 Task: Reply to email with the signature Eduardo Lee with the subject Request for remote work from softage.1@softage.net with the message Please let me know if there are any changes to the project scope or requirements. Undo the message and rewrite the message as I appreciate your patience and understanding in this matter. Send the email
Action: Mouse moved to (422, 538)
Screenshot: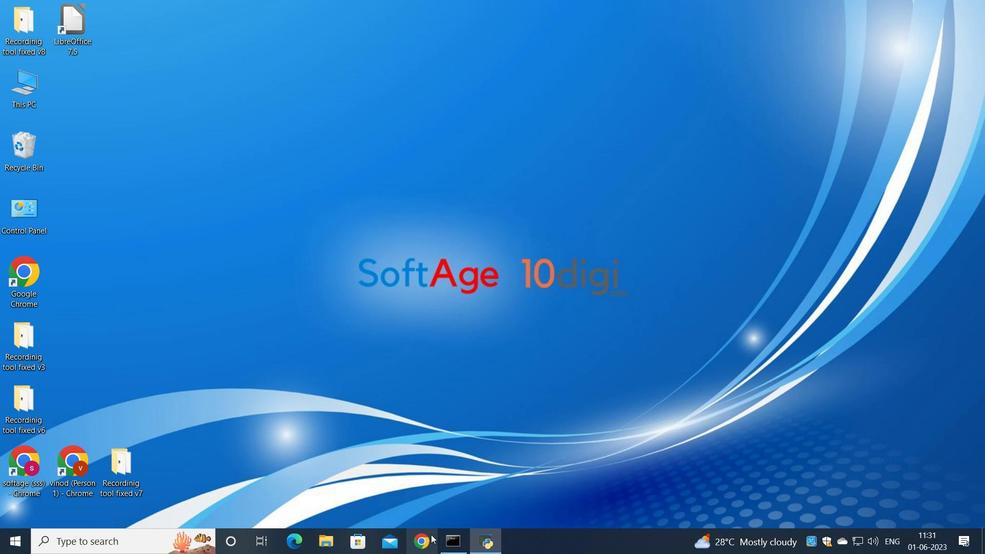 
Action: Mouse pressed left at (422, 538)
Screenshot: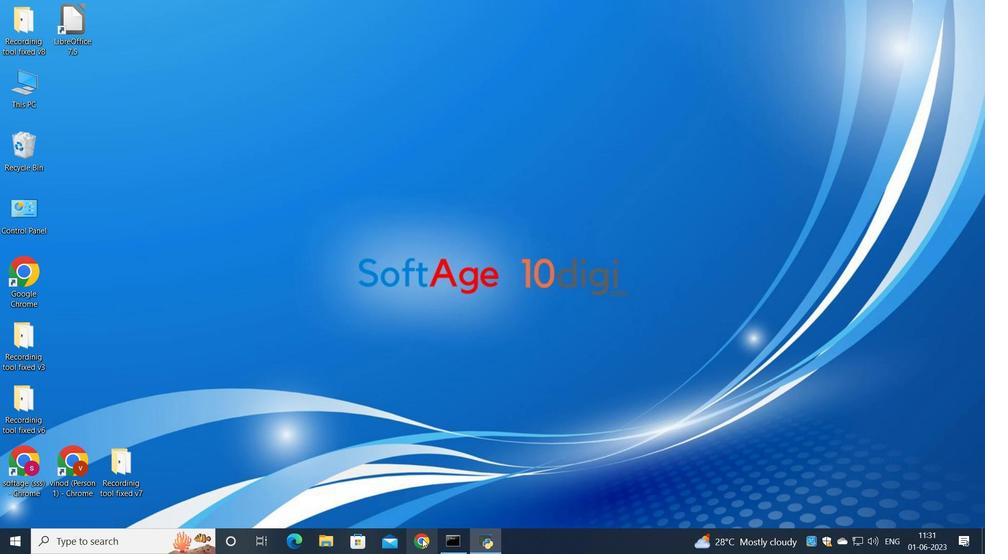 
Action: Mouse moved to (450, 351)
Screenshot: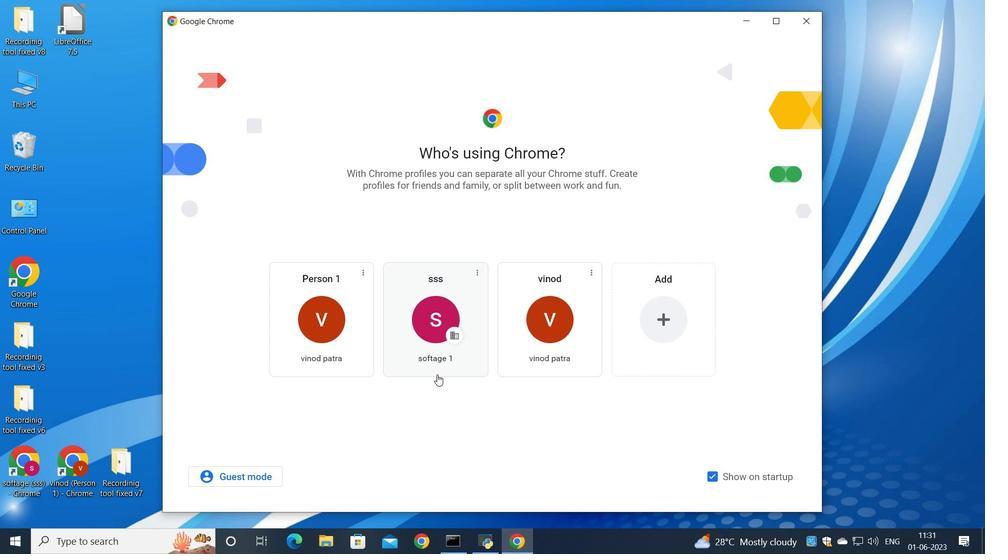 
Action: Mouse pressed left at (450, 351)
Screenshot: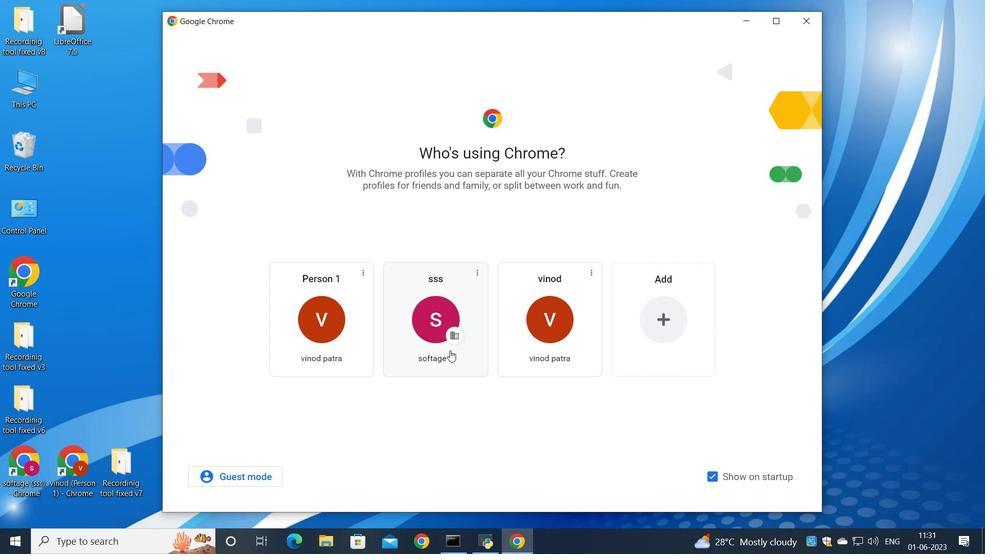
Action: Mouse moved to (865, 84)
Screenshot: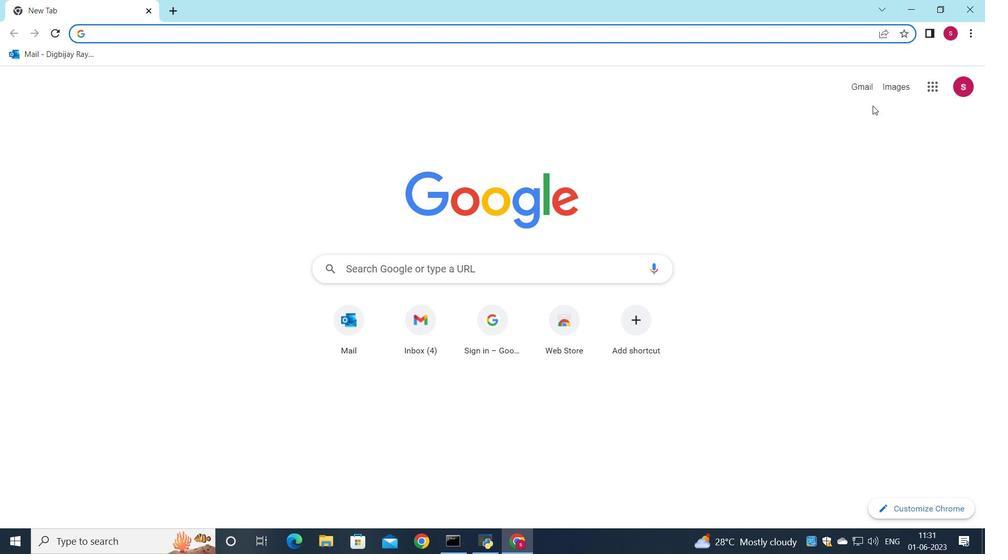 
Action: Mouse pressed left at (865, 84)
Screenshot: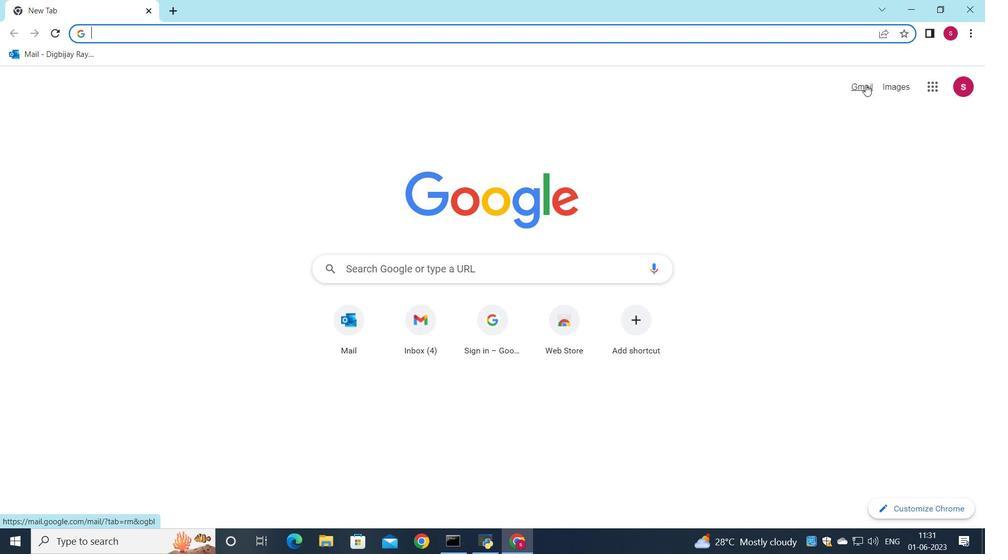 
Action: Mouse moved to (851, 90)
Screenshot: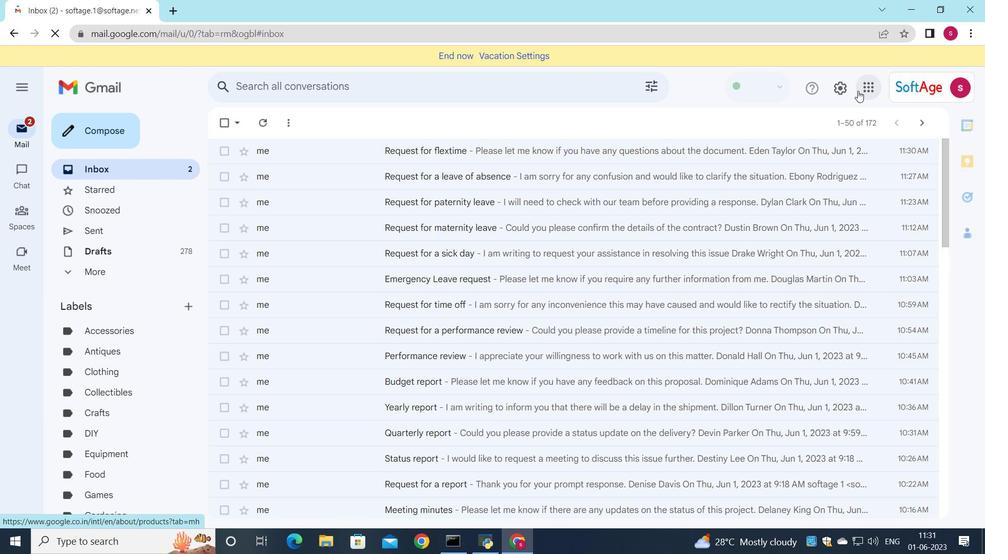 
Action: Mouse pressed left at (851, 90)
Screenshot: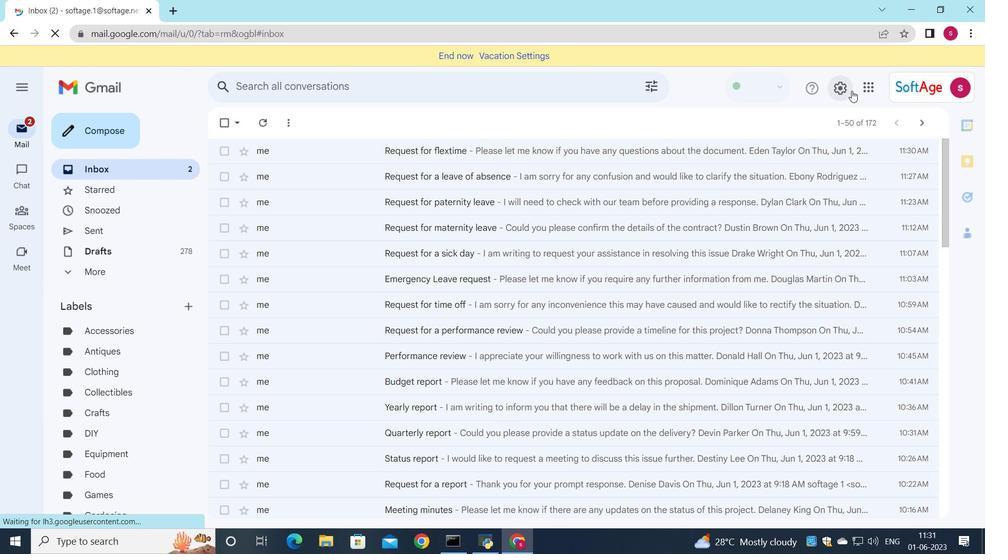 
Action: Mouse moved to (826, 149)
Screenshot: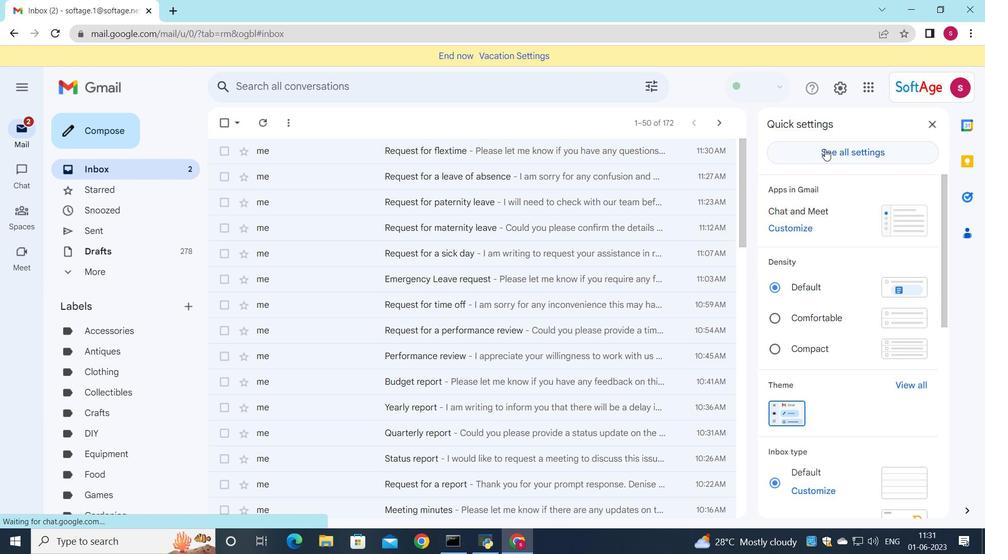 
Action: Mouse pressed left at (826, 149)
Screenshot: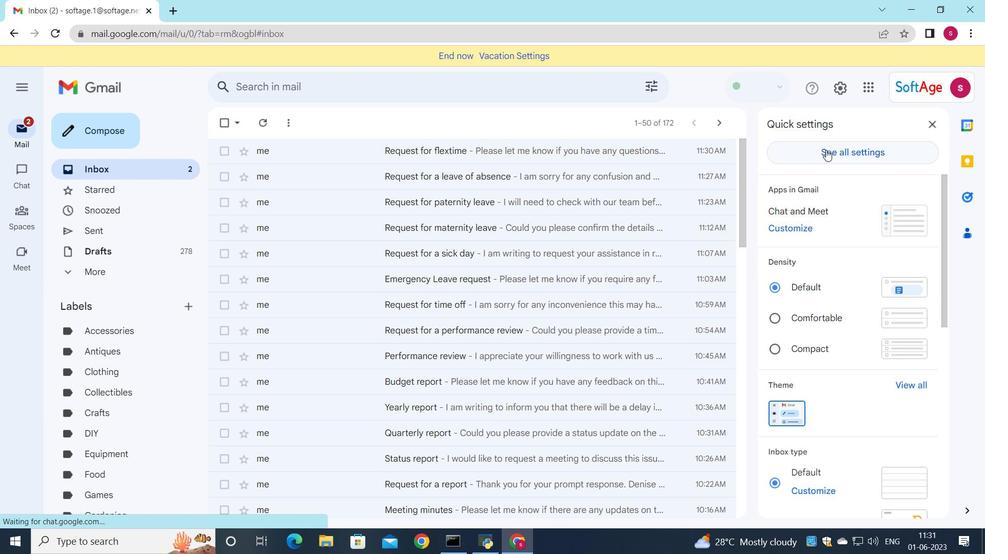 
Action: Mouse moved to (385, 79)
Screenshot: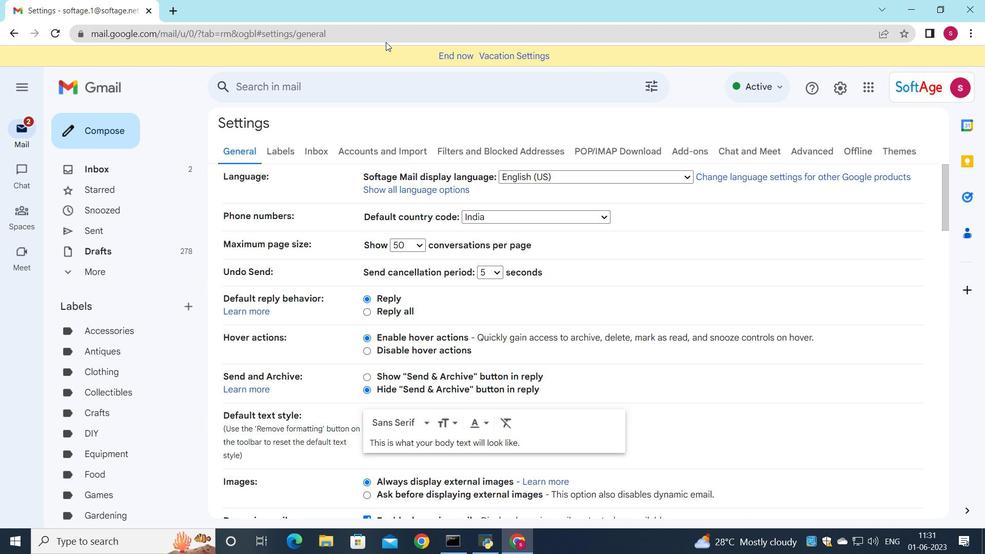 
Action: Mouse scrolled (385, 79) with delta (0, 0)
Screenshot: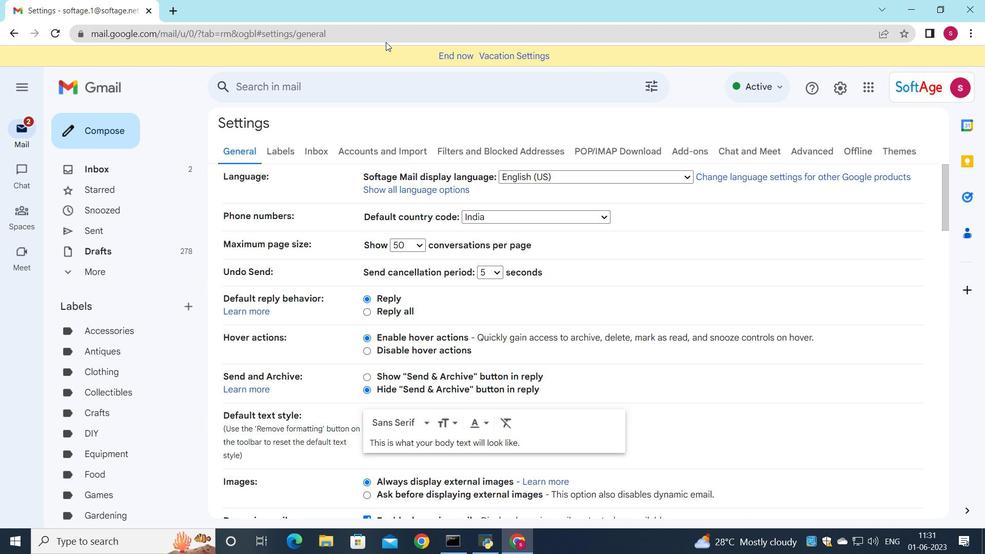 
Action: Mouse moved to (383, 108)
Screenshot: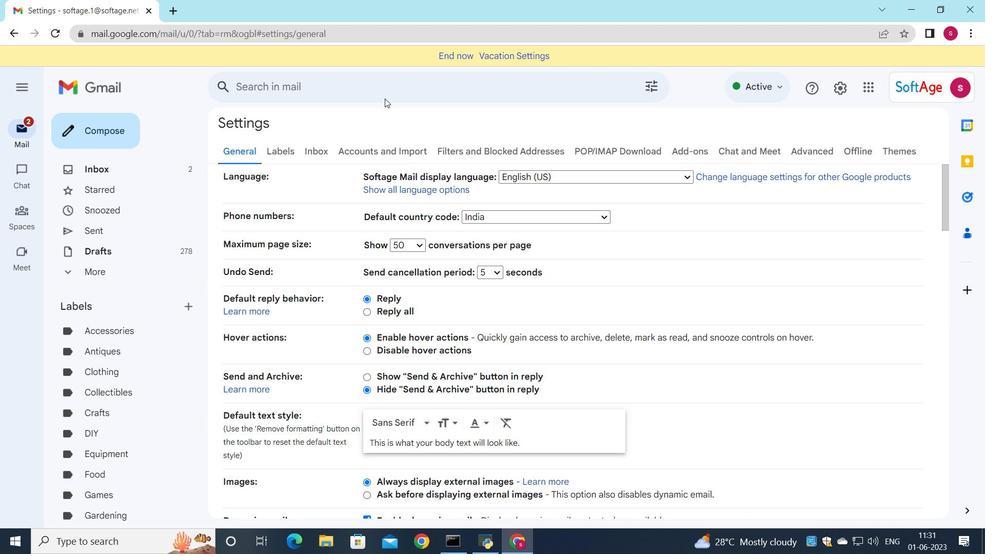 
Action: Mouse scrolled (383, 107) with delta (0, 0)
Screenshot: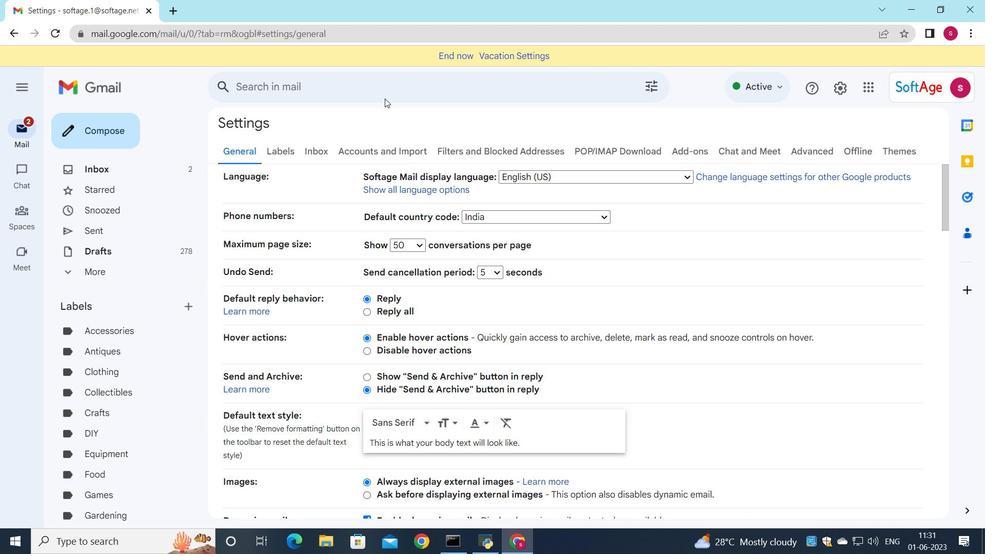 
Action: Mouse moved to (383, 110)
Screenshot: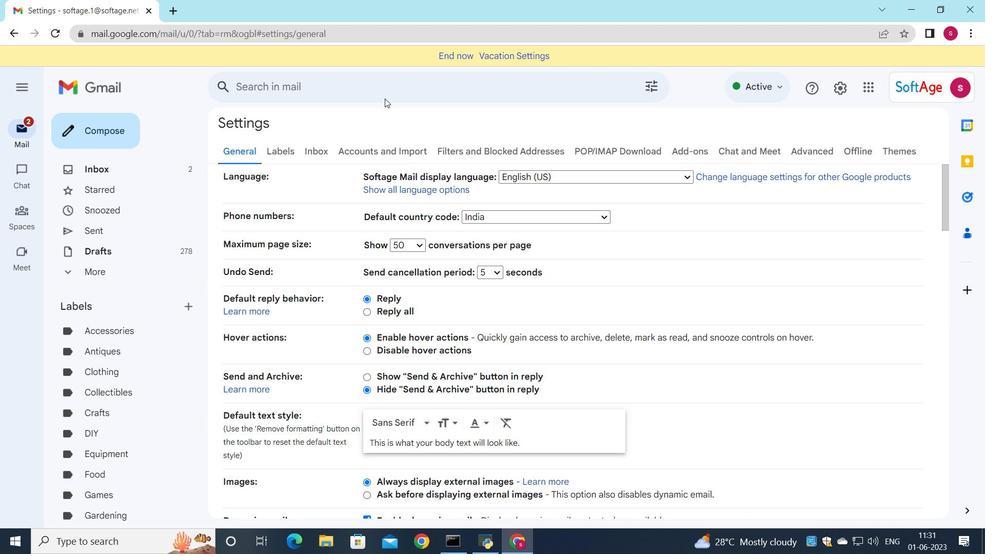 
Action: Mouse scrolled (383, 110) with delta (0, 0)
Screenshot: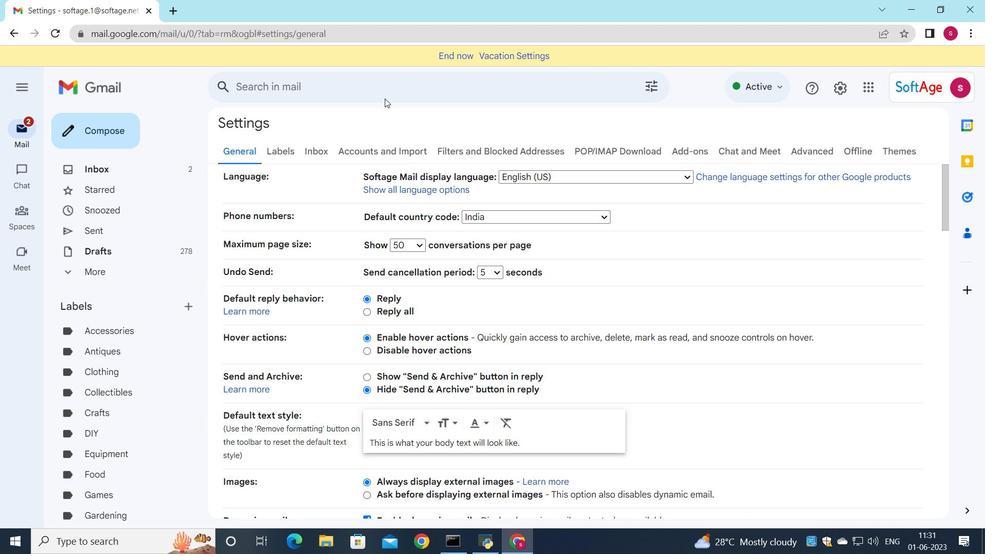 
Action: Mouse moved to (382, 113)
Screenshot: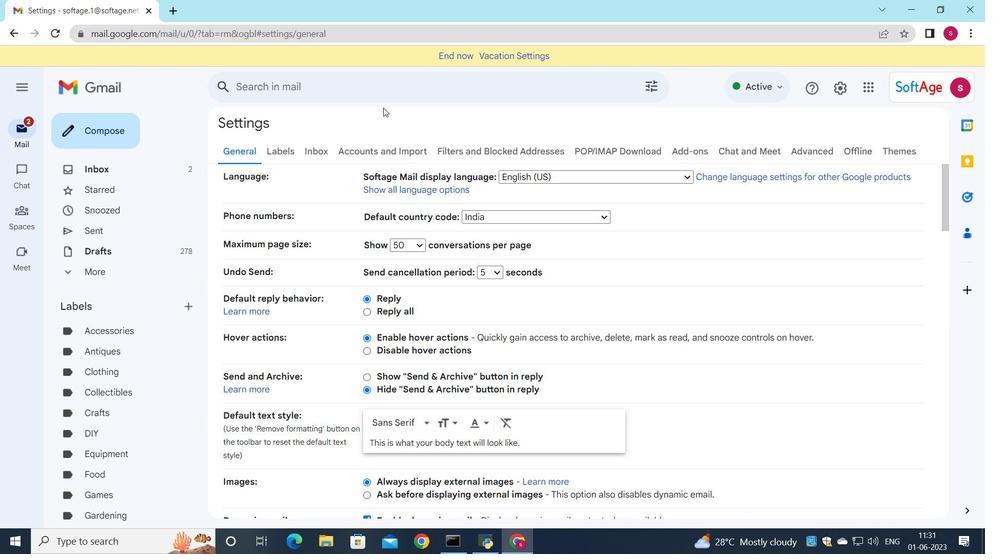 
Action: Mouse scrolled (382, 113) with delta (0, 0)
Screenshot: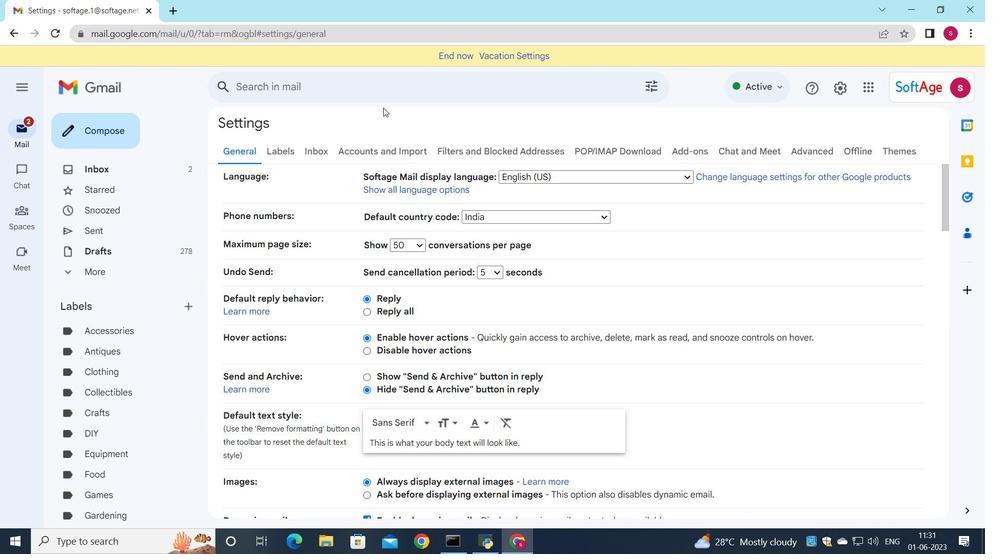 
Action: Mouse moved to (375, 283)
Screenshot: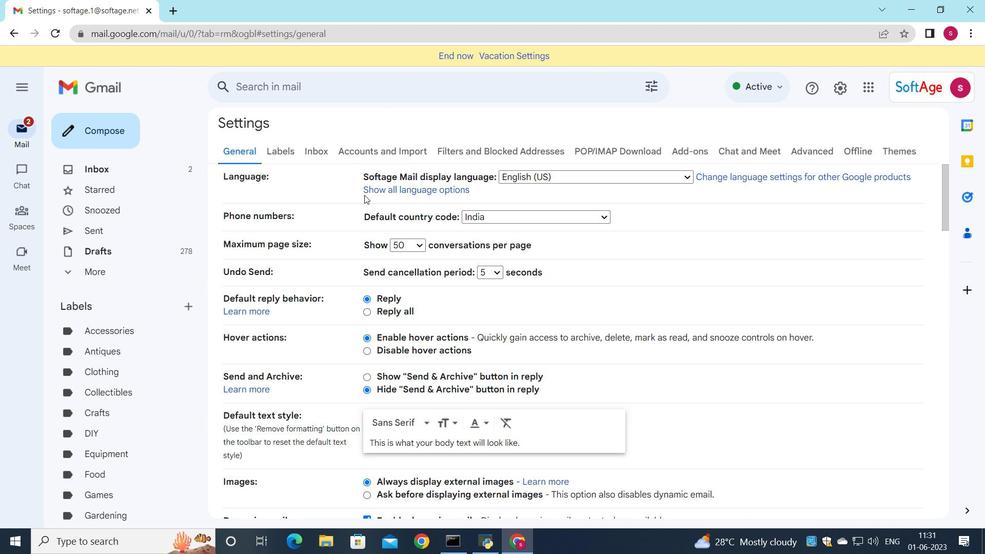 
Action: Mouse scrolled (375, 283) with delta (0, 0)
Screenshot: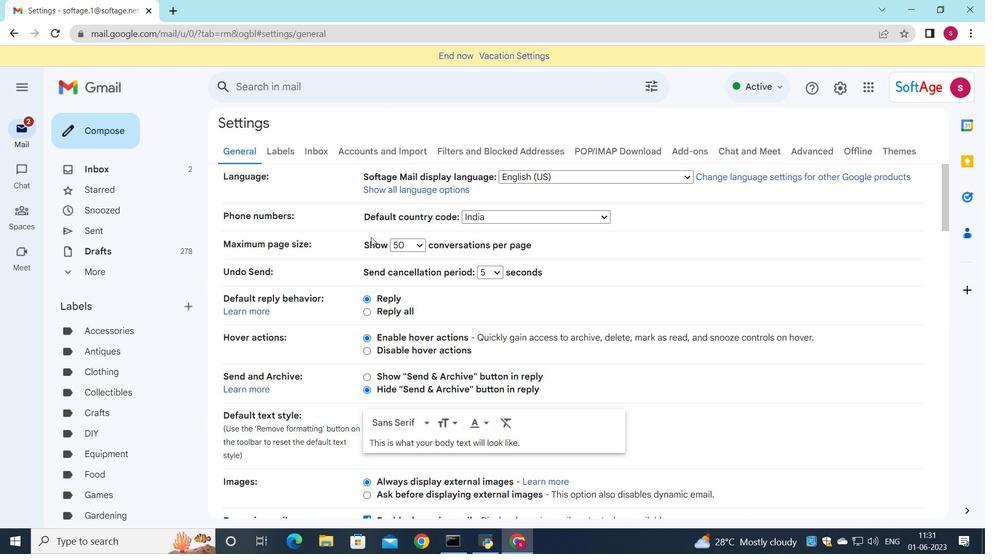 
Action: Mouse scrolled (375, 283) with delta (0, 0)
Screenshot: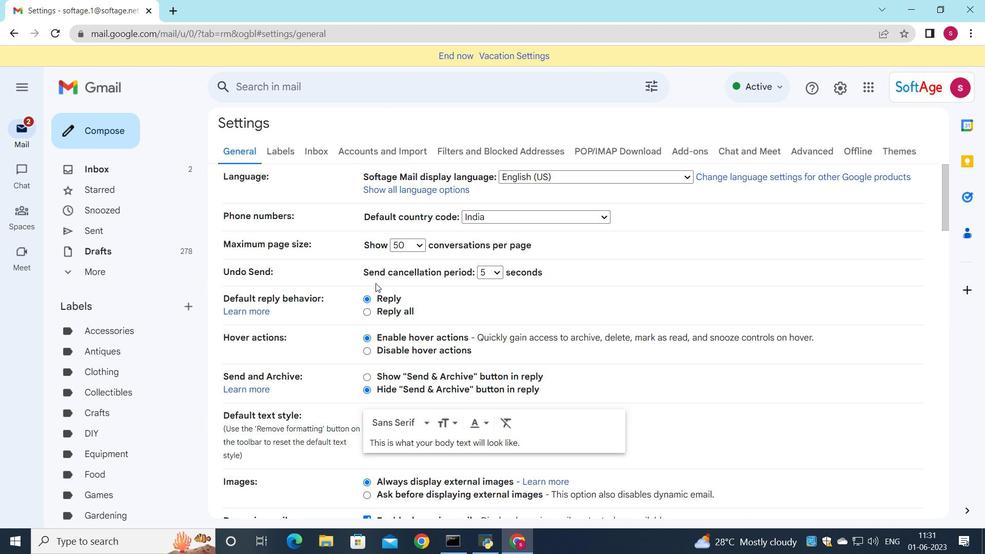 
Action: Mouse scrolled (375, 283) with delta (0, 0)
Screenshot: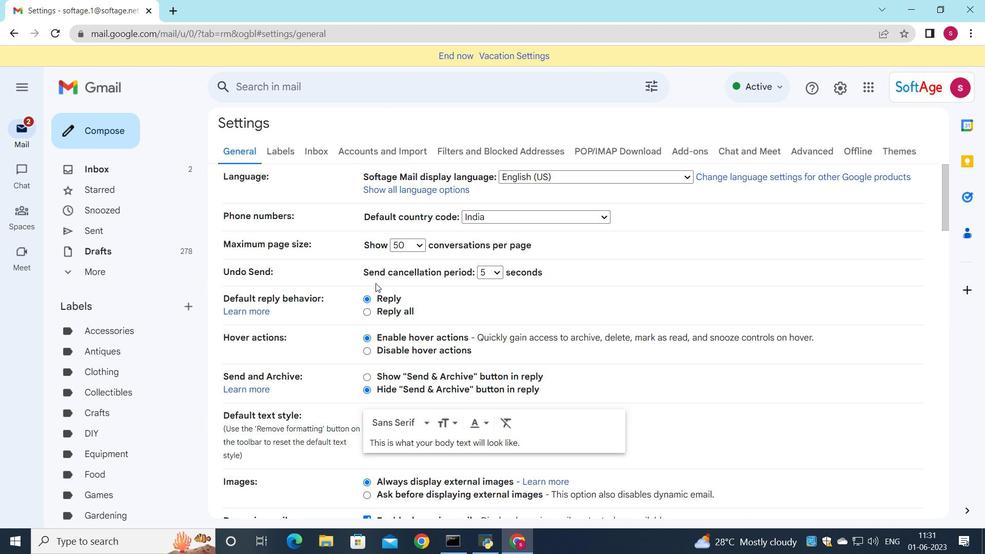 
Action: Mouse scrolled (375, 283) with delta (0, 0)
Screenshot: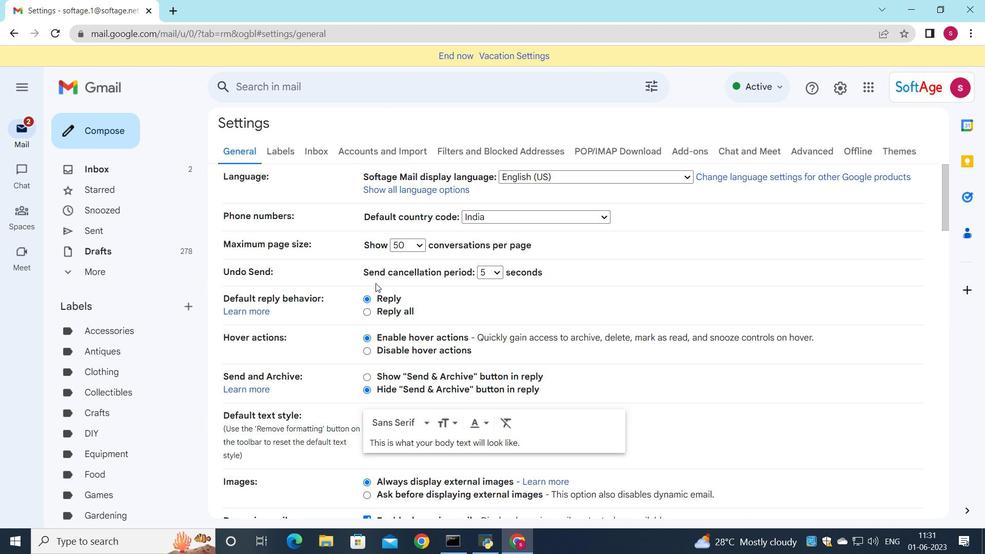 
Action: Mouse moved to (370, 280)
Screenshot: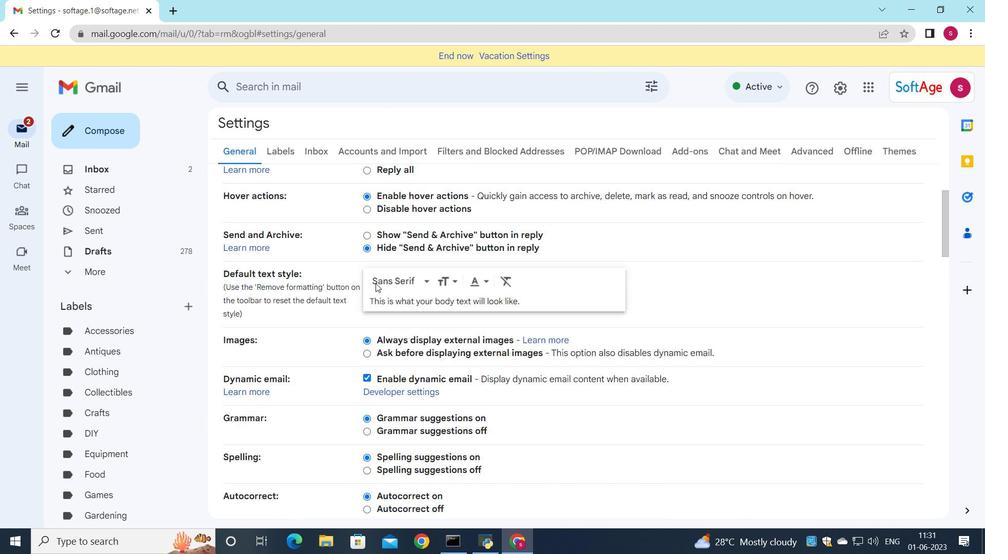 
Action: Mouse scrolled (370, 279) with delta (0, 0)
Screenshot: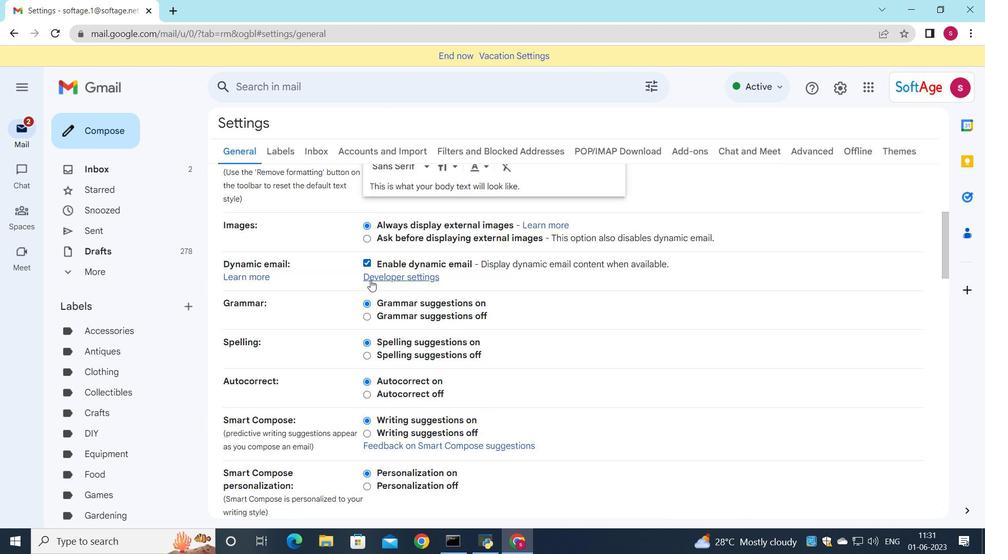 
Action: Mouse scrolled (370, 279) with delta (0, 0)
Screenshot: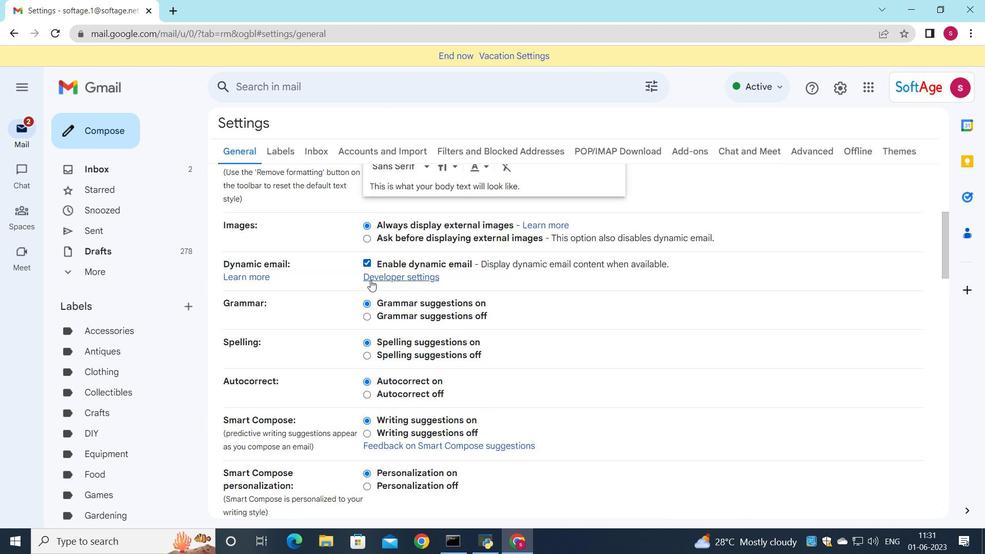 
Action: Mouse scrolled (370, 279) with delta (0, 0)
Screenshot: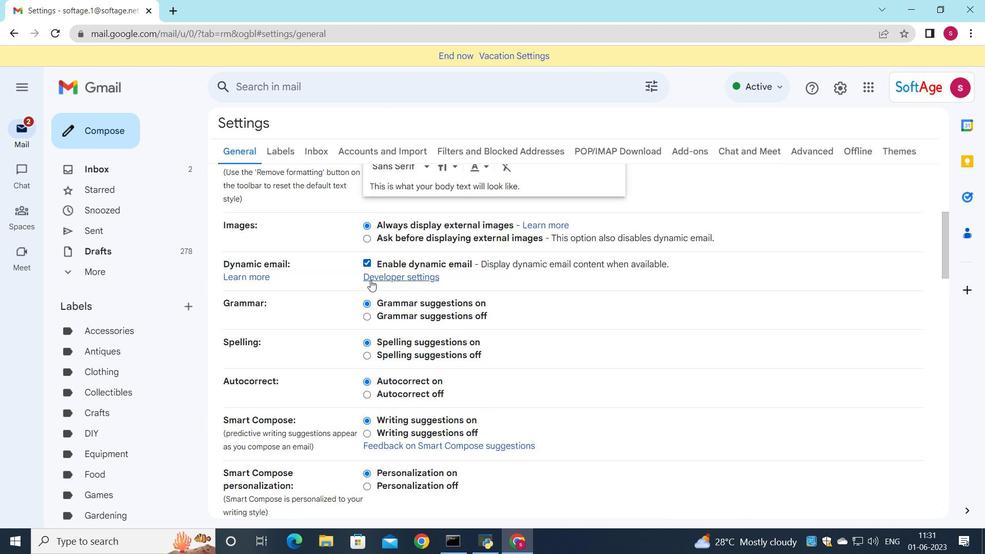 
Action: Mouse scrolled (370, 279) with delta (0, 0)
Screenshot: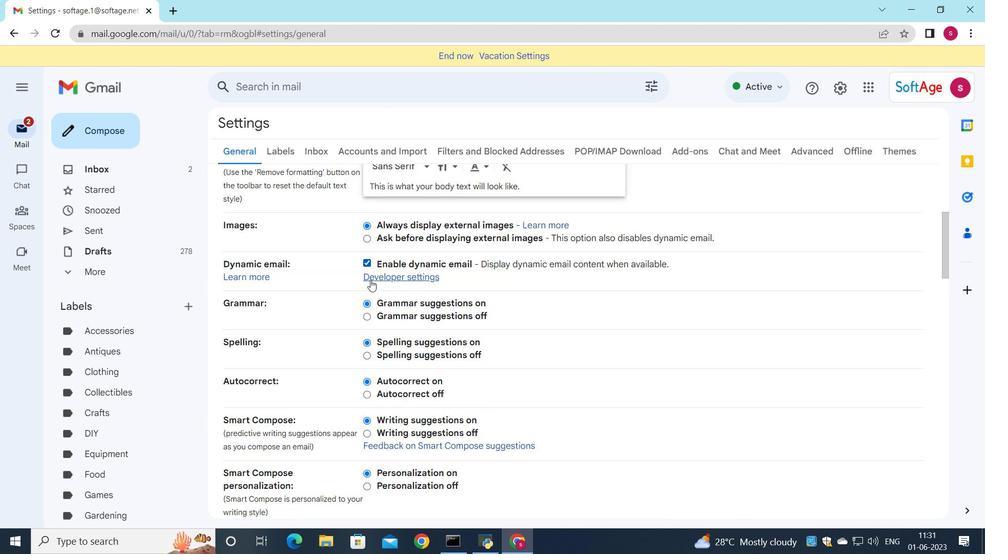 
Action: Mouse scrolled (370, 279) with delta (0, 0)
Screenshot: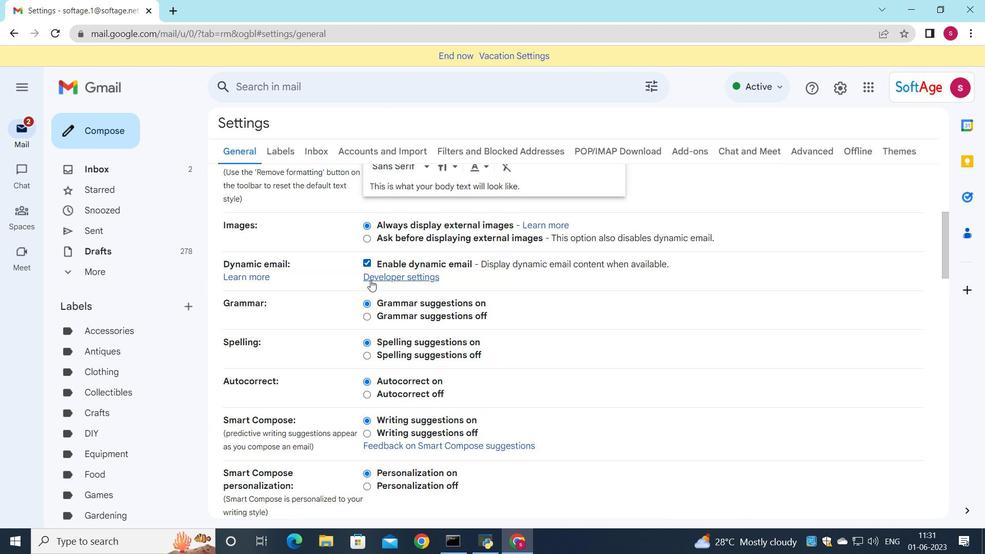 
Action: Mouse scrolled (370, 279) with delta (0, 0)
Screenshot: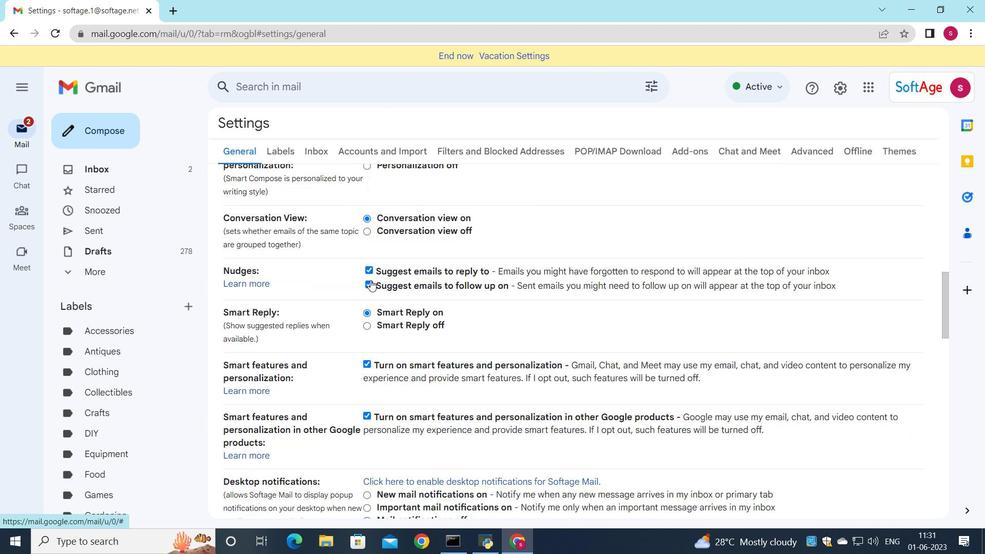 
Action: Mouse scrolled (370, 279) with delta (0, 0)
Screenshot: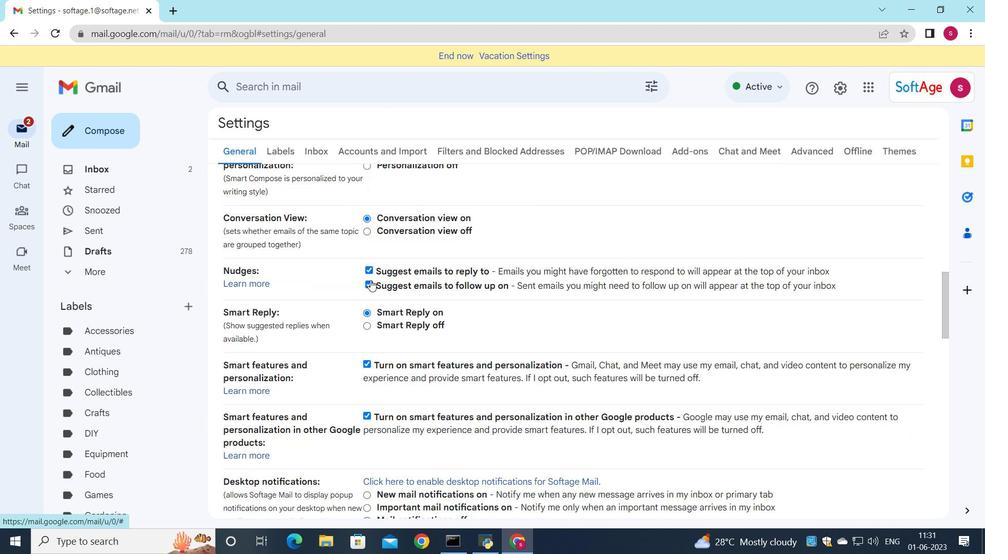 
Action: Mouse scrolled (370, 279) with delta (0, 0)
Screenshot: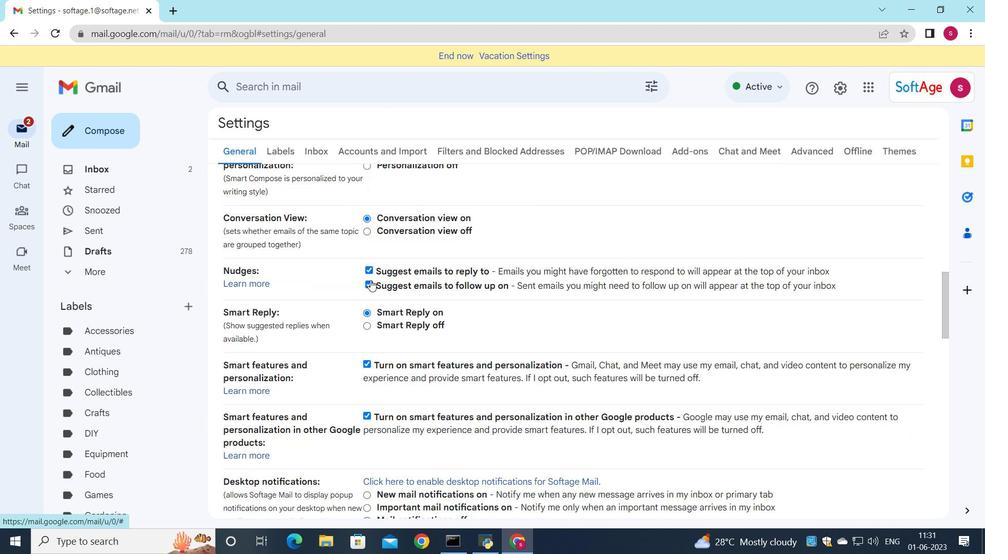 
Action: Mouse scrolled (370, 279) with delta (0, 0)
Screenshot: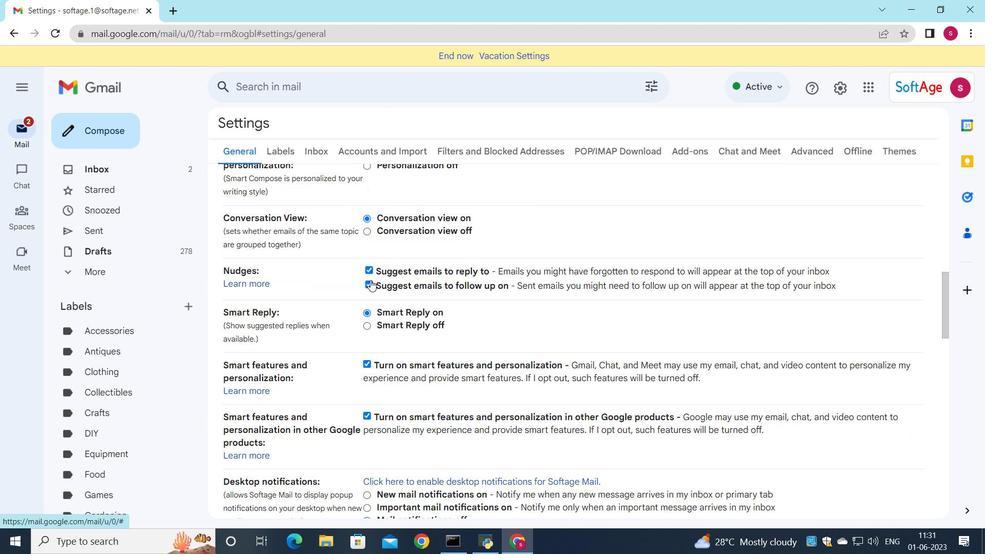 
Action: Mouse scrolled (370, 279) with delta (0, 0)
Screenshot: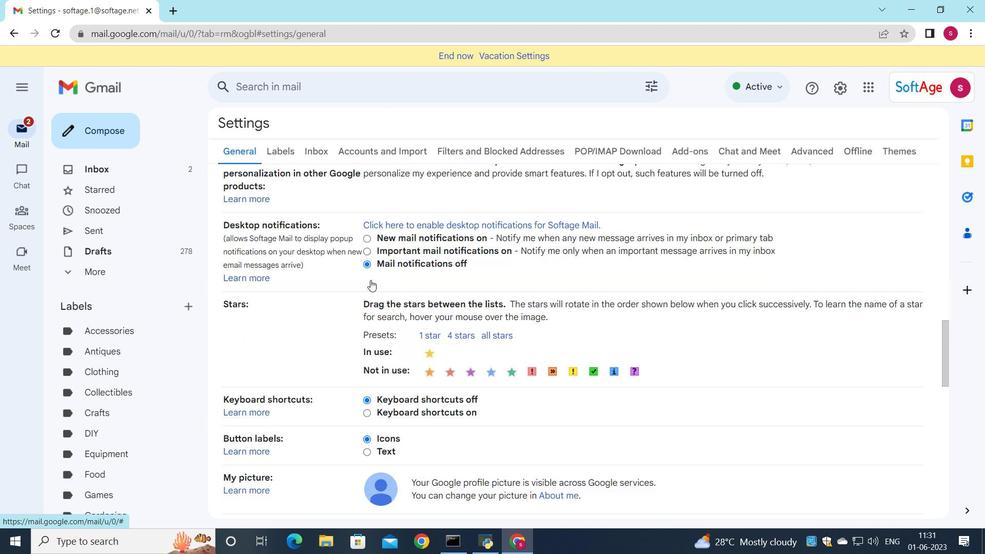 
Action: Mouse scrolled (370, 279) with delta (0, 0)
Screenshot: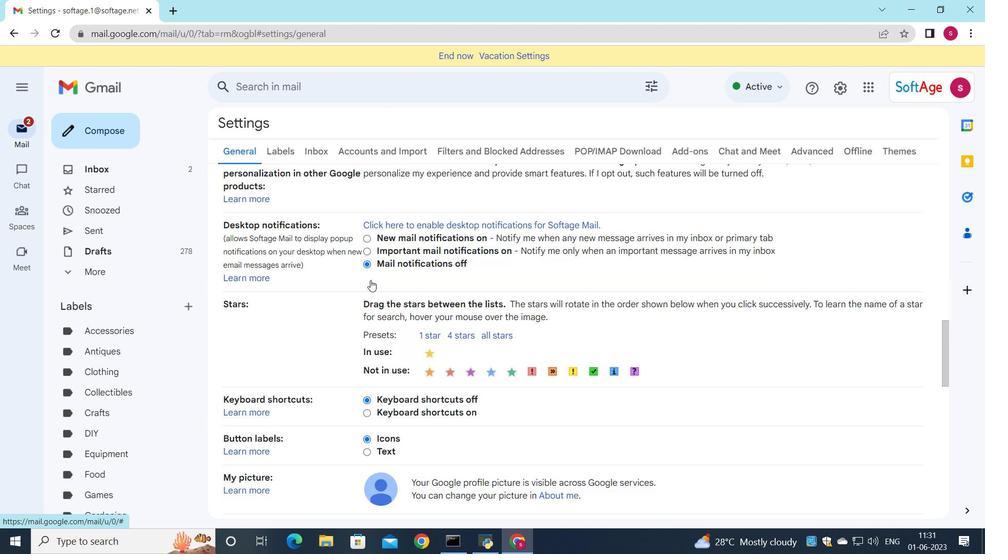 
Action: Mouse scrolled (370, 279) with delta (0, 0)
Screenshot: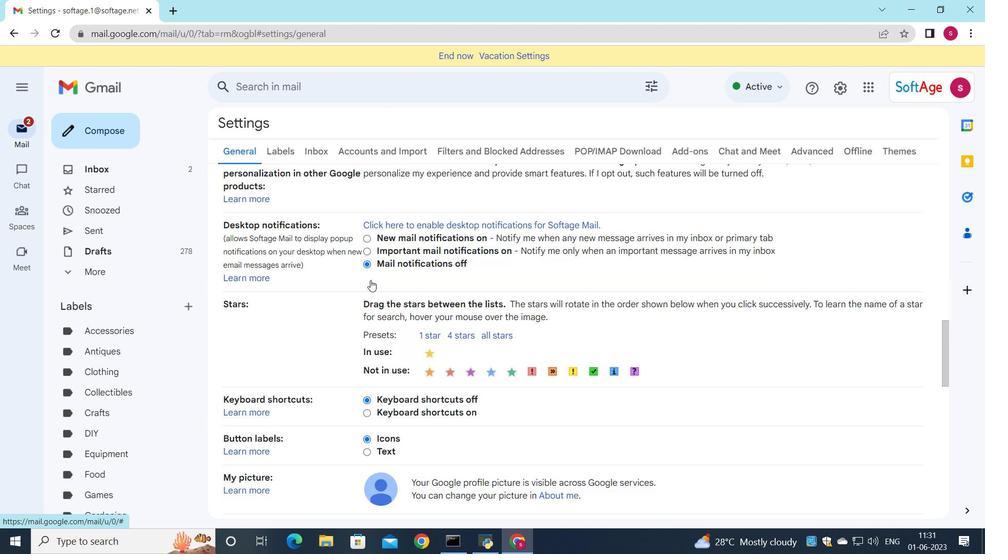 
Action: Mouse scrolled (370, 279) with delta (0, 0)
Screenshot: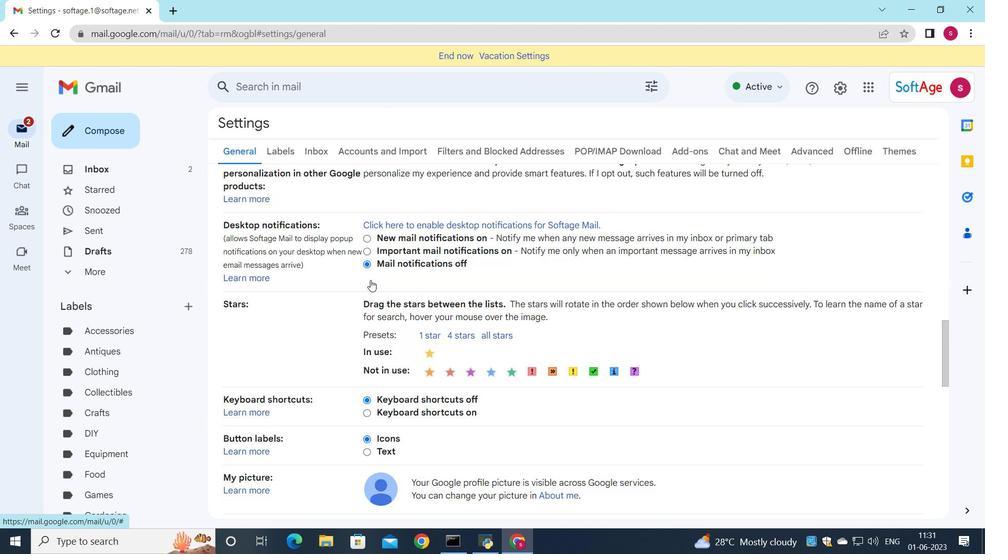
Action: Mouse scrolled (370, 279) with delta (0, 0)
Screenshot: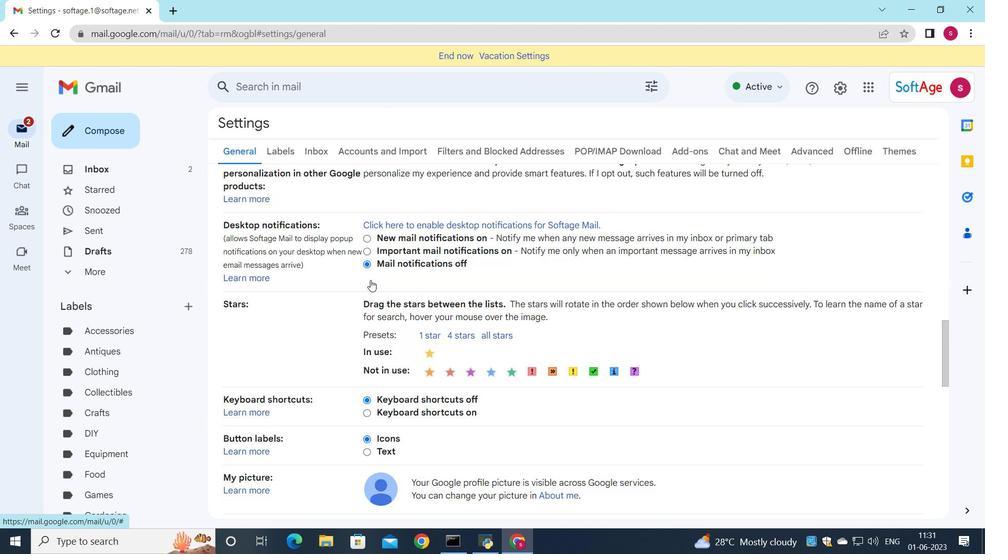 
Action: Mouse moved to (500, 250)
Screenshot: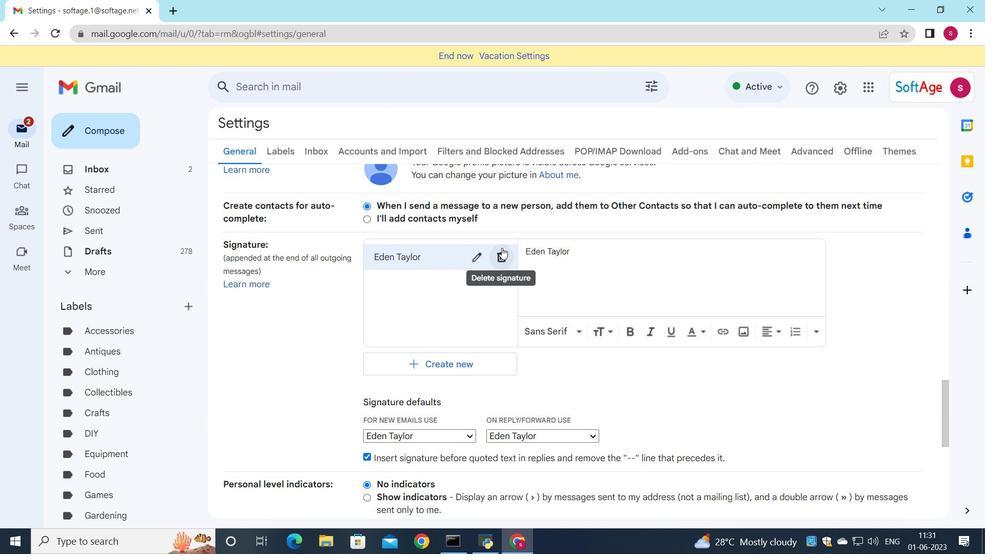 
Action: Mouse pressed left at (500, 250)
Screenshot: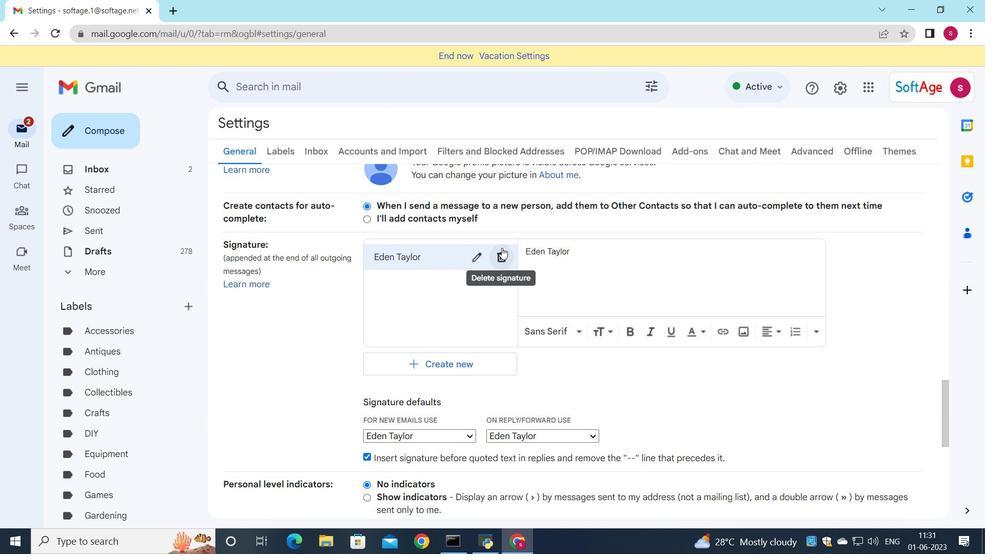 
Action: Mouse moved to (589, 304)
Screenshot: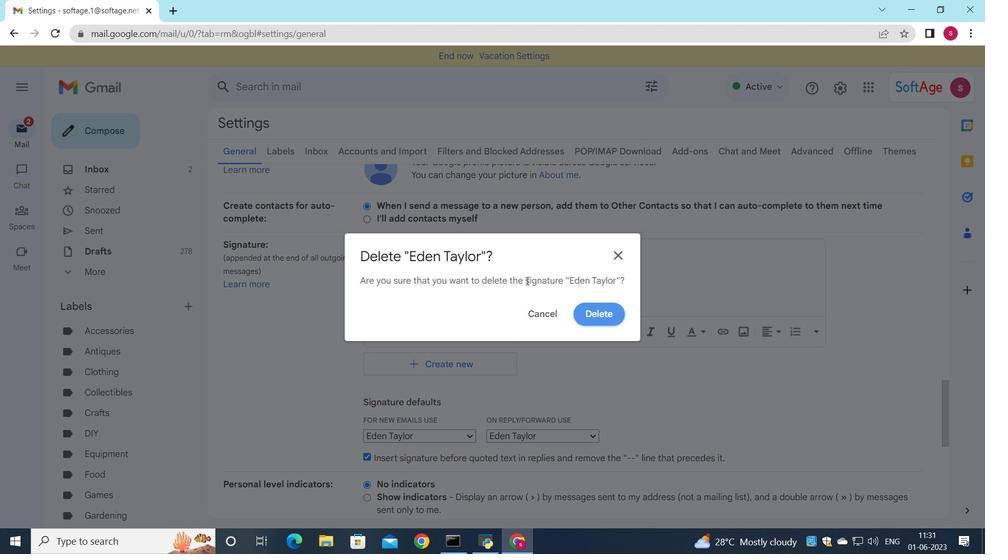 
Action: Mouse pressed left at (589, 304)
Screenshot: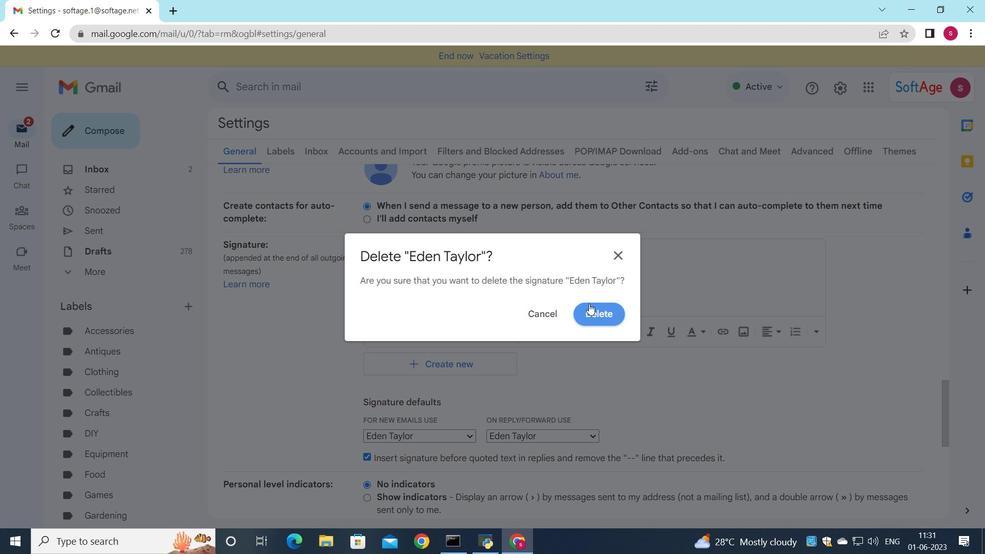 
Action: Mouse moved to (419, 263)
Screenshot: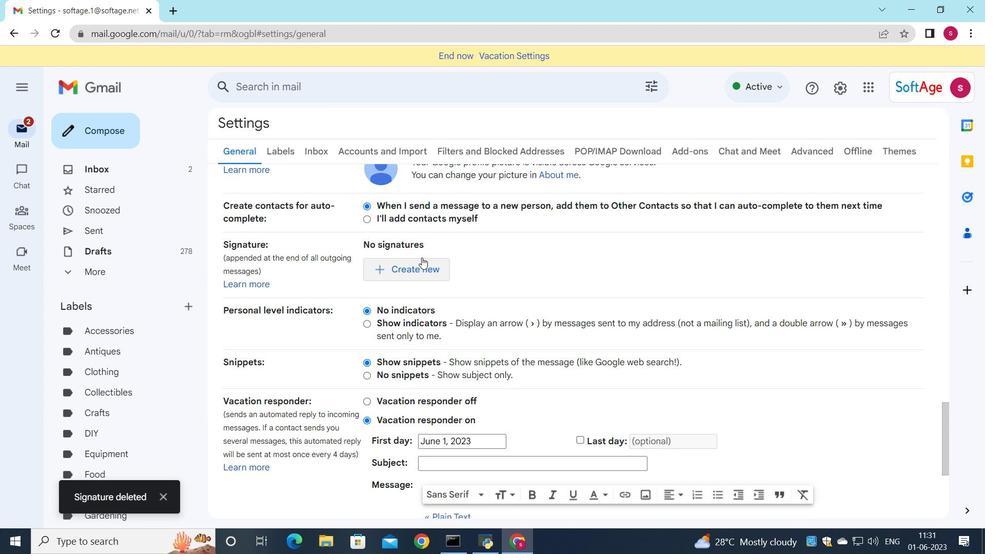 
Action: Mouse pressed left at (419, 263)
Screenshot: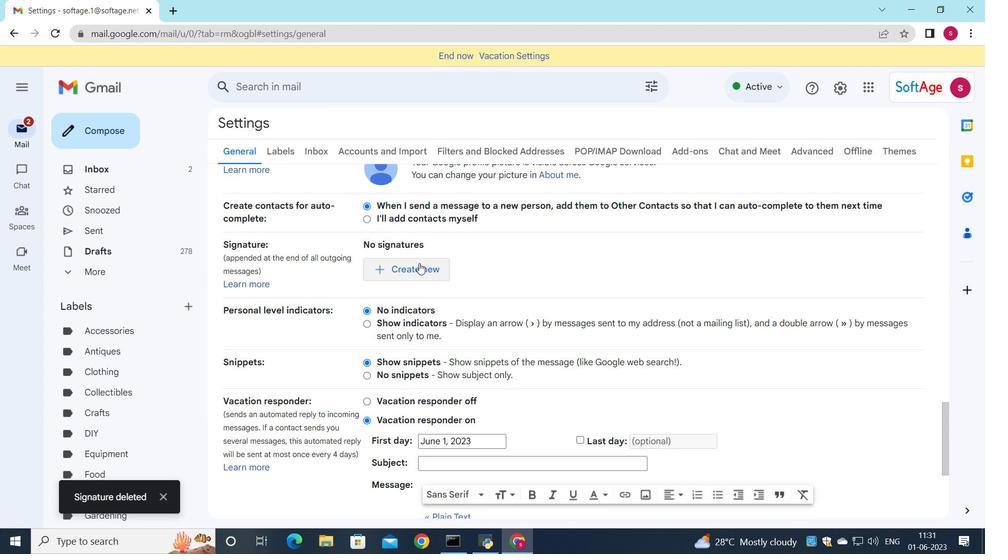 
Action: Mouse moved to (727, 310)
Screenshot: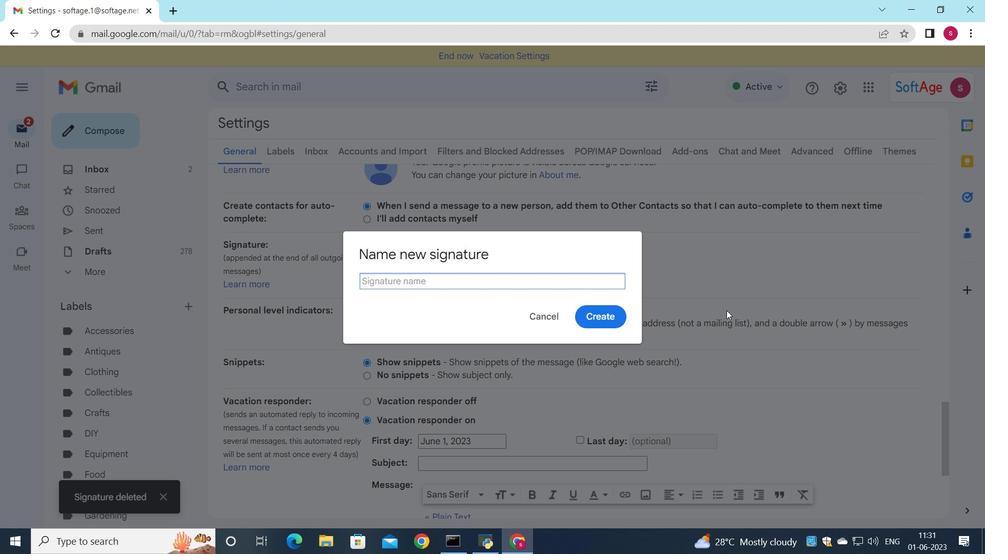 
Action: Key pressed <Key.shift>Eduardo<Key.space><Key.shift>Lee
Screenshot: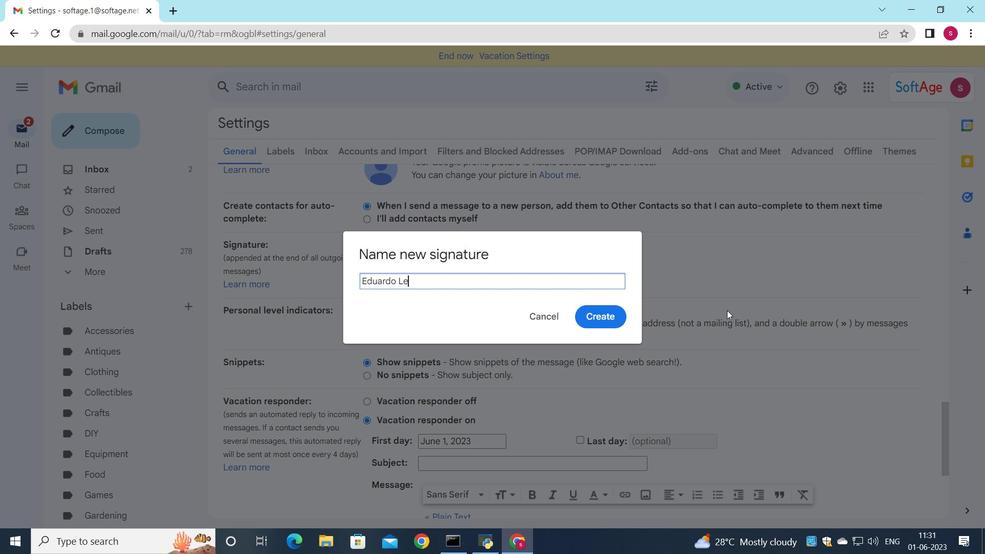 
Action: Mouse moved to (617, 322)
Screenshot: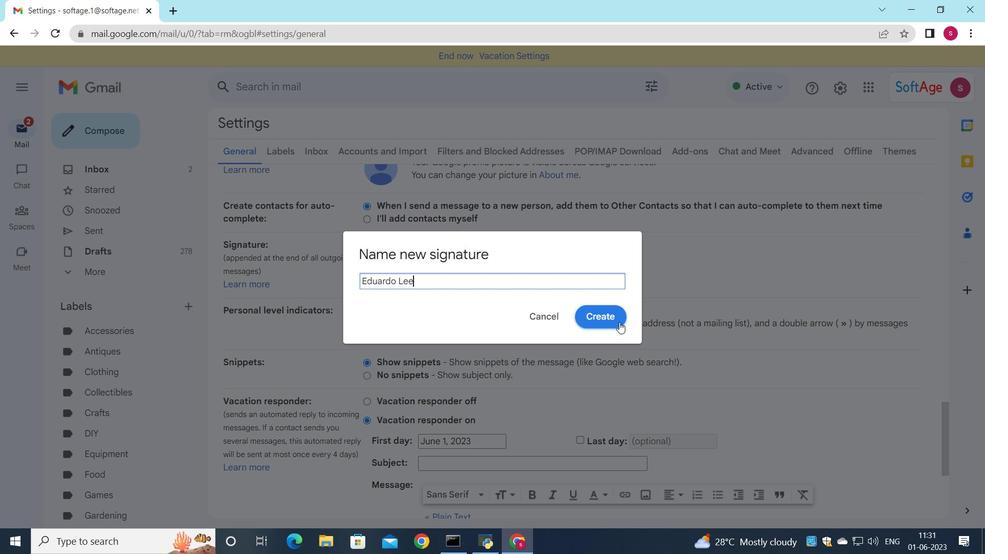 
Action: Mouse pressed left at (617, 322)
Screenshot: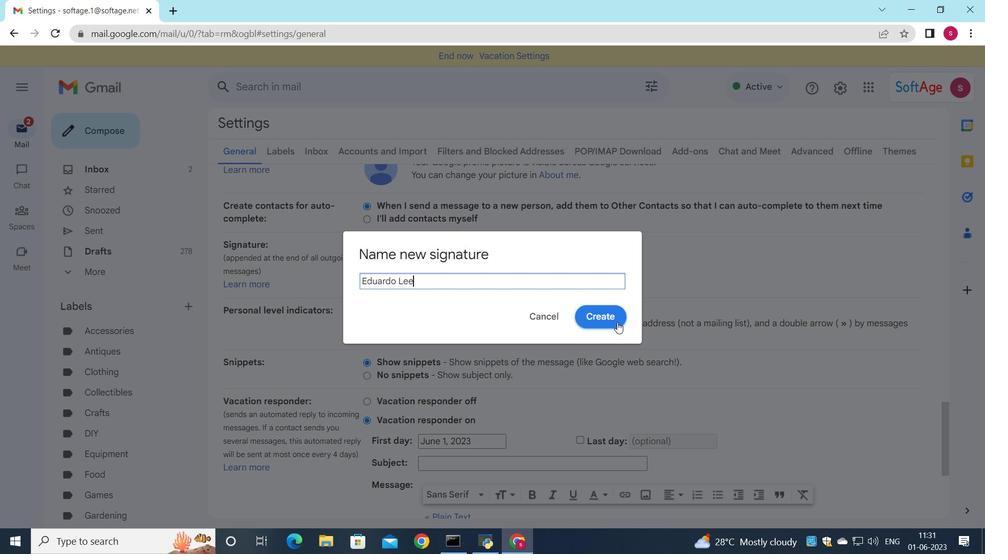 
Action: Mouse moved to (578, 289)
Screenshot: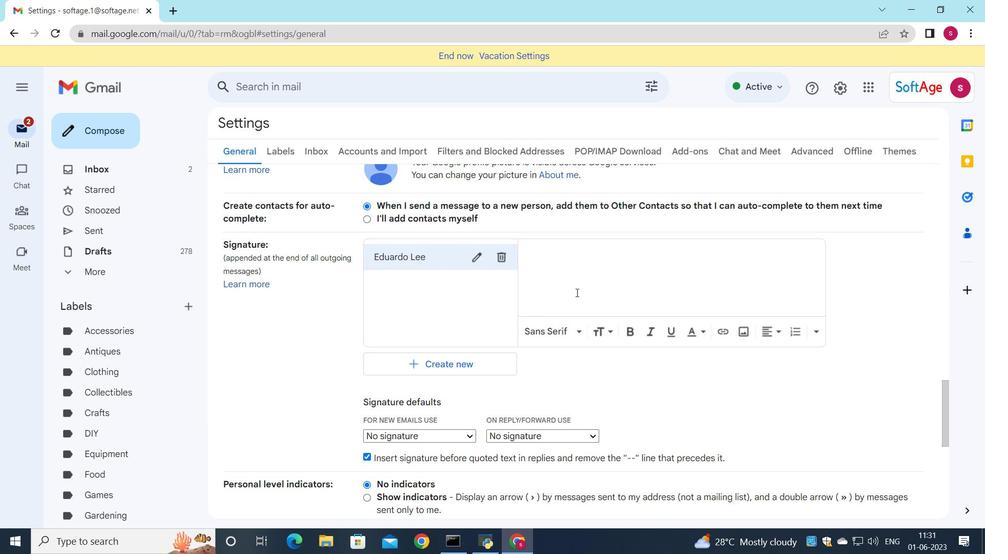 
Action: Mouse pressed left at (578, 289)
Screenshot: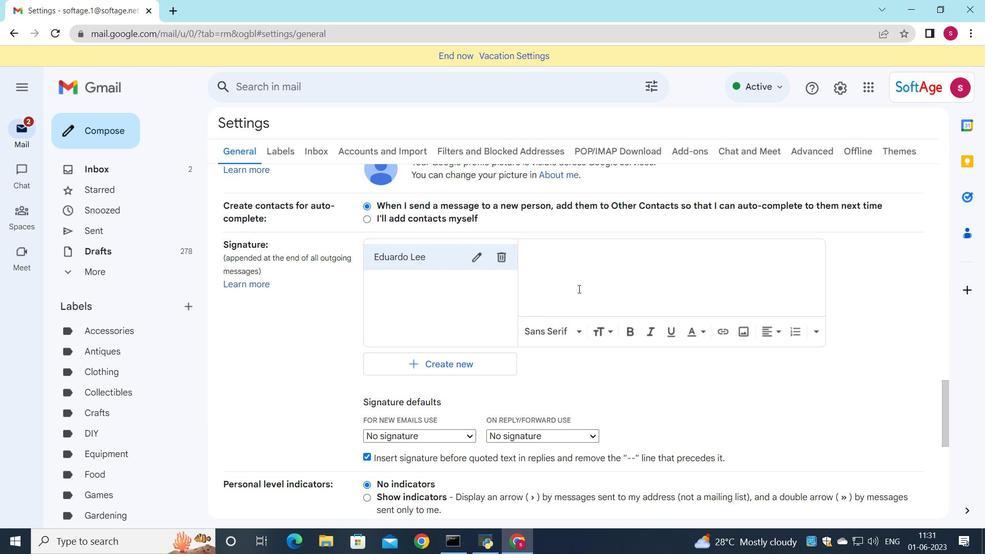 
Action: Mouse moved to (578, 289)
Screenshot: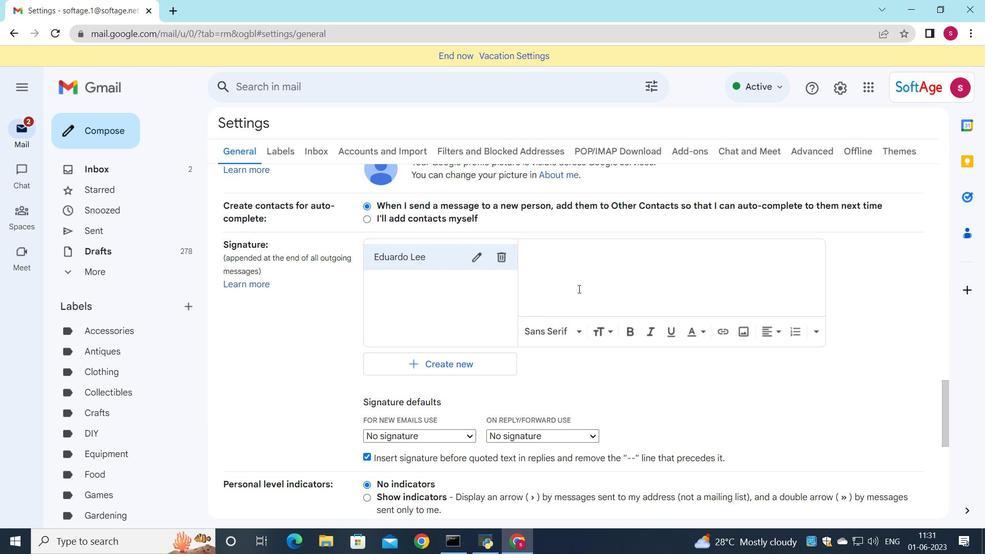 
Action: Key pressed <Key.shift>Eduardo<Key.space><Key.shift><Key.shift><Key.shift><Key.shift><Key.shift><Key.shift><Key.shift><Key.shift><Key.shift><Key.shift><Key.shift><Key.shift><Key.shift><Key.shift><Key.shift><Key.shift><Key.shift><Key.shift><Key.shift><Key.shift><Key.shift><Key.shift><Key.shift><Key.shift><Key.shift><Key.shift><Key.shift><Key.shift><Key.shift><Key.shift>Lee
Screenshot: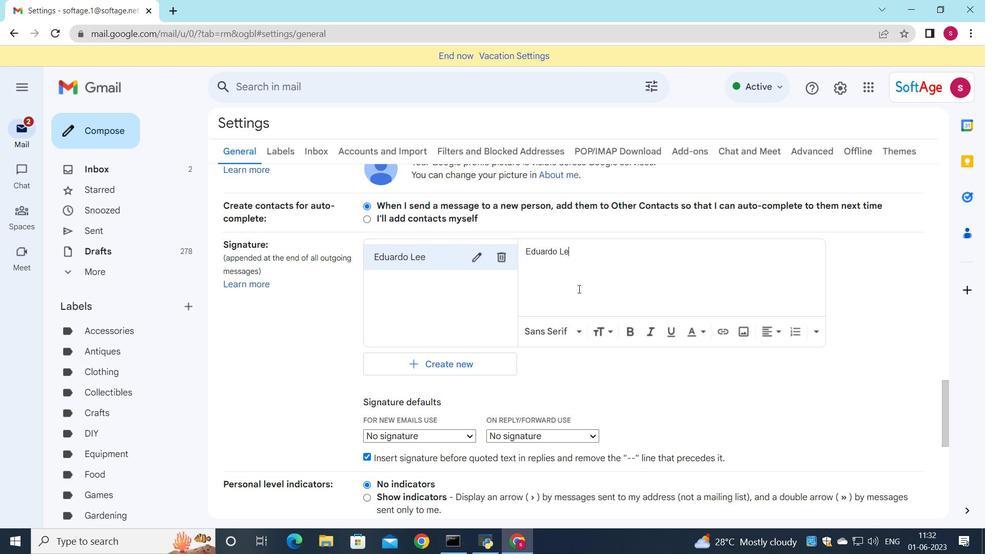 
Action: Mouse moved to (605, 246)
Screenshot: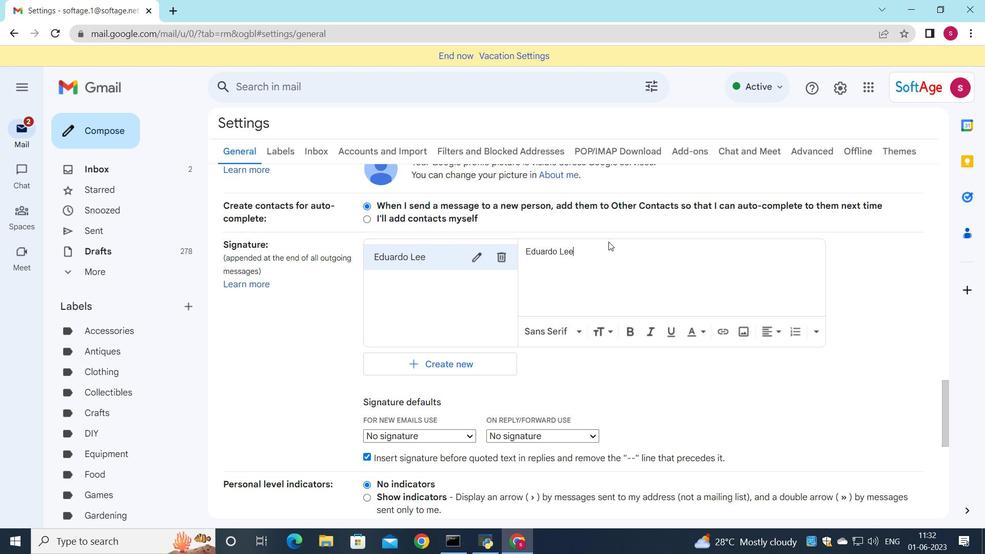 
Action: Mouse scrolled (605, 246) with delta (0, 0)
Screenshot: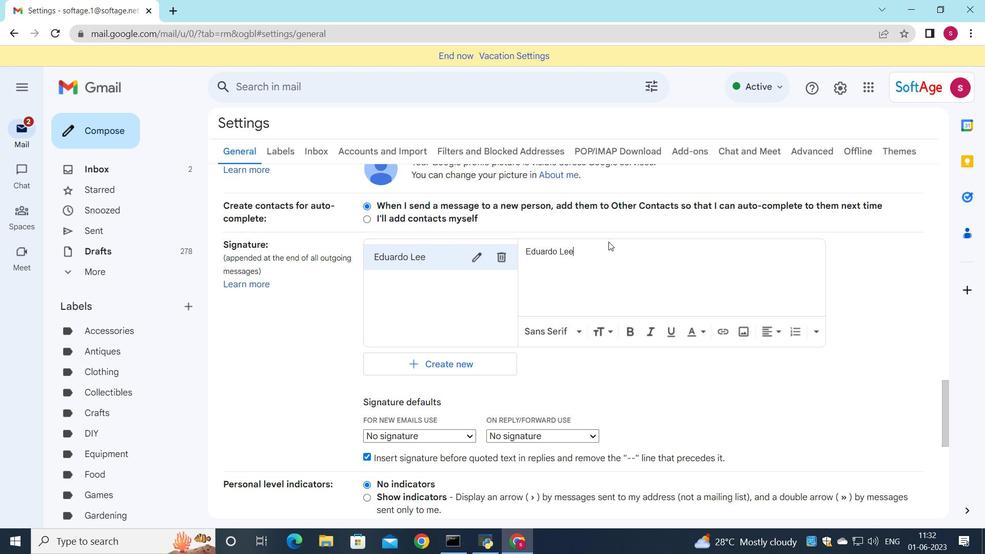 
Action: Mouse moved to (593, 257)
Screenshot: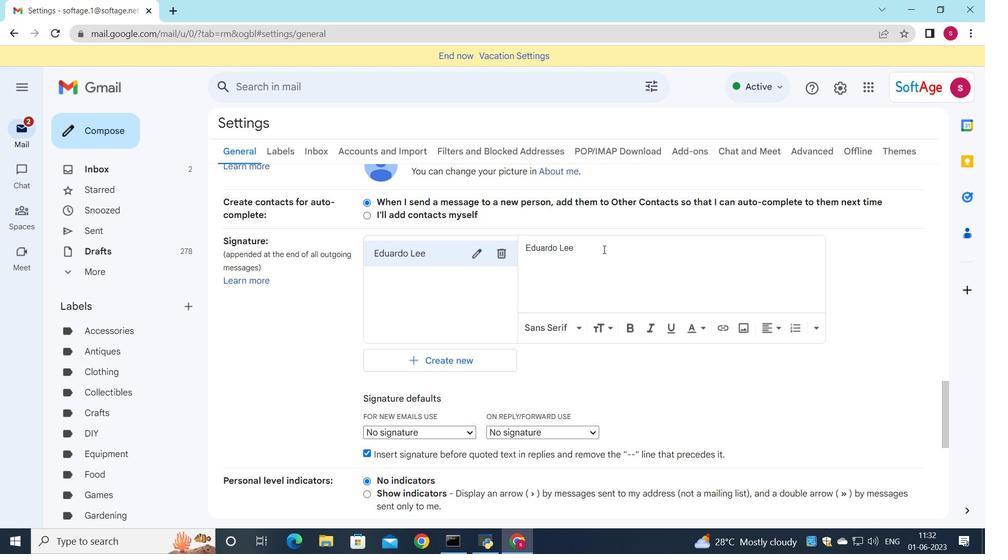 
Action: Mouse scrolled (596, 254) with delta (0, 0)
Screenshot: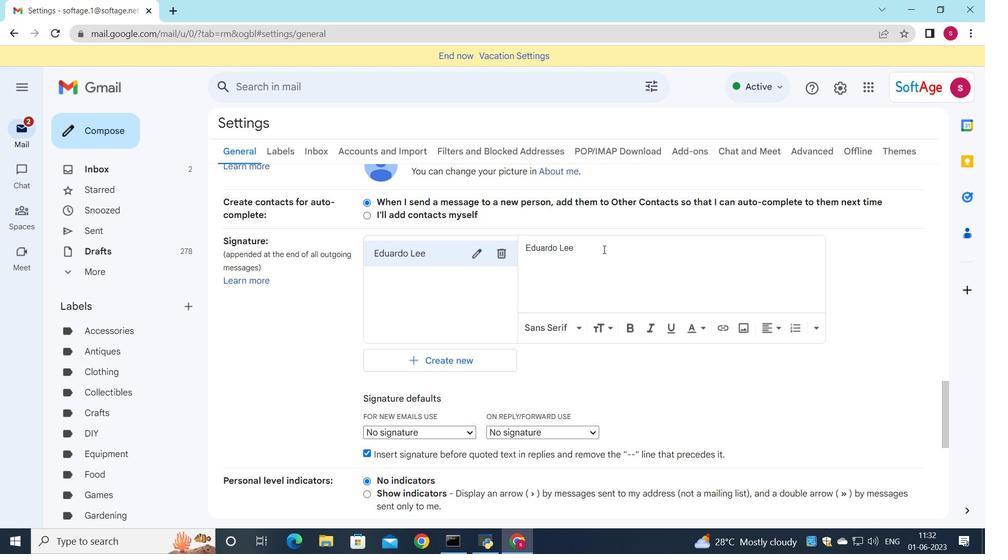 
Action: Mouse moved to (585, 263)
Screenshot: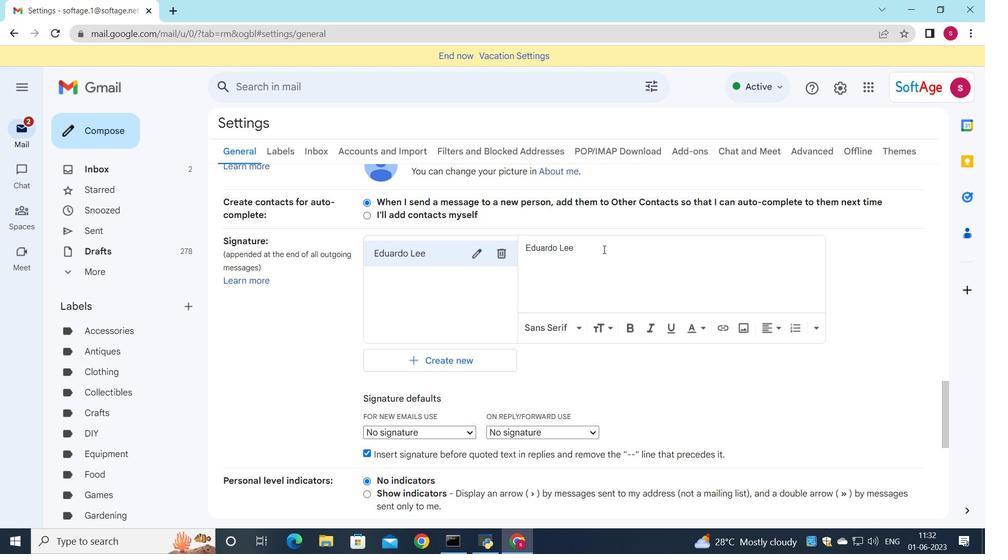 
Action: Mouse scrolled (592, 258) with delta (0, 0)
Screenshot: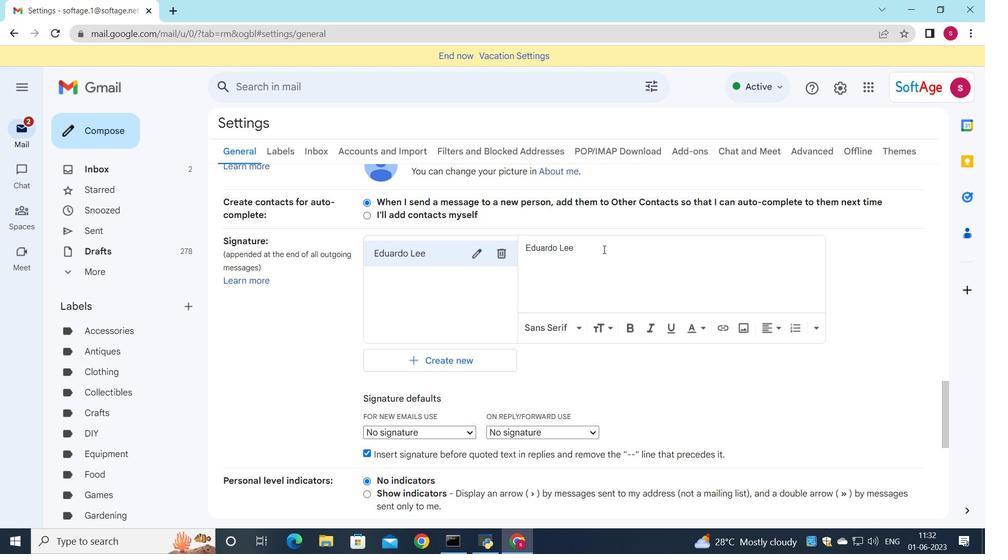 
Action: Mouse moved to (448, 242)
Screenshot: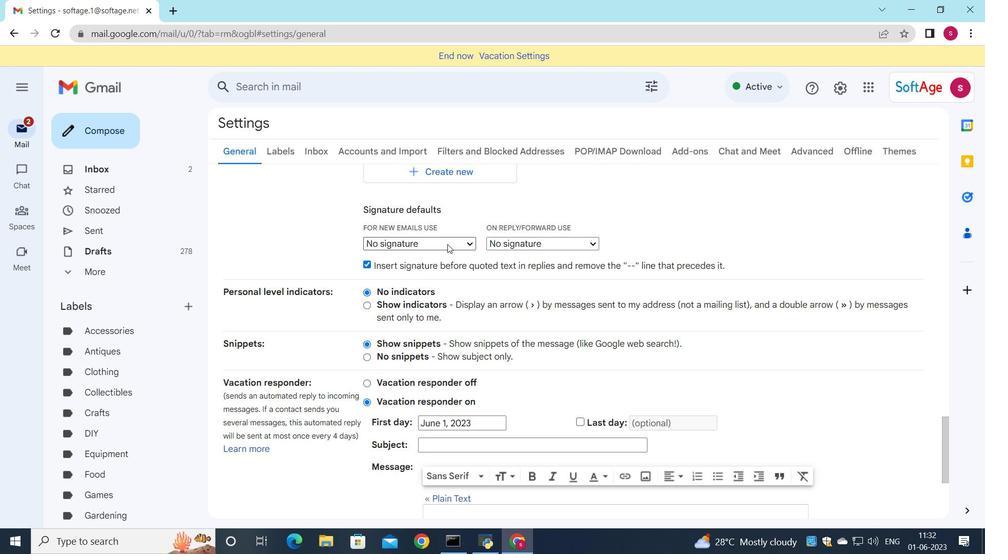 
Action: Mouse pressed left at (448, 242)
Screenshot: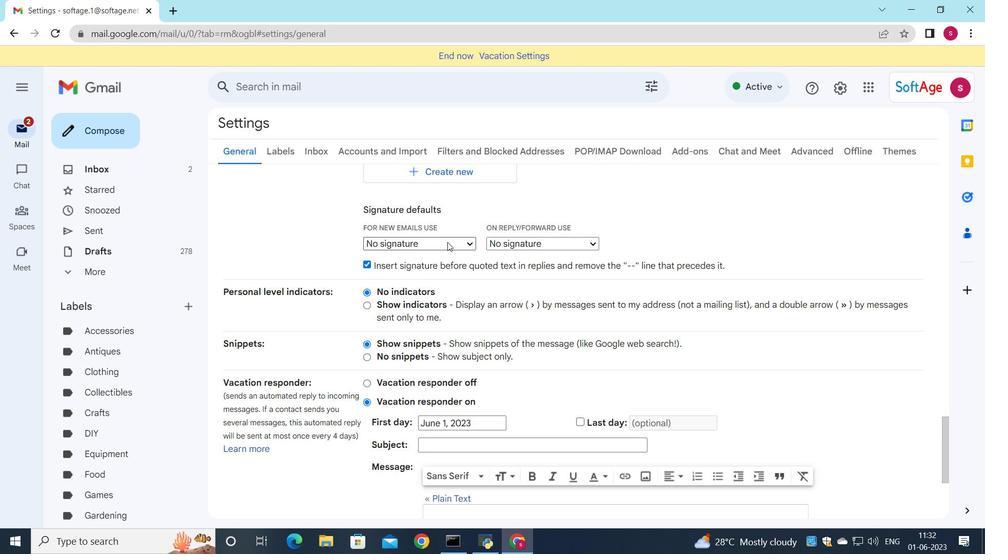 
Action: Mouse moved to (446, 264)
Screenshot: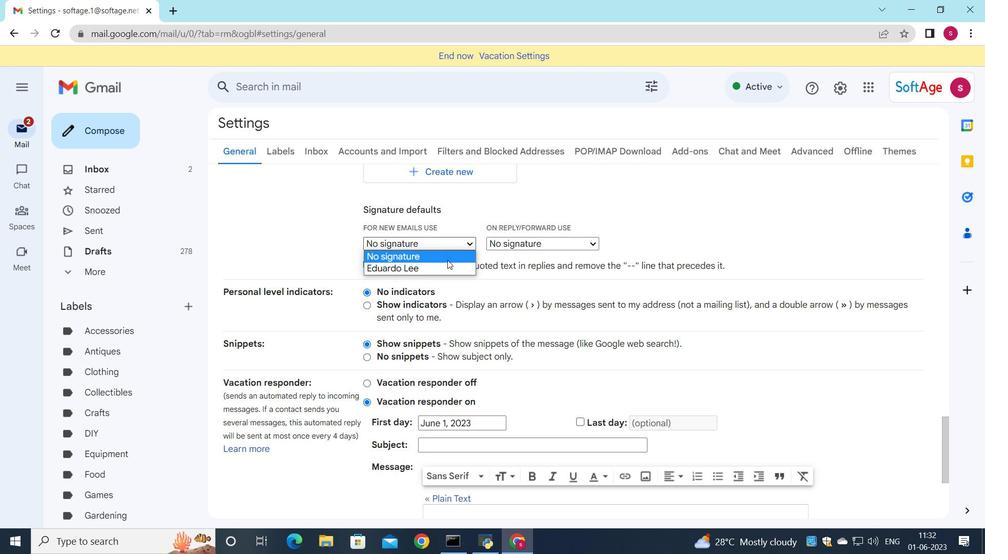 
Action: Mouse pressed left at (446, 264)
Screenshot: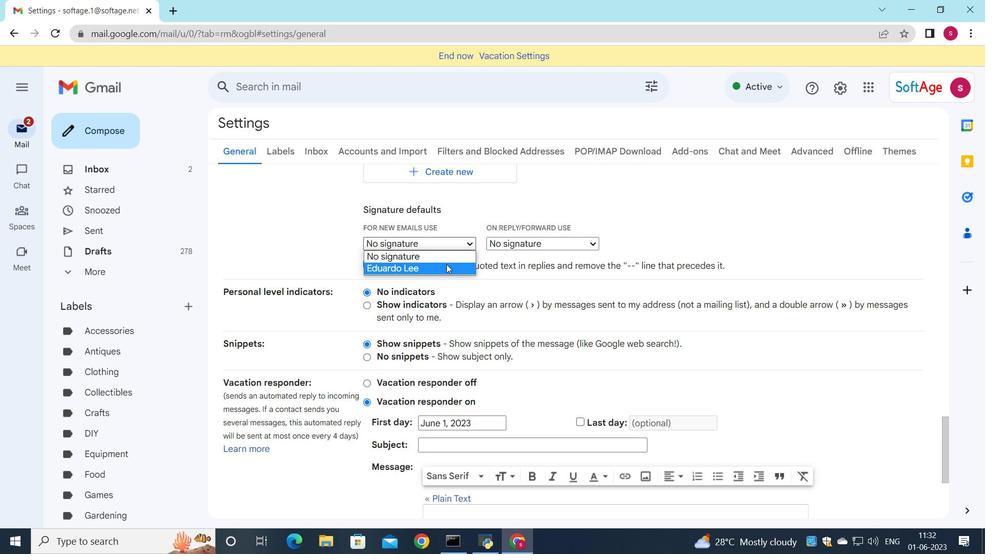 
Action: Mouse moved to (524, 248)
Screenshot: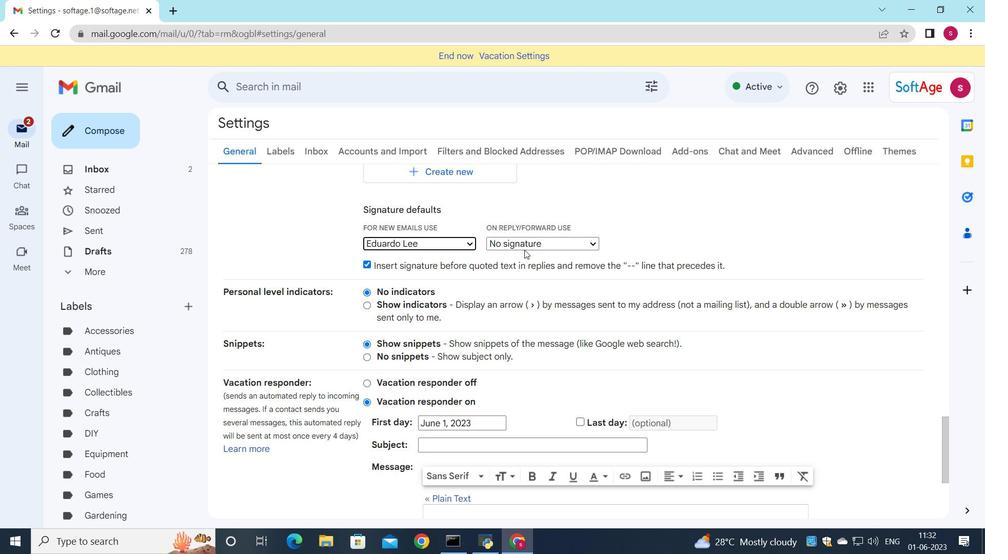 
Action: Mouse pressed left at (524, 248)
Screenshot: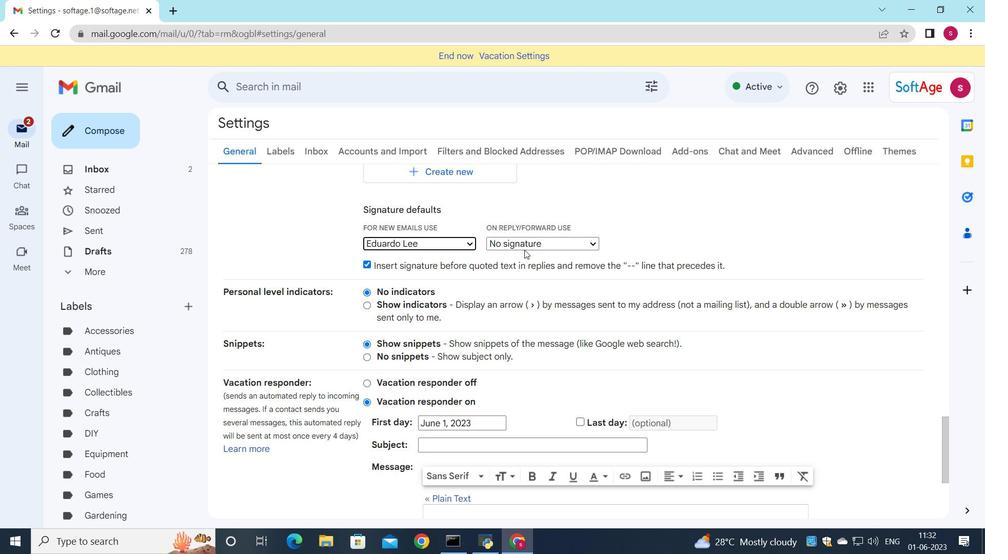 
Action: Mouse moved to (518, 269)
Screenshot: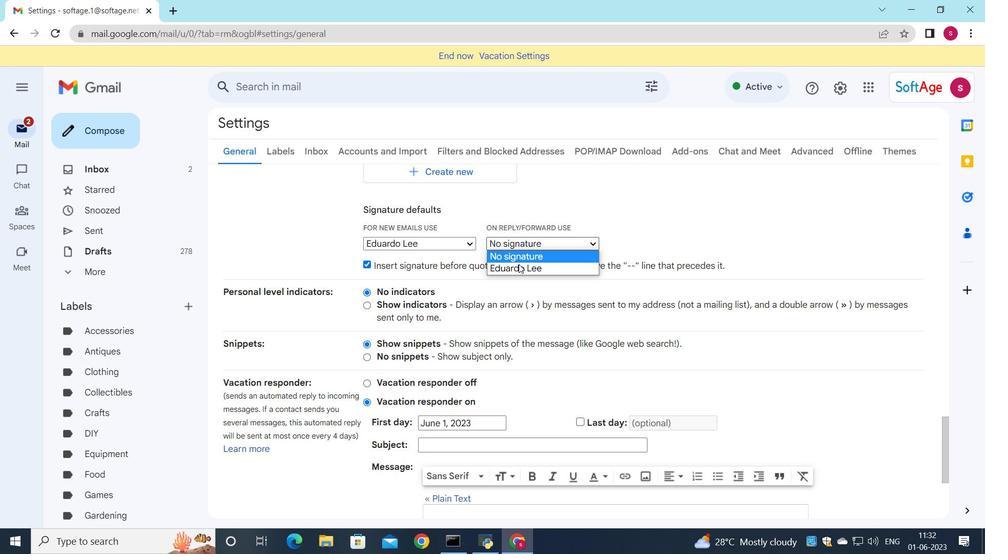 
Action: Mouse pressed left at (518, 269)
Screenshot: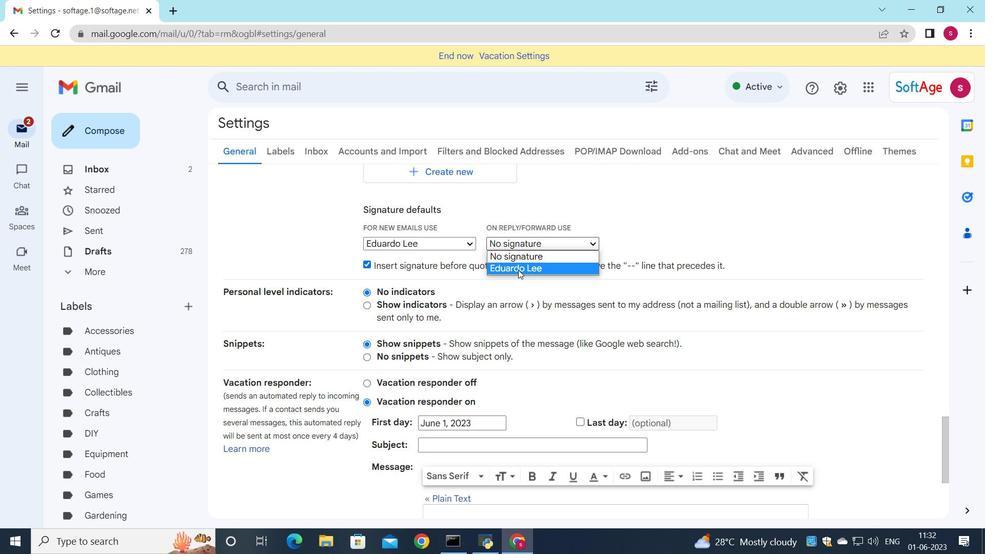 
Action: Mouse scrolled (518, 269) with delta (0, 0)
Screenshot: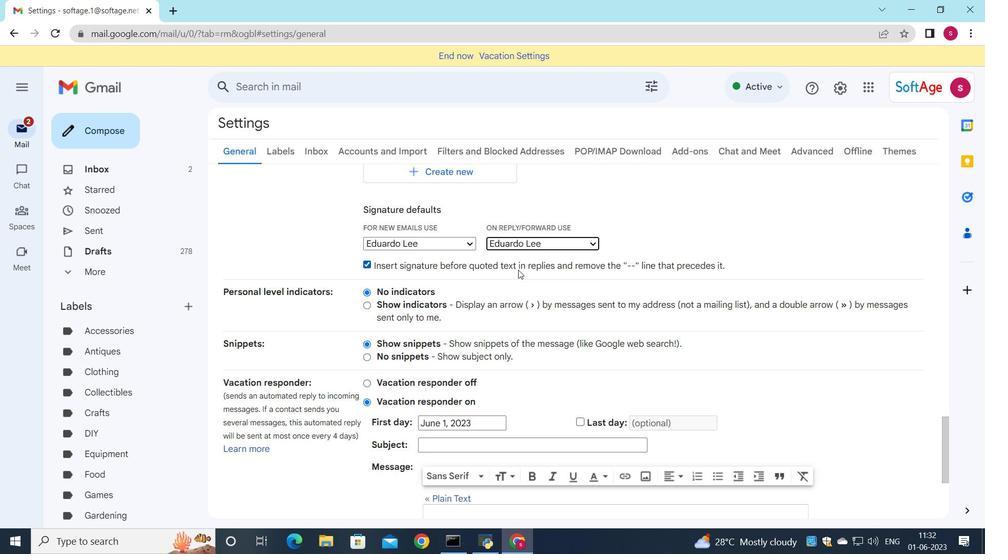 
Action: Mouse scrolled (518, 269) with delta (0, 0)
Screenshot: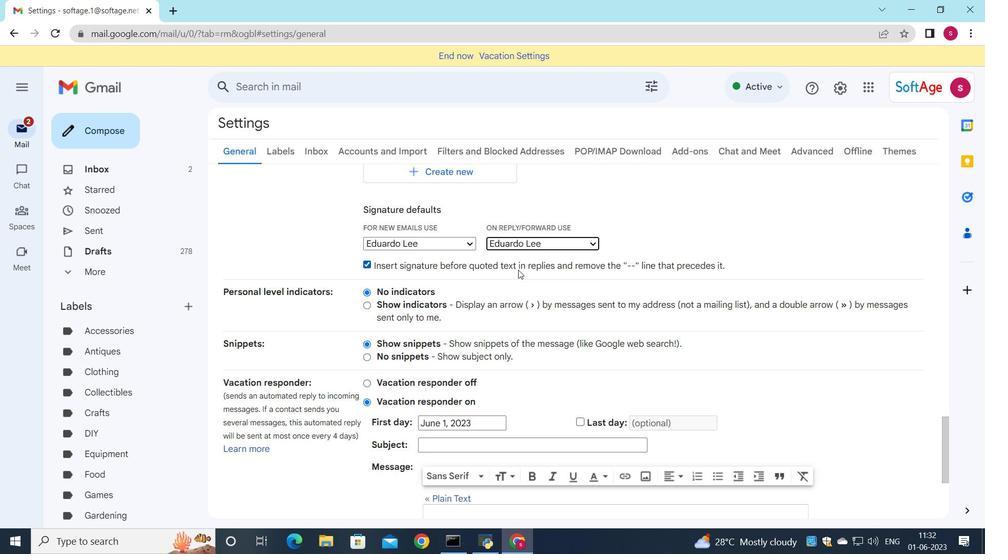 
Action: Mouse scrolled (518, 269) with delta (0, 0)
Screenshot: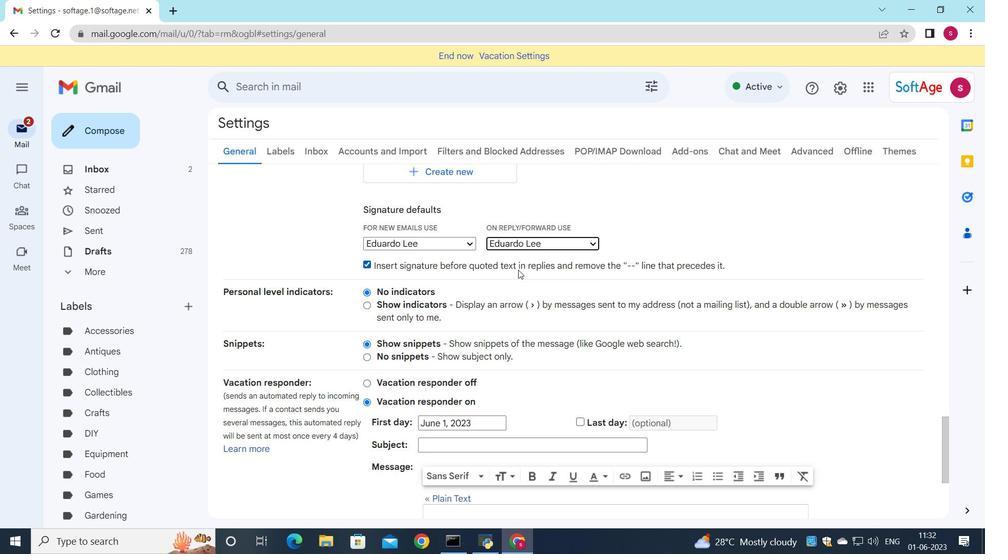 
Action: Mouse scrolled (518, 269) with delta (0, 0)
Screenshot: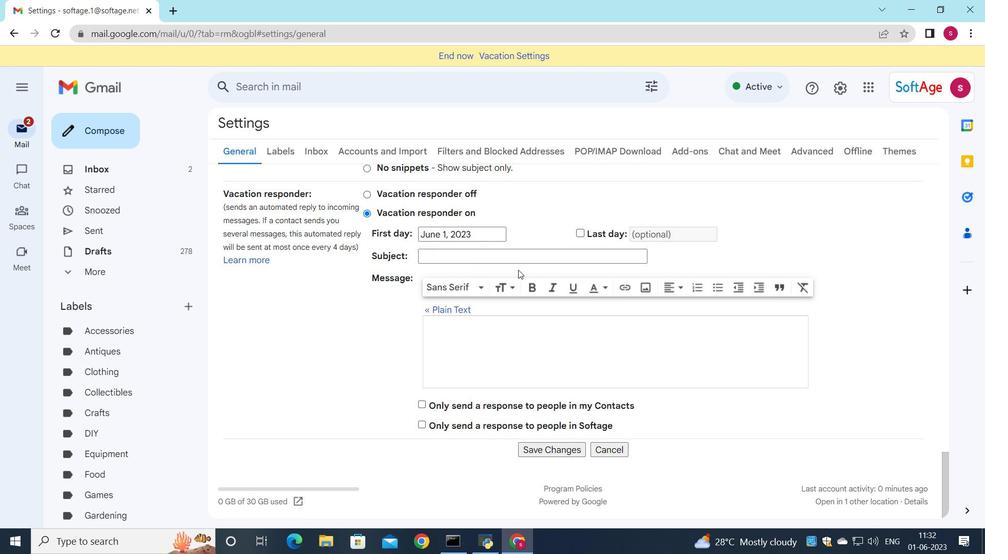 
Action: Mouse scrolled (518, 269) with delta (0, 0)
Screenshot: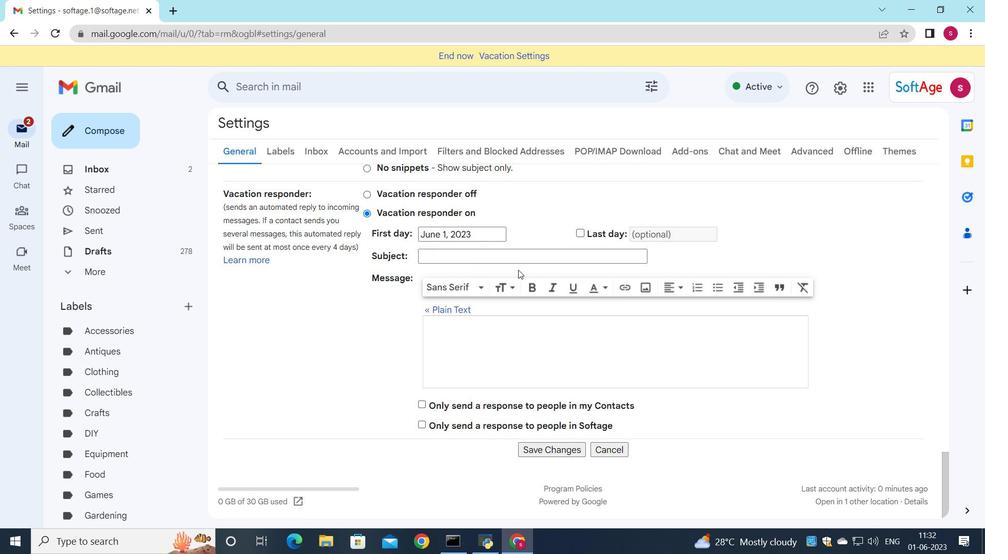 
Action: Mouse scrolled (518, 269) with delta (0, 0)
Screenshot: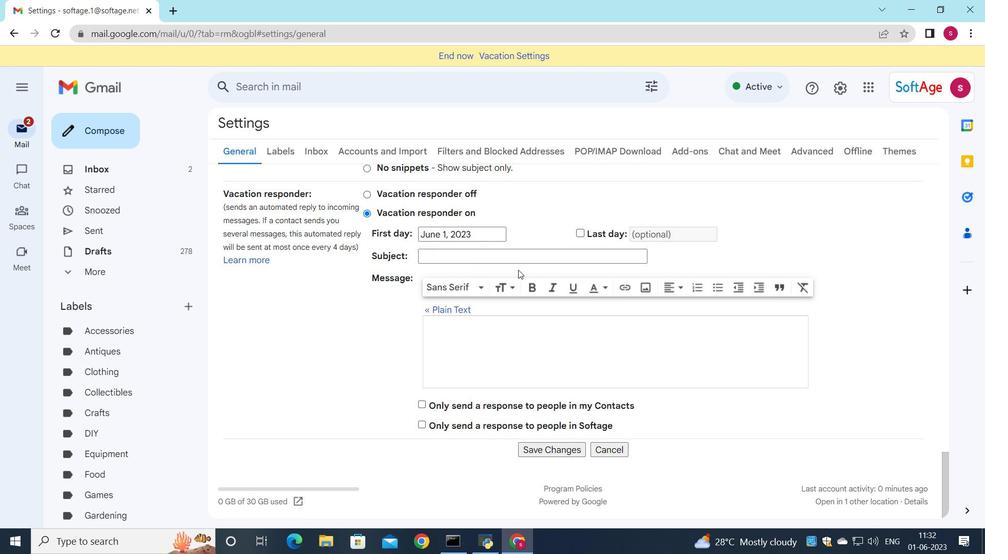 
Action: Mouse scrolled (518, 269) with delta (0, 0)
Screenshot: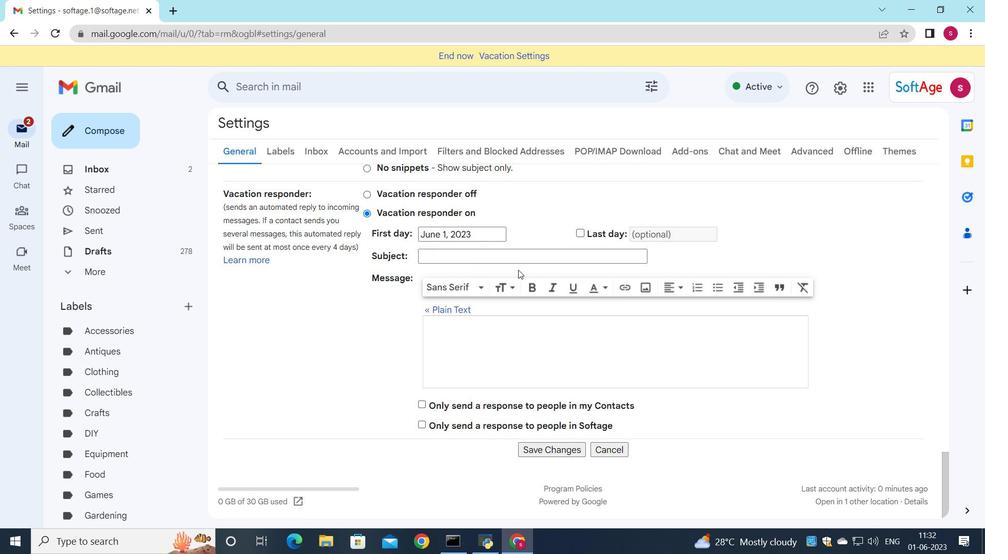
Action: Mouse scrolled (518, 269) with delta (0, 0)
Screenshot: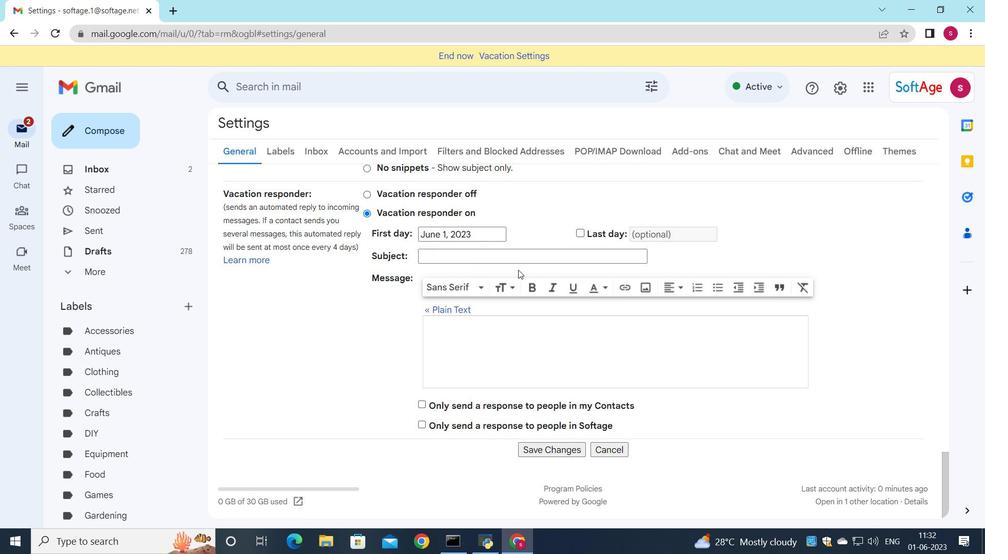 
Action: Mouse moved to (539, 440)
Screenshot: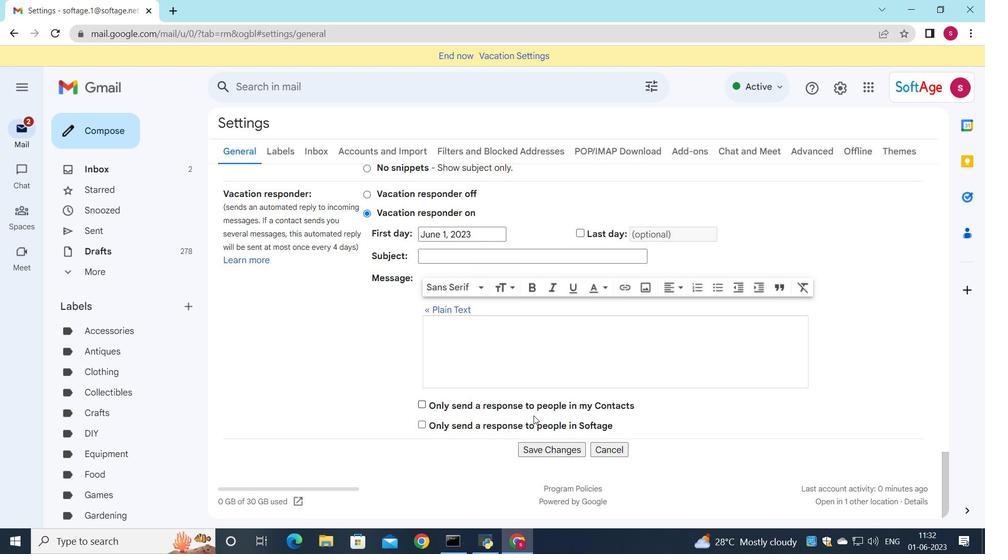 
Action: Mouse pressed left at (539, 440)
Screenshot: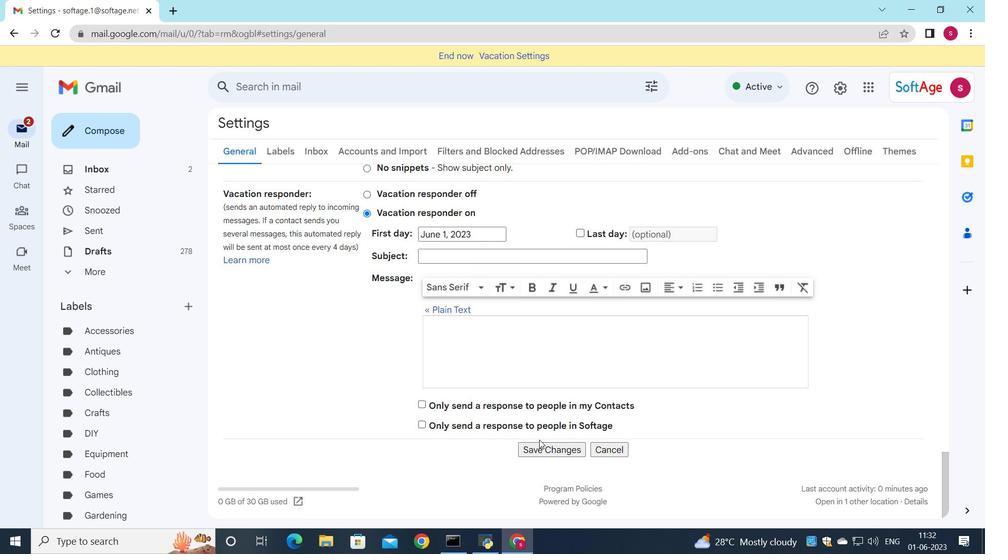 
Action: Mouse moved to (538, 444)
Screenshot: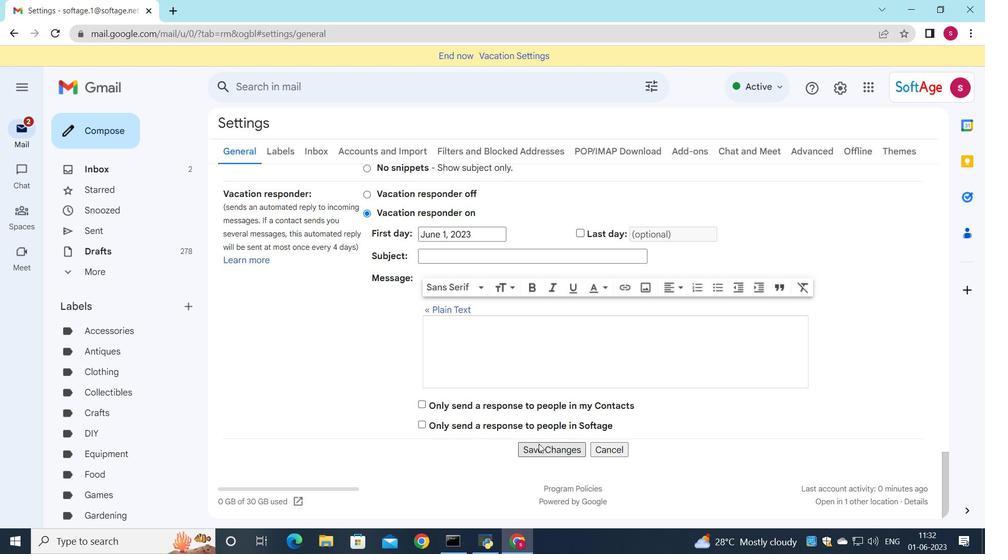 
Action: Mouse pressed left at (538, 444)
Screenshot: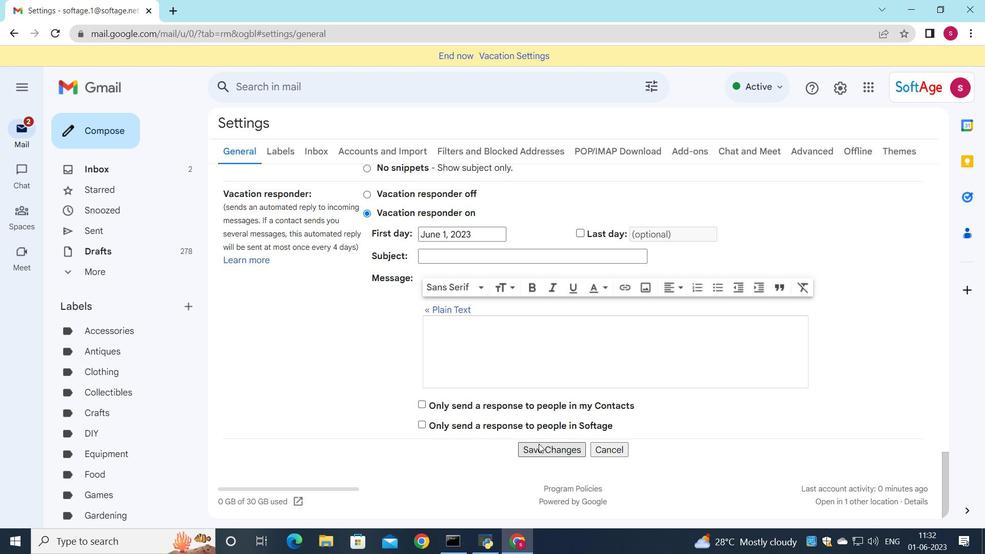 
Action: Mouse moved to (418, 296)
Screenshot: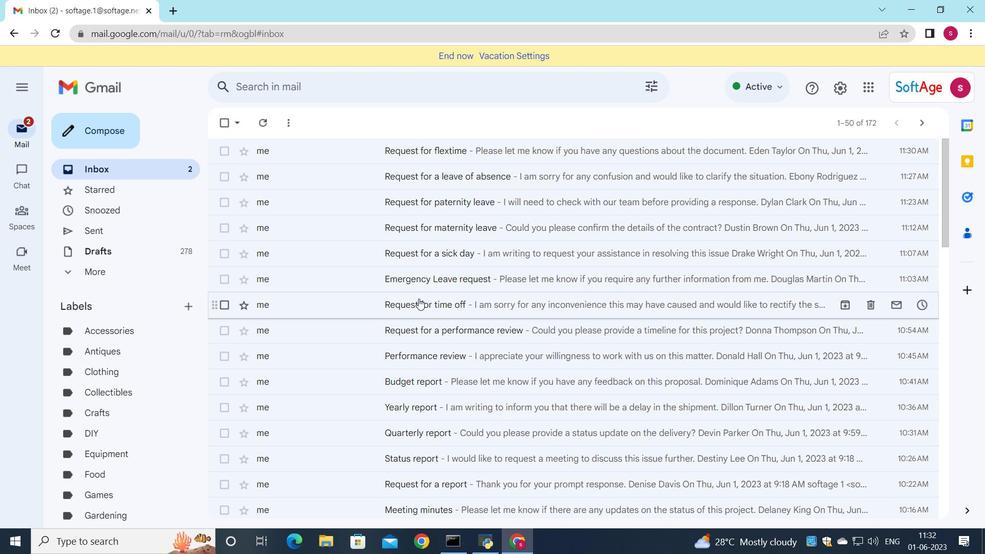 
Action: Mouse pressed left at (418, 296)
Screenshot: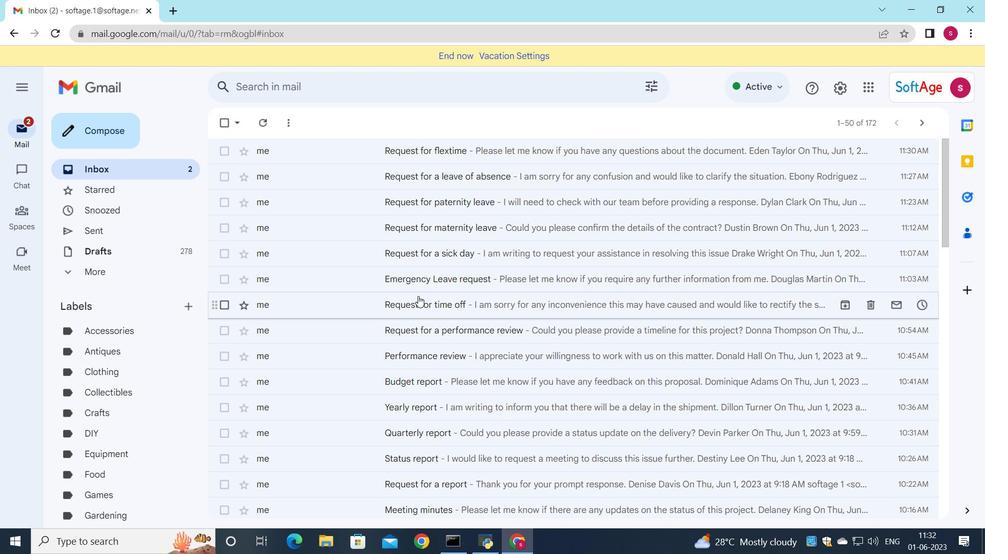 
Action: Mouse moved to (279, 466)
Screenshot: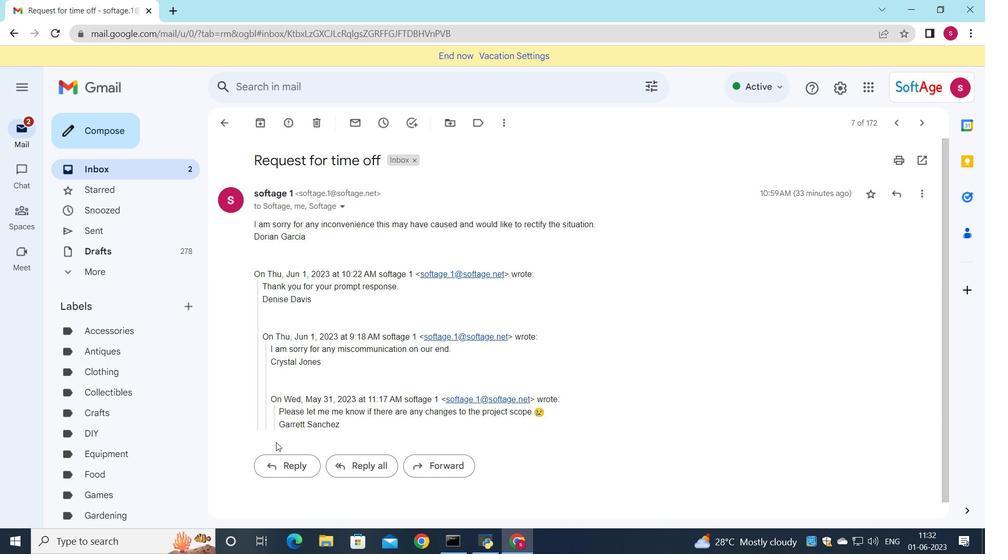 
Action: Mouse pressed left at (279, 466)
Screenshot: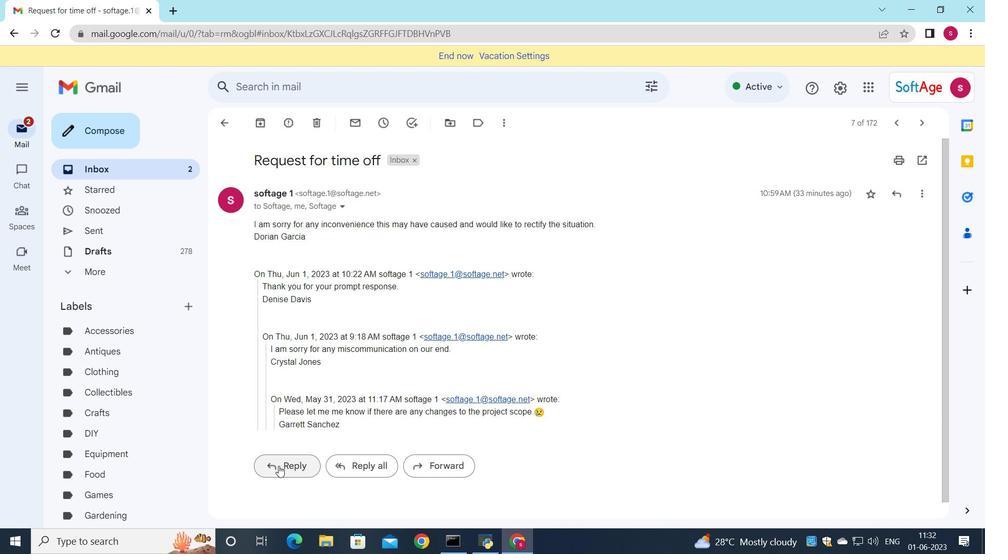 
Action: Mouse moved to (277, 350)
Screenshot: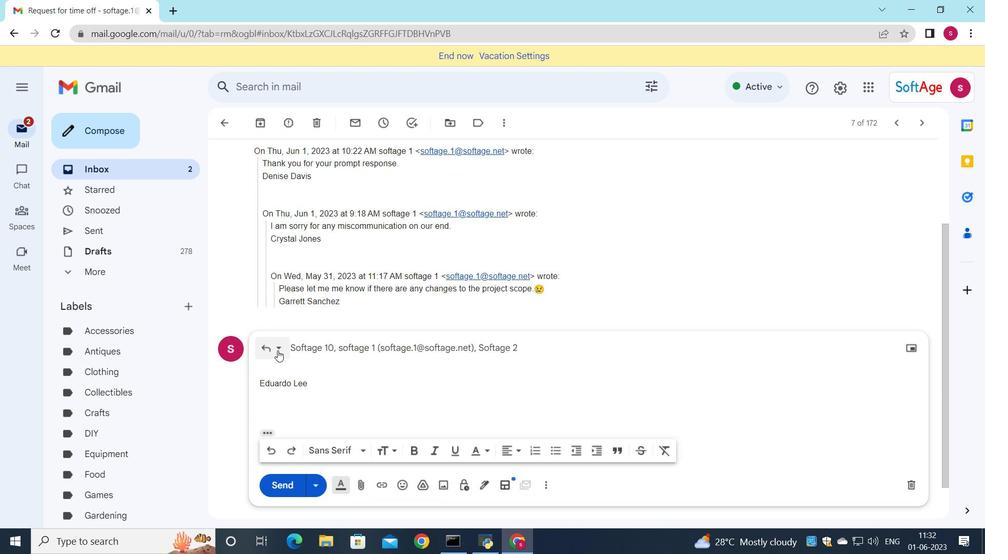
Action: Mouse pressed left at (277, 350)
Screenshot: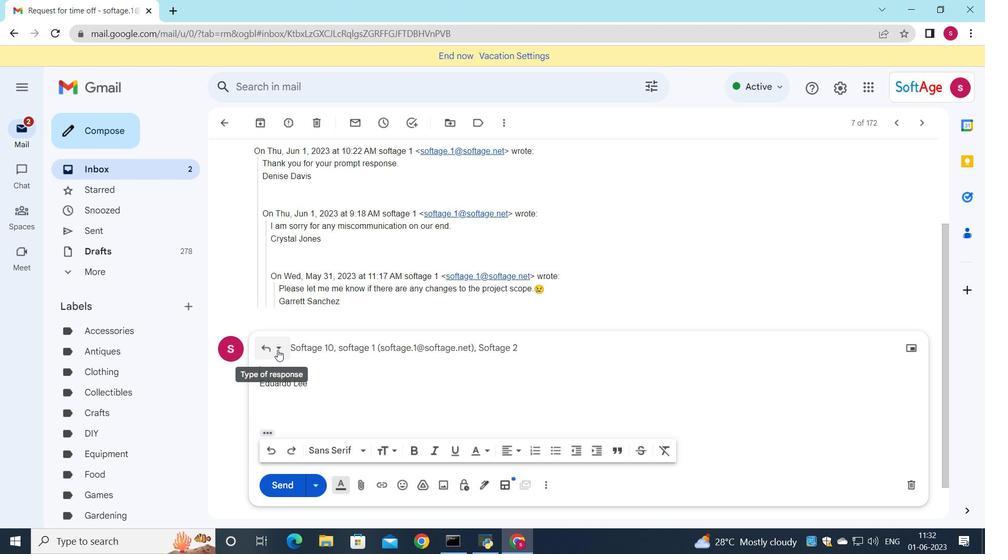 
Action: Mouse moved to (299, 435)
Screenshot: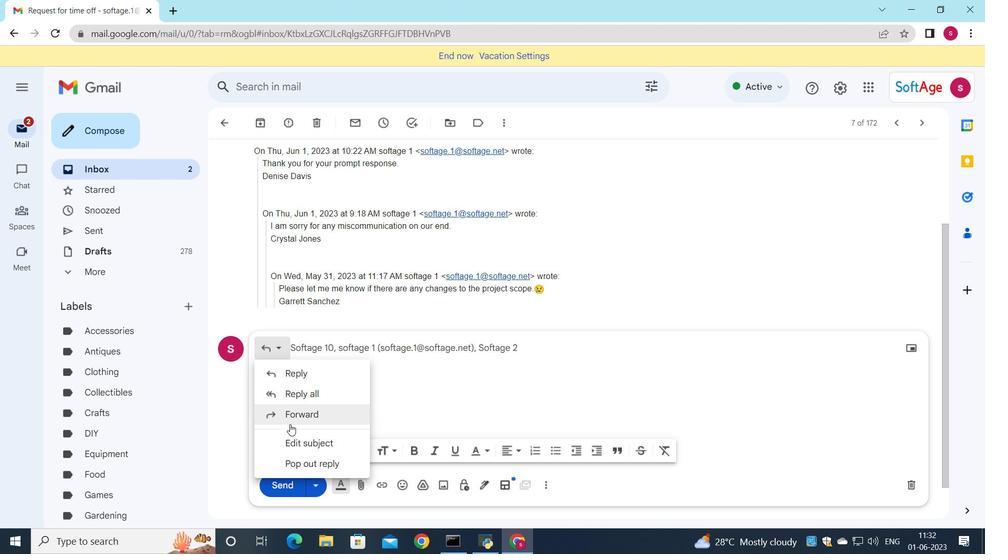 
Action: Mouse pressed left at (299, 435)
Screenshot: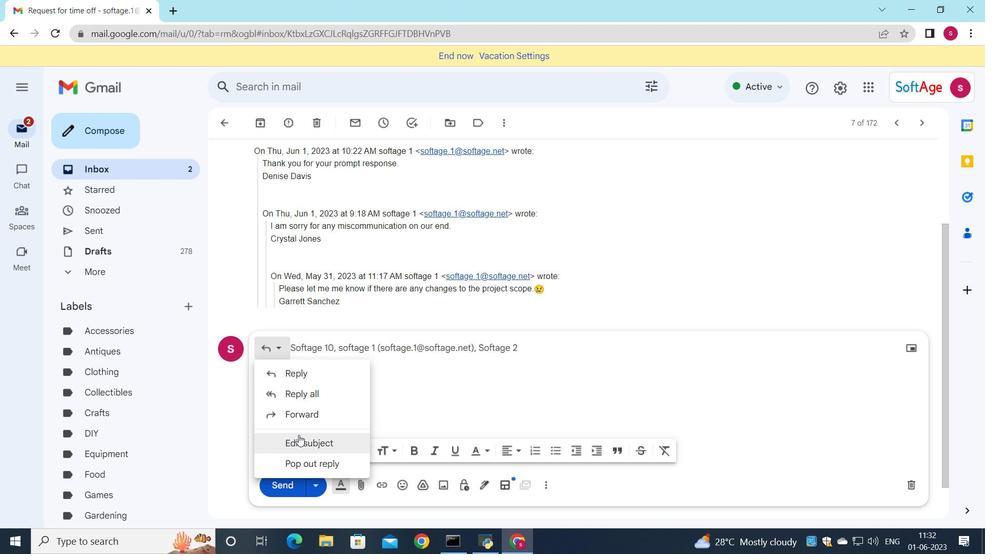 
Action: Mouse moved to (717, 304)
Screenshot: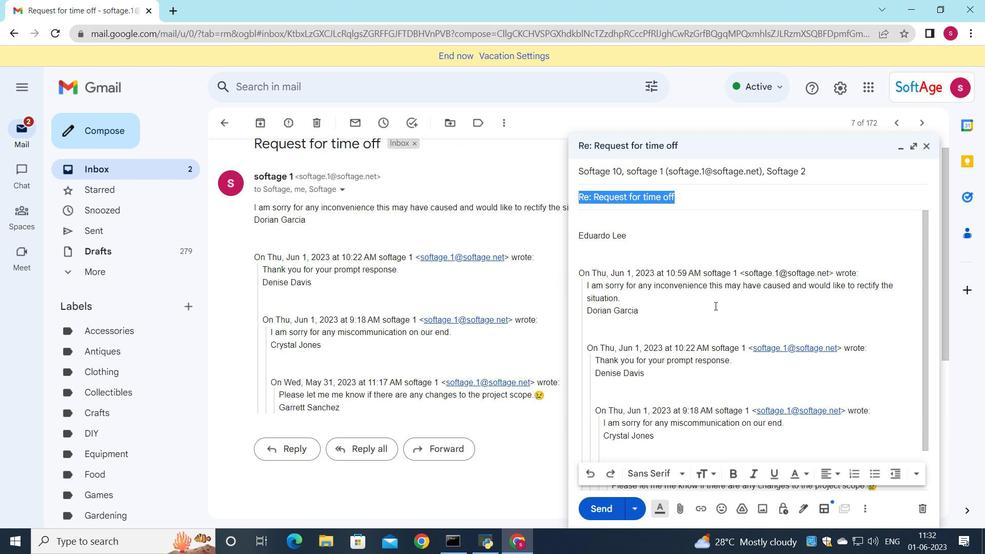 
Action: Key pressed <Key.shift>Request<Key.space>for<Key.space>remote<Key.space>work
Screenshot: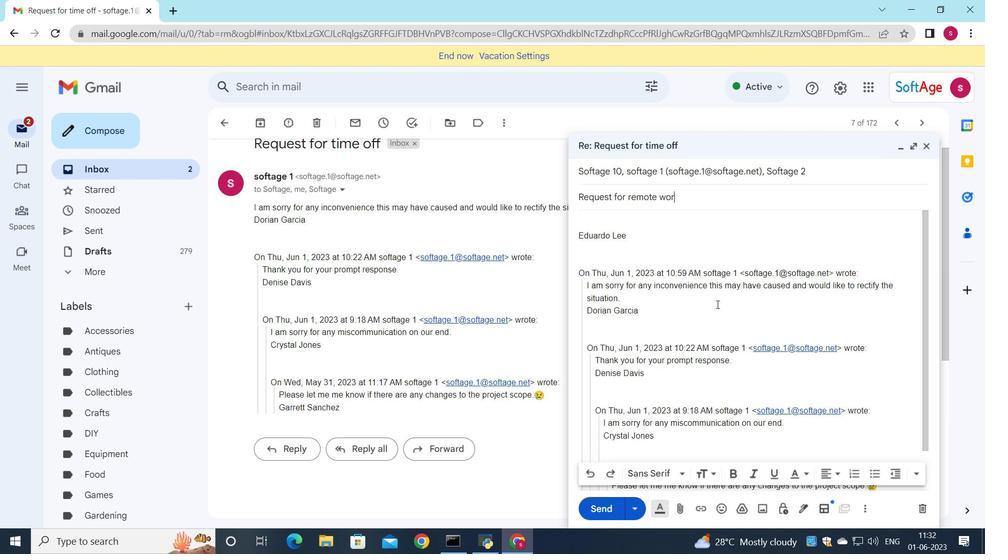 
Action: Mouse moved to (598, 219)
Screenshot: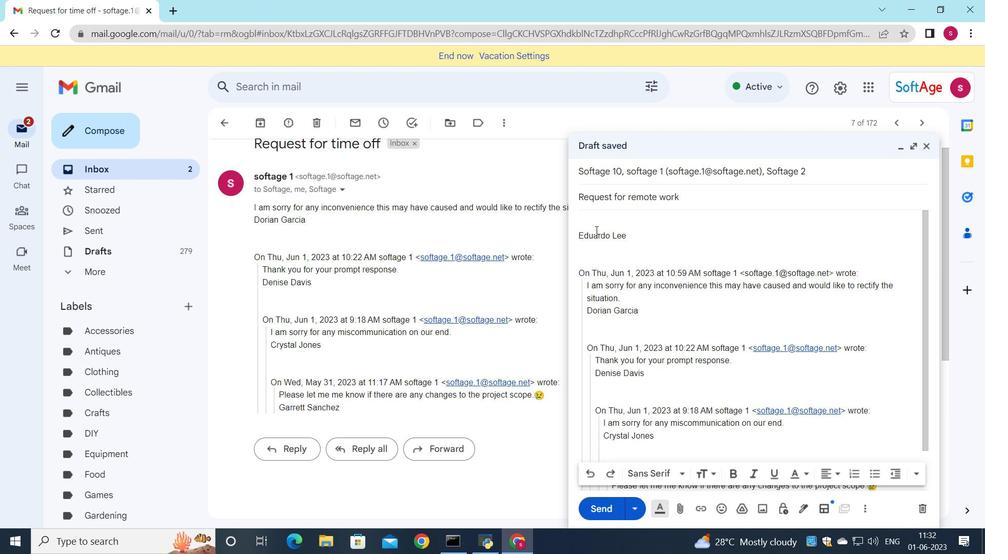 
Action: Mouse pressed left at (598, 219)
Screenshot: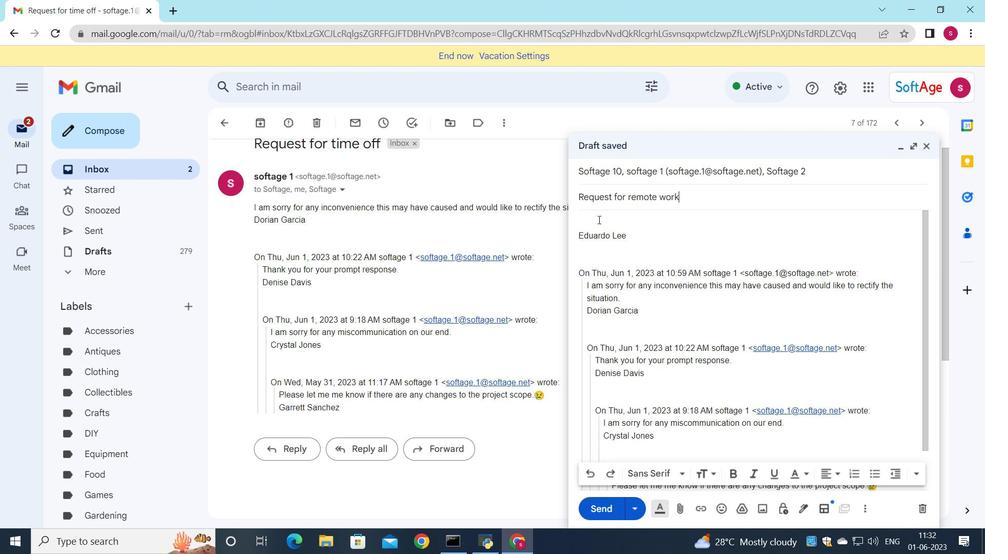 
Action: Key pressed <Key.shift>please<Key.space>let<Key.space>me<Key.space>know<Key.space>if<Key.space>there<Key.space>are<Key.space>any<Key.space>cg<Key.backspace>hanges<Key.space>to<Key.space>the<Key.space>project<Key.space>scope<Key.space>of<Key.space>requirements
Screenshot: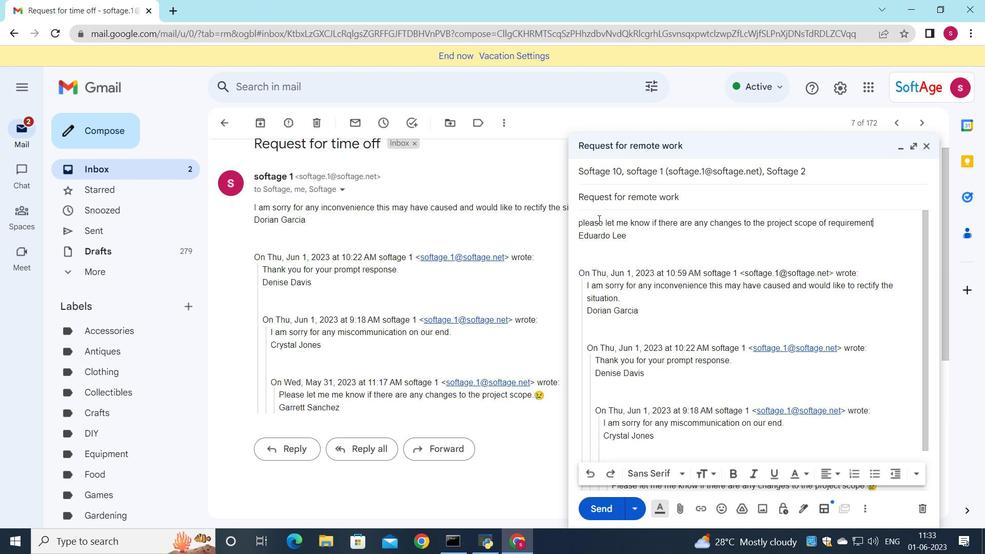 
Action: Mouse moved to (878, 265)
Screenshot: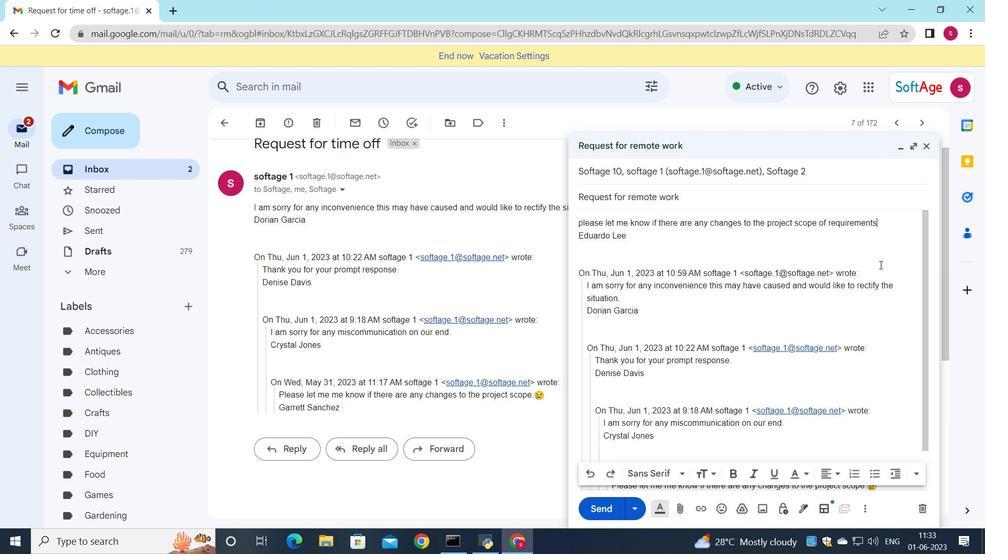 
Action: Key pressed .
Screenshot: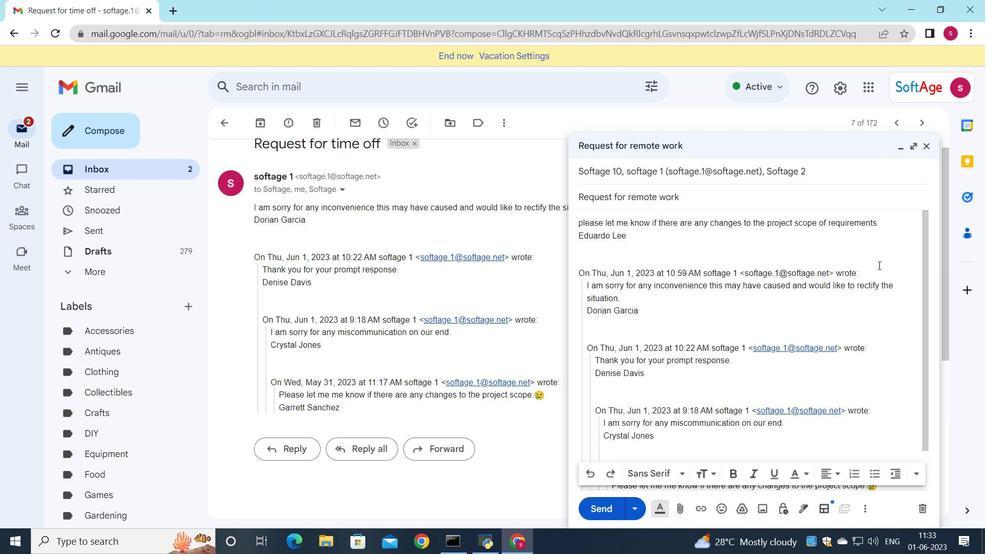 
Action: Mouse moved to (587, 467)
Screenshot: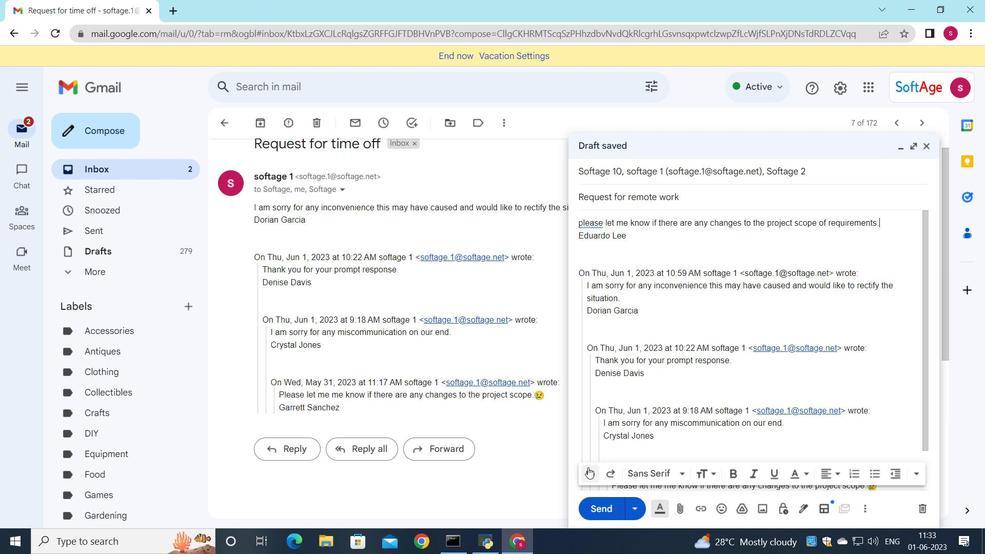 
Action: Mouse pressed left at (587, 467)
Screenshot: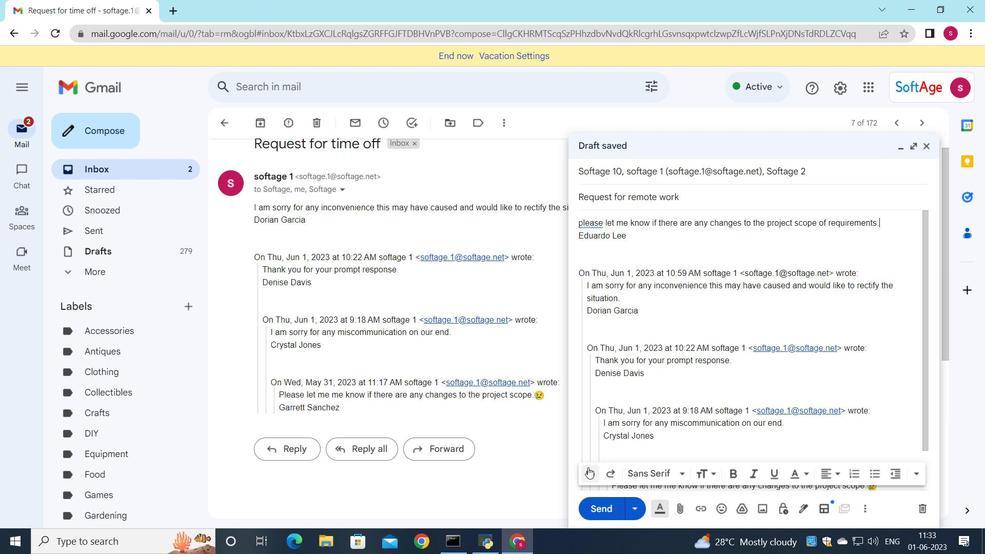 
Action: Mouse moved to (587, 467)
Screenshot: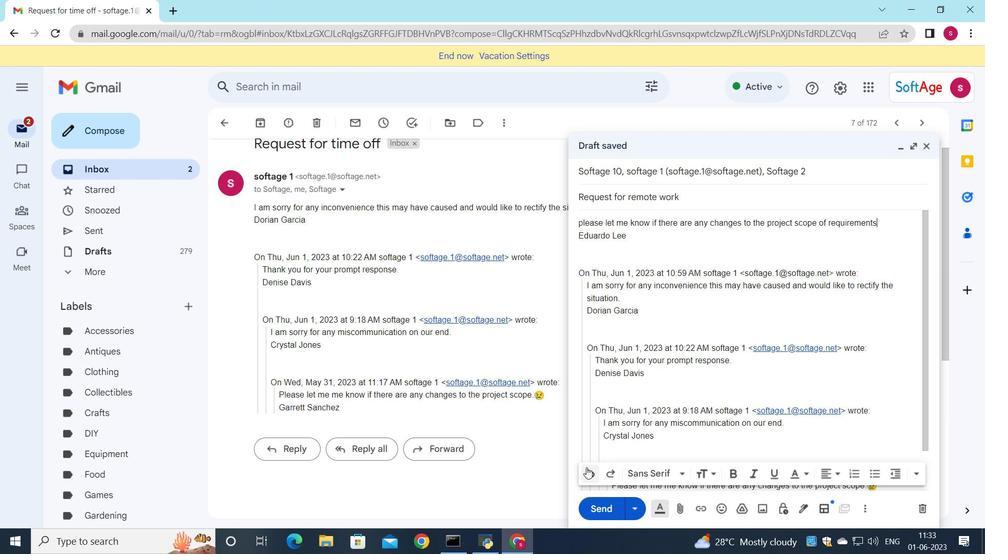 
Action: Mouse pressed left at (587, 467)
Screenshot: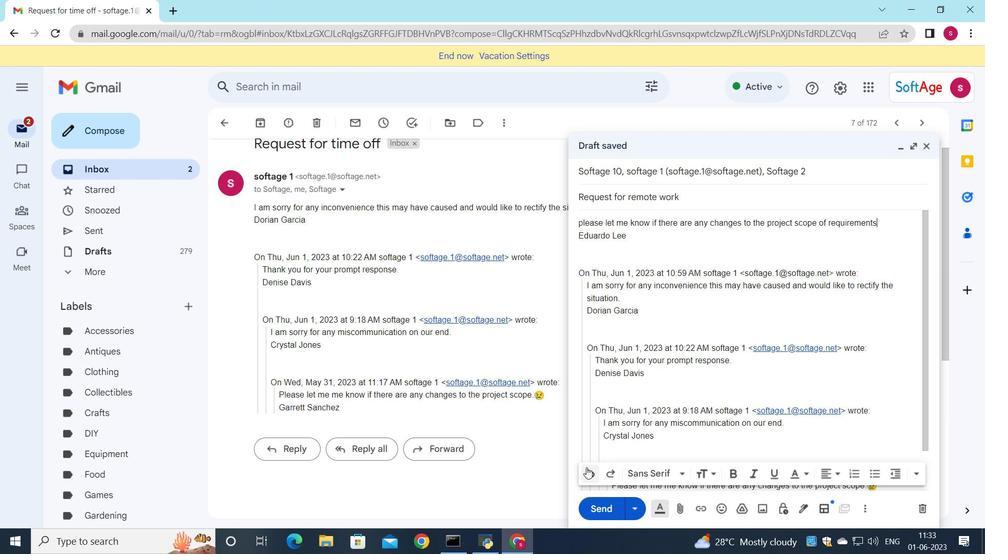 
Action: Mouse pressed left at (587, 467)
Screenshot: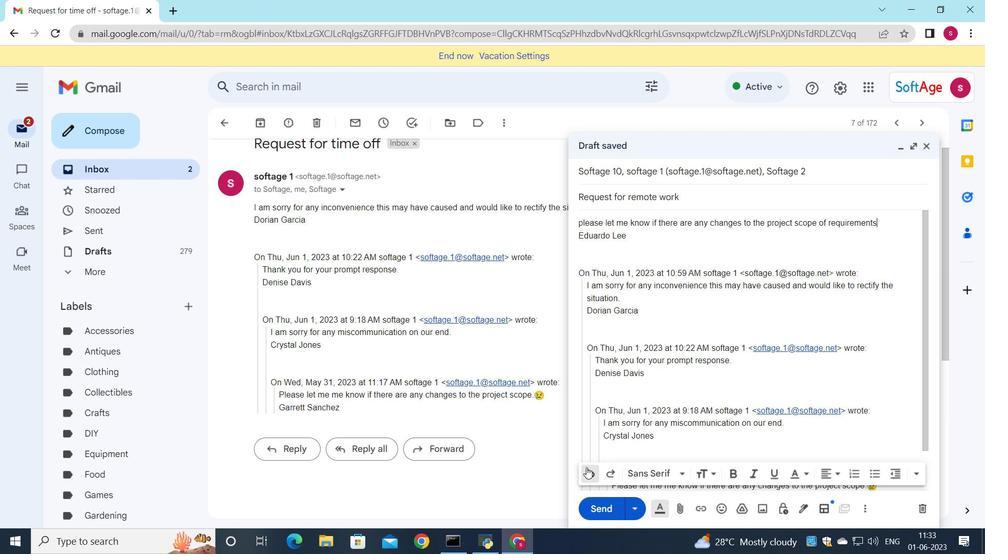 
Action: Mouse pressed left at (587, 467)
Screenshot: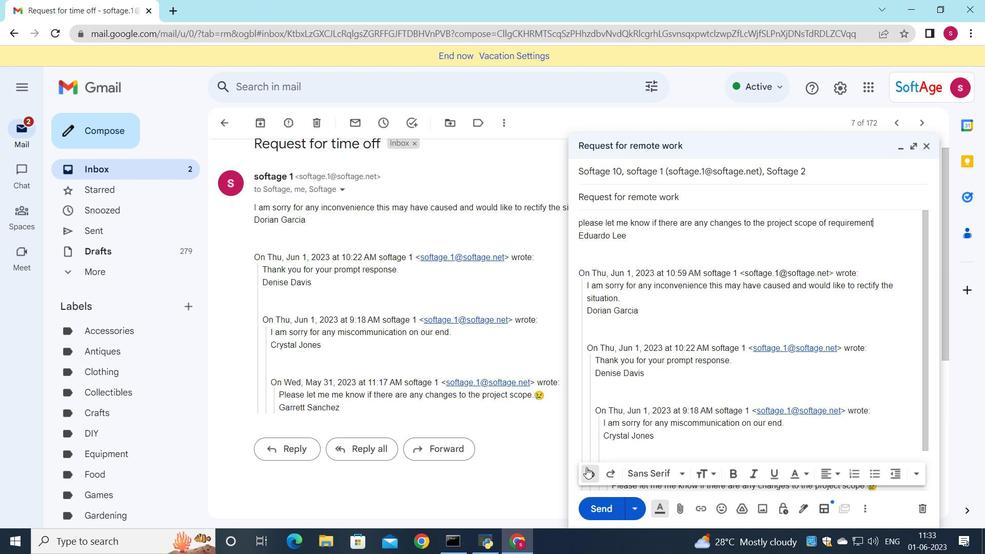 
Action: Mouse pressed left at (587, 467)
Screenshot: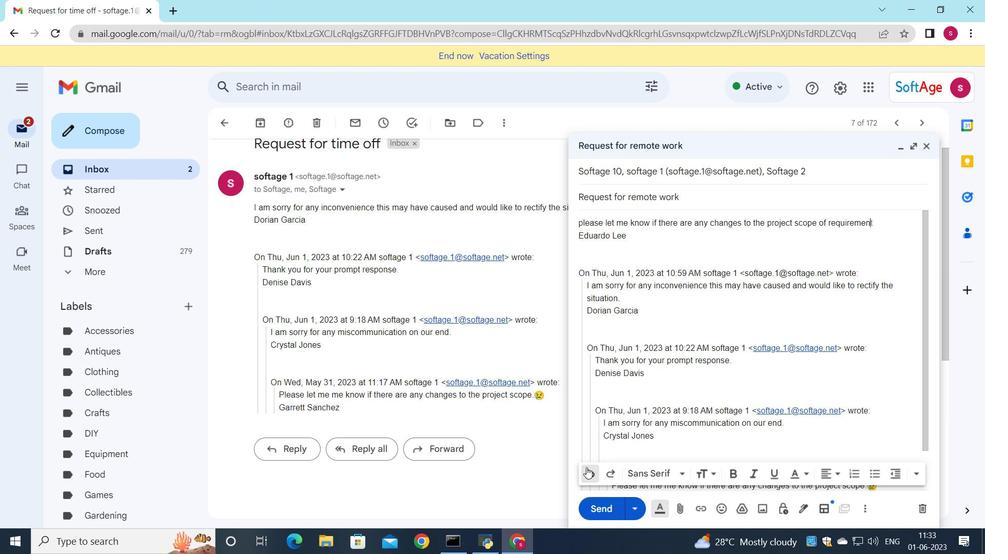 
Action: Mouse pressed left at (587, 467)
Screenshot: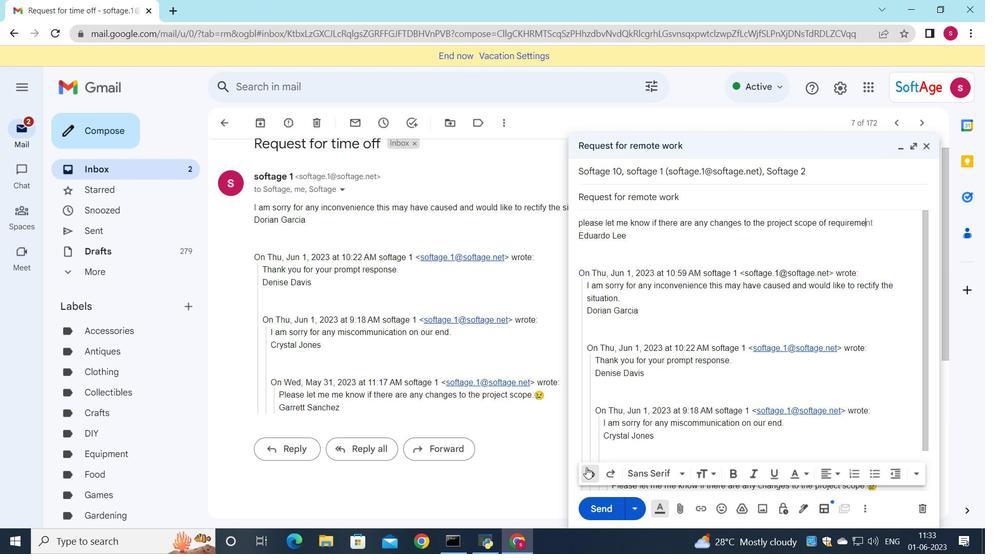 
Action: Mouse pressed left at (587, 467)
Screenshot: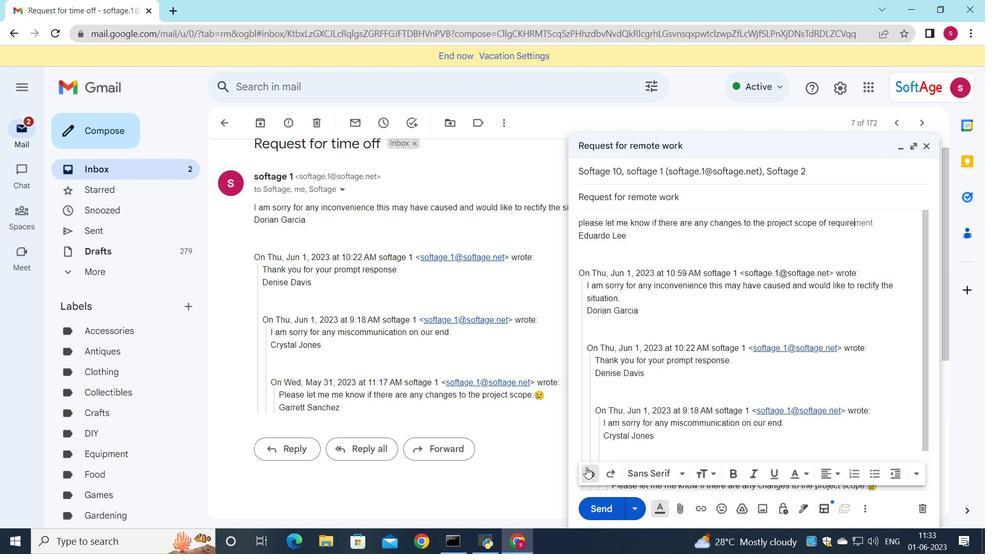 
Action: Mouse pressed left at (587, 467)
Screenshot: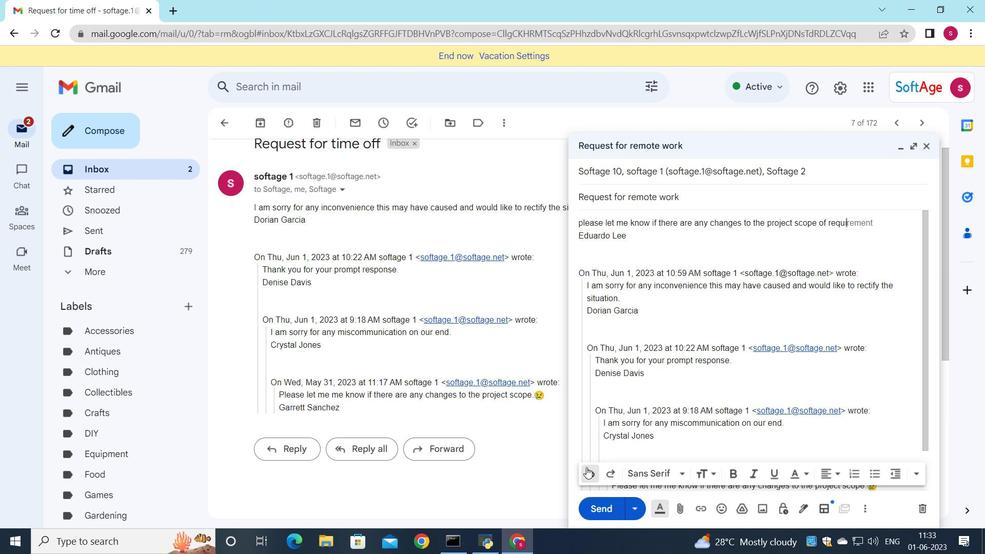 
Action: Mouse pressed left at (587, 467)
Screenshot: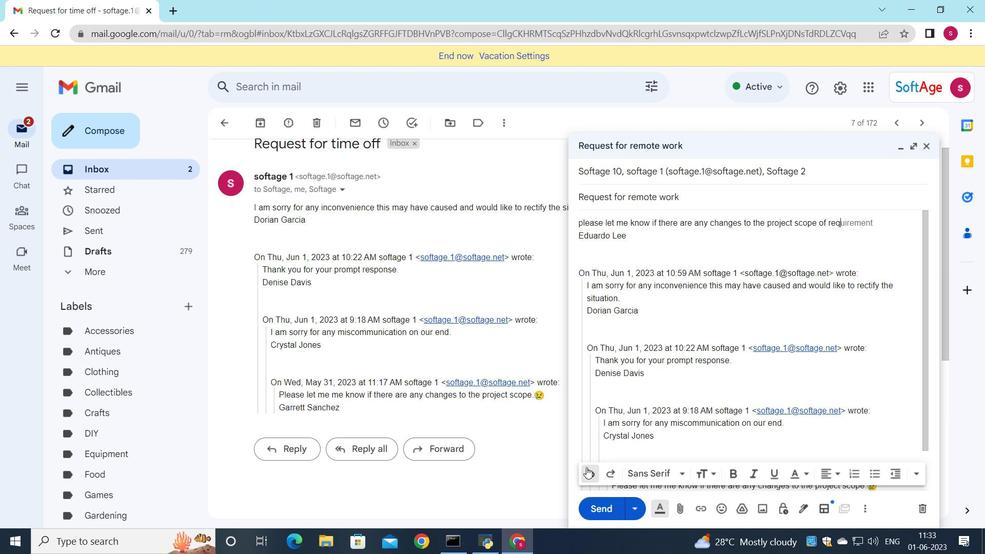 
Action: Mouse pressed left at (587, 467)
Screenshot: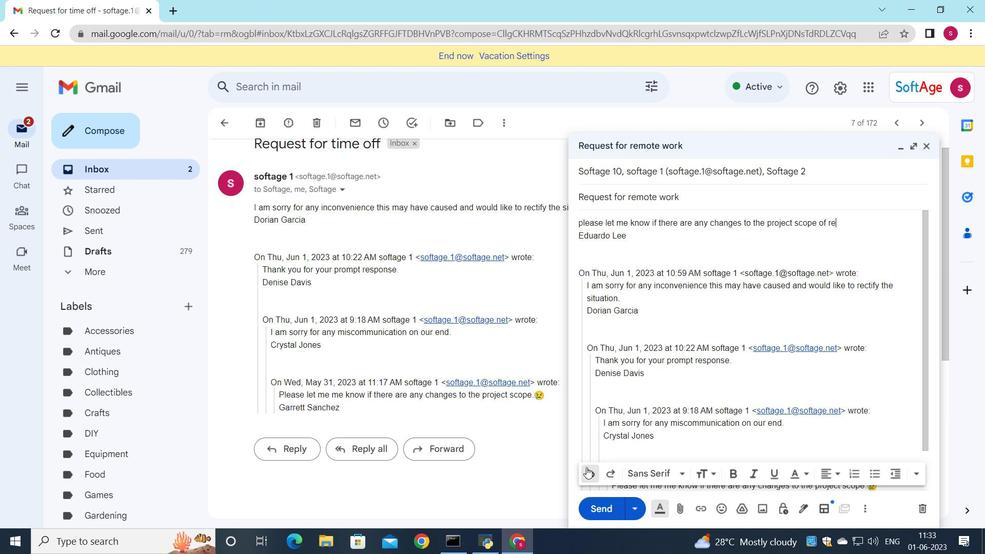 
Action: Mouse pressed left at (587, 467)
Screenshot: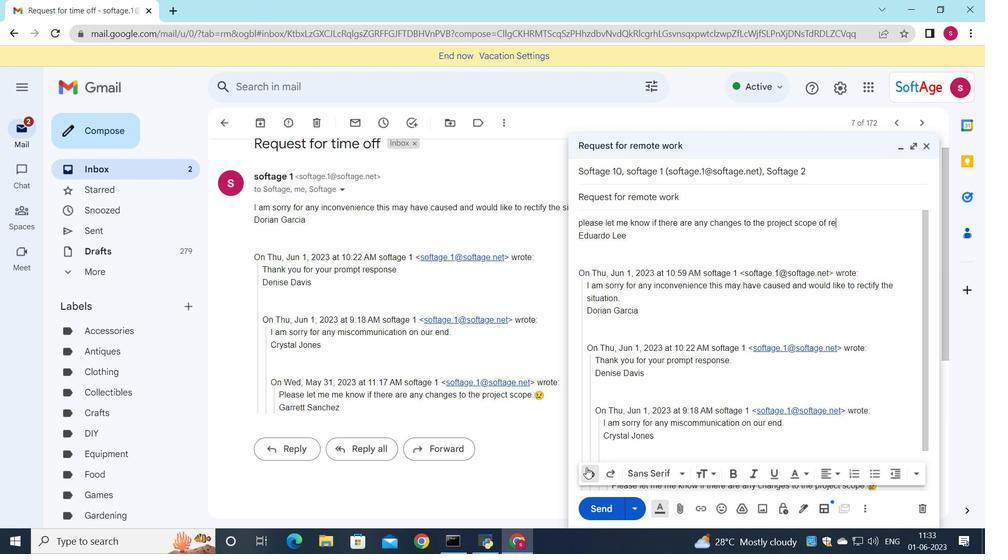 
Action: Mouse pressed left at (587, 467)
Screenshot: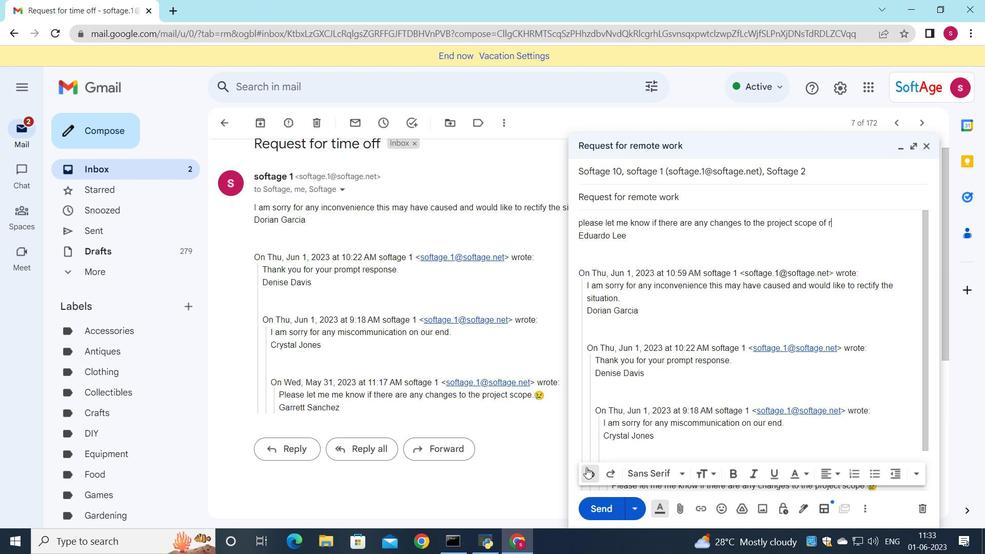 
Action: Mouse pressed left at (587, 467)
Screenshot: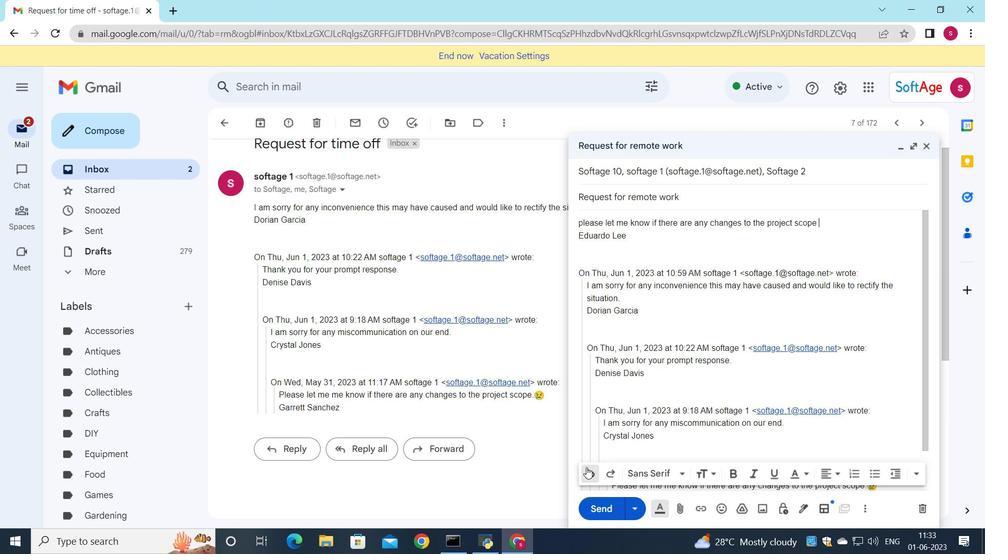 
Action: Mouse pressed left at (587, 467)
Screenshot: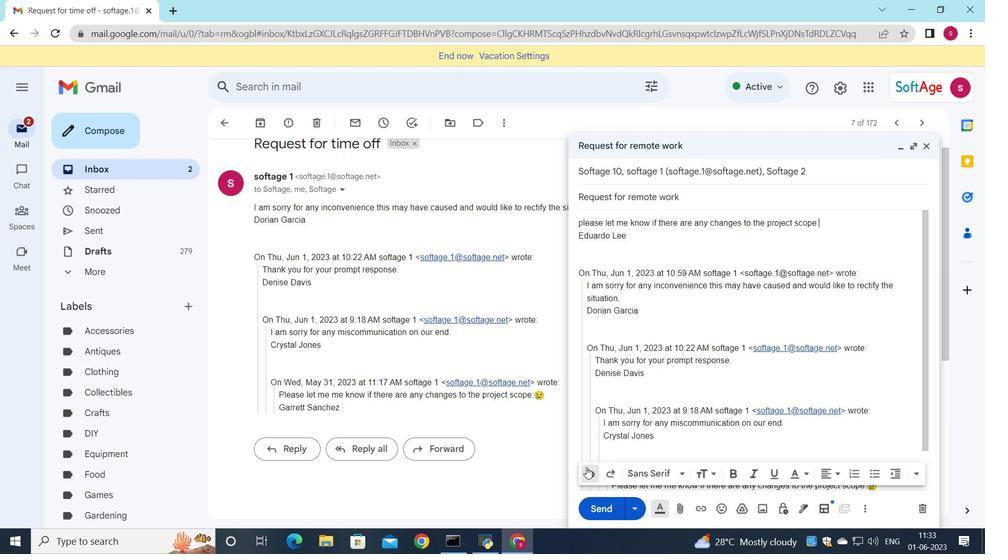 
Action: Mouse pressed left at (587, 467)
Screenshot: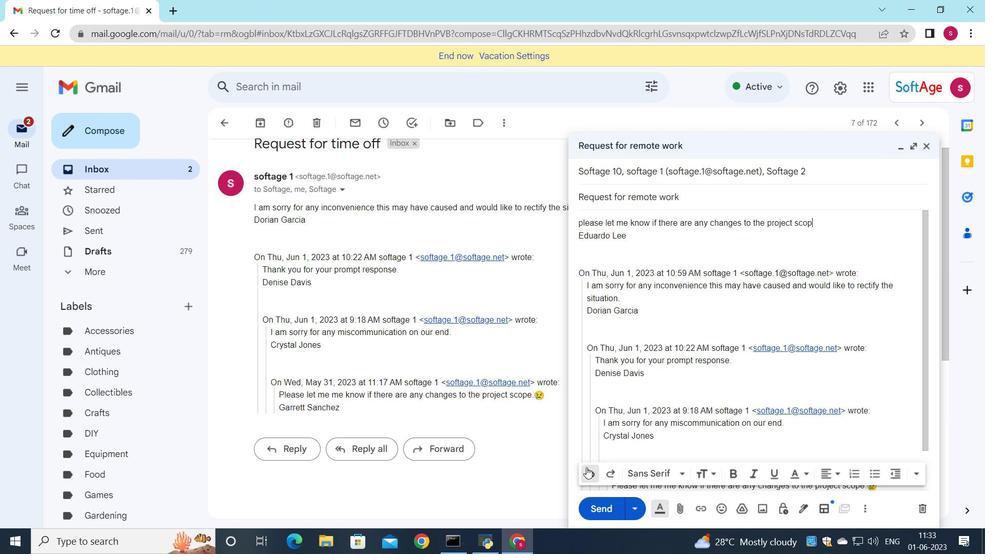 
Action: Mouse pressed left at (587, 467)
Screenshot: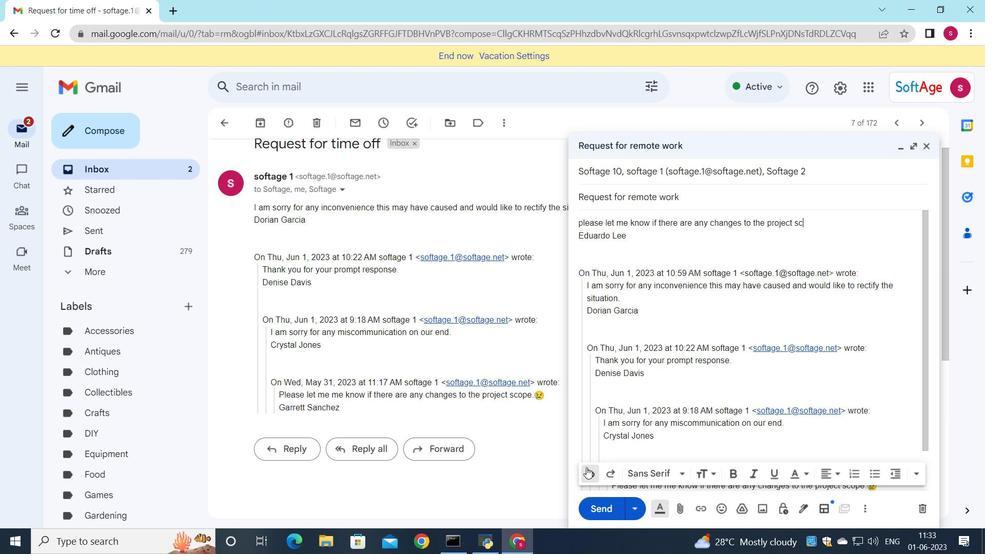 
Action: Mouse pressed left at (587, 467)
Screenshot: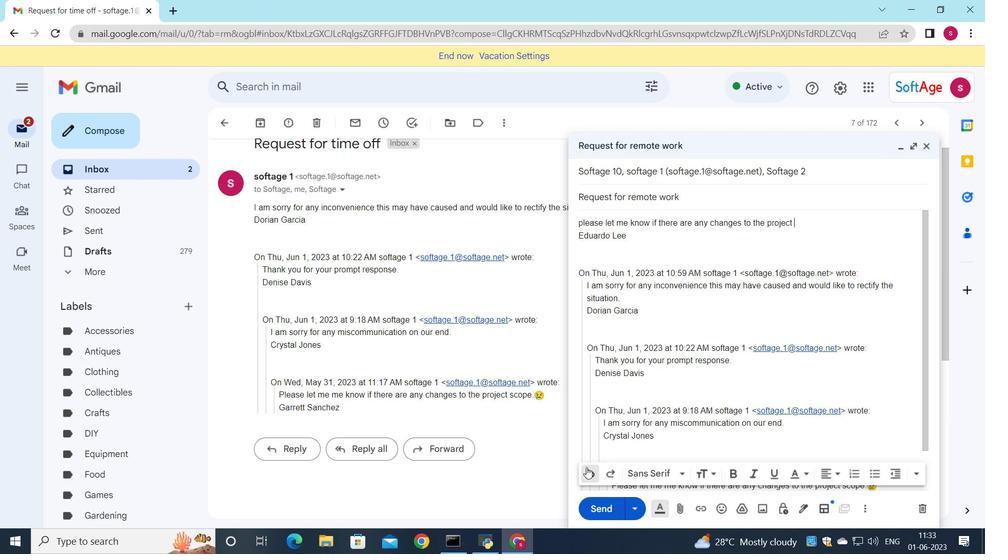 
Action: Mouse pressed left at (587, 467)
Screenshot: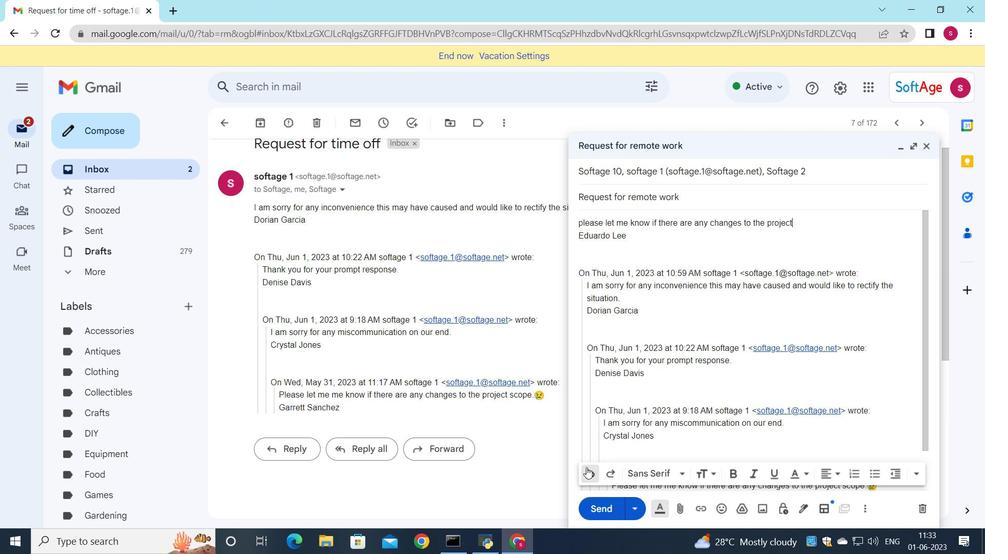 
Action: Mouse pressed left at (587, 467)
Screenshot: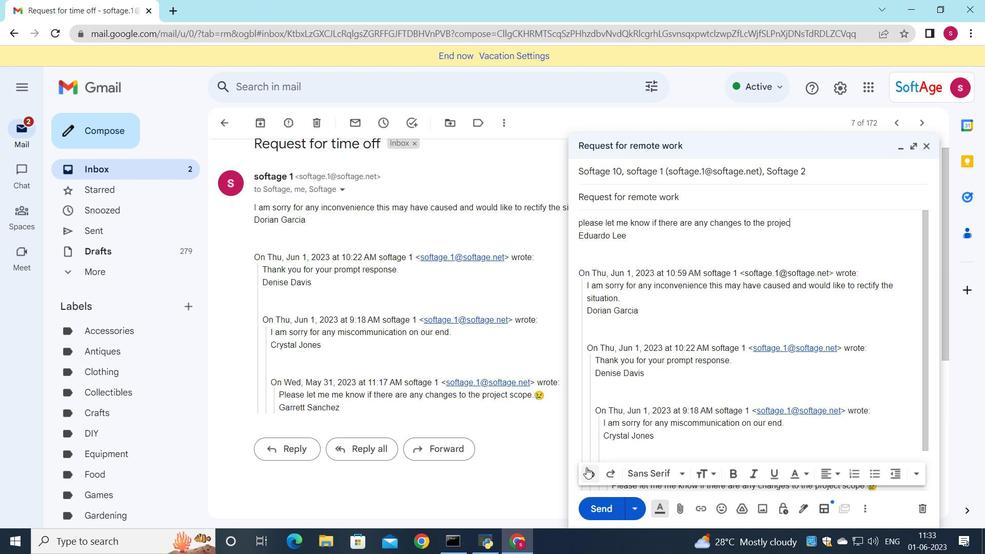 
Action: Mouse pressed left at (587, 467)
Screenshot: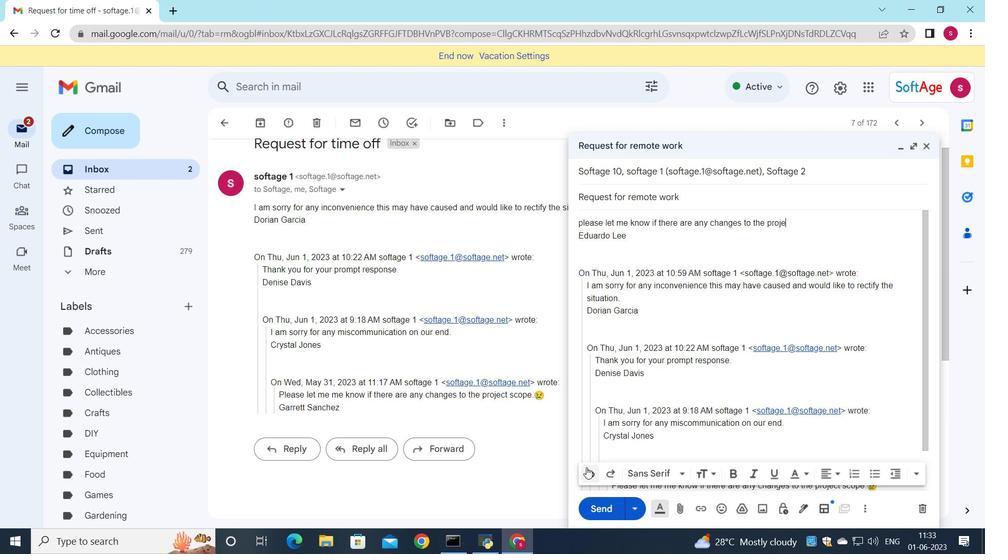 
Action: Mouse pressed left at (587, 467)
Screenshot: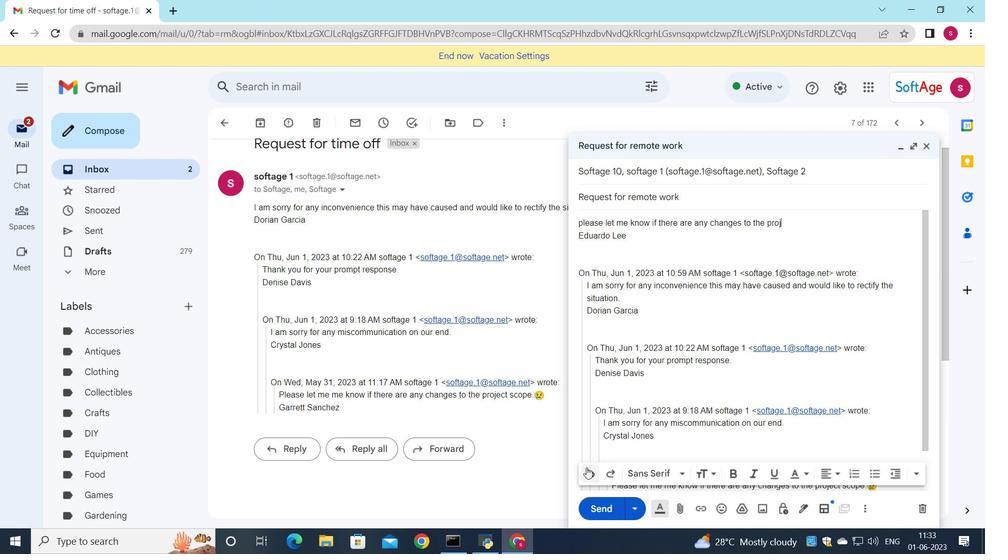 
Action: Mouse pressed left at (587, 467)
Screenshot: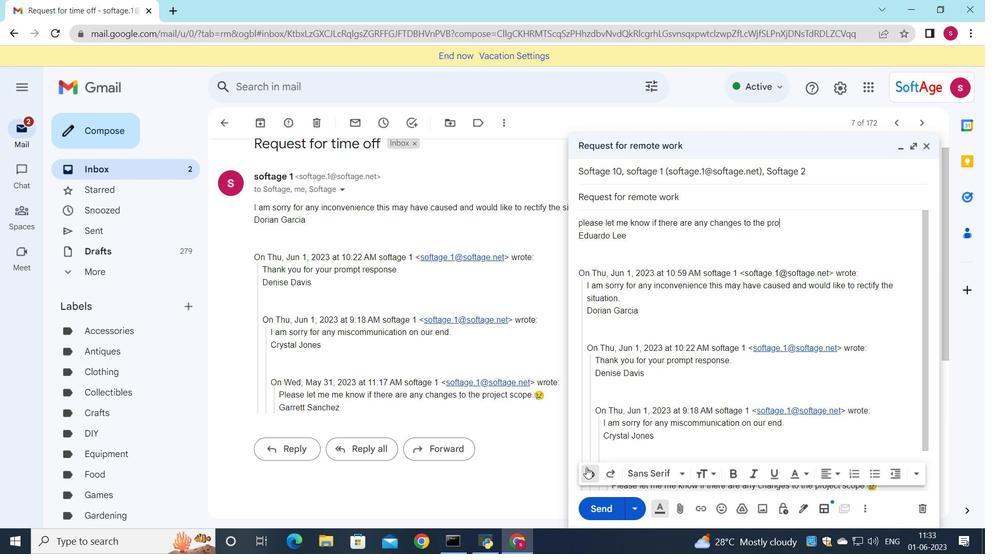 
Action: Mouse pressed left at (587, 467)
Screenshot: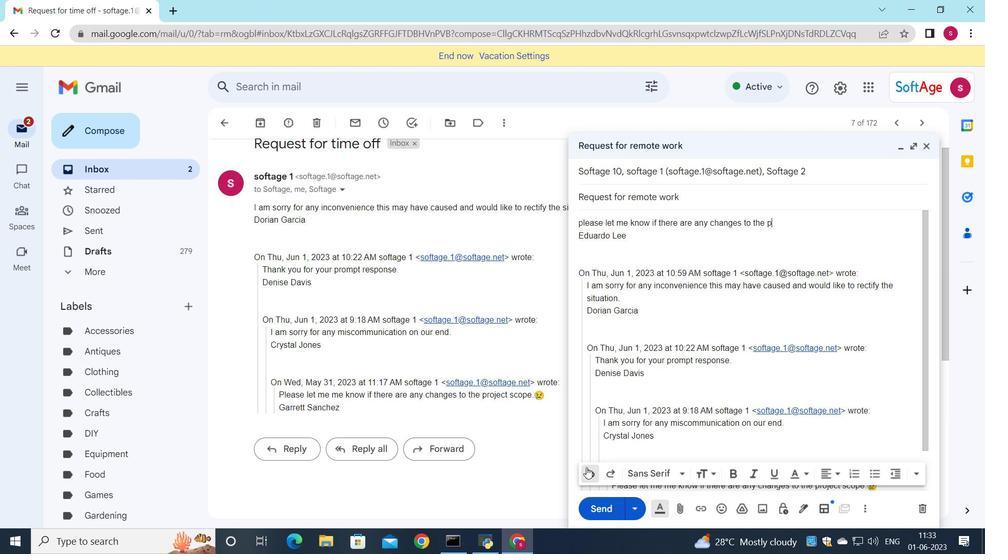 
Action: Mouse pressed left at (587, 467)
Screenshot: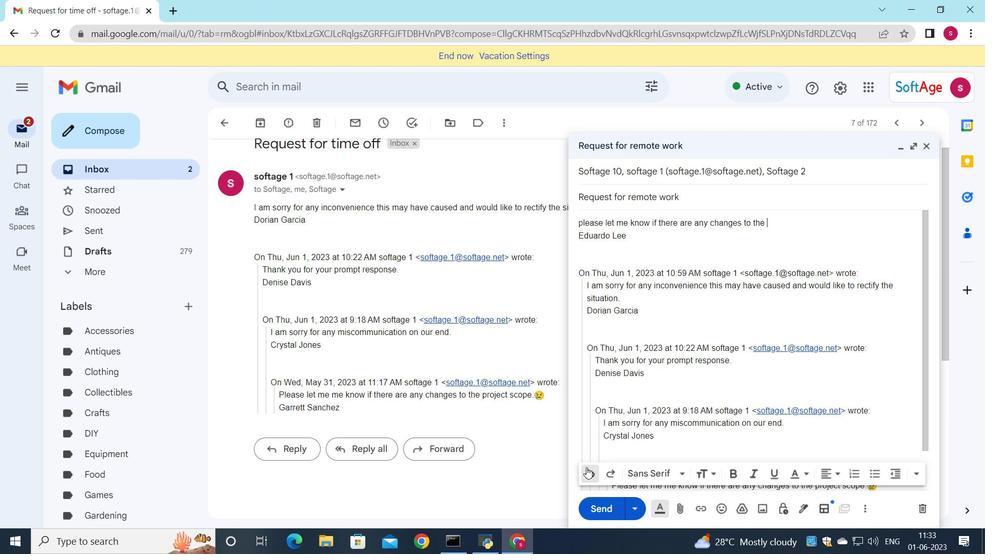 
Action: Mouse pressed left at (587, 467)
Screenshot: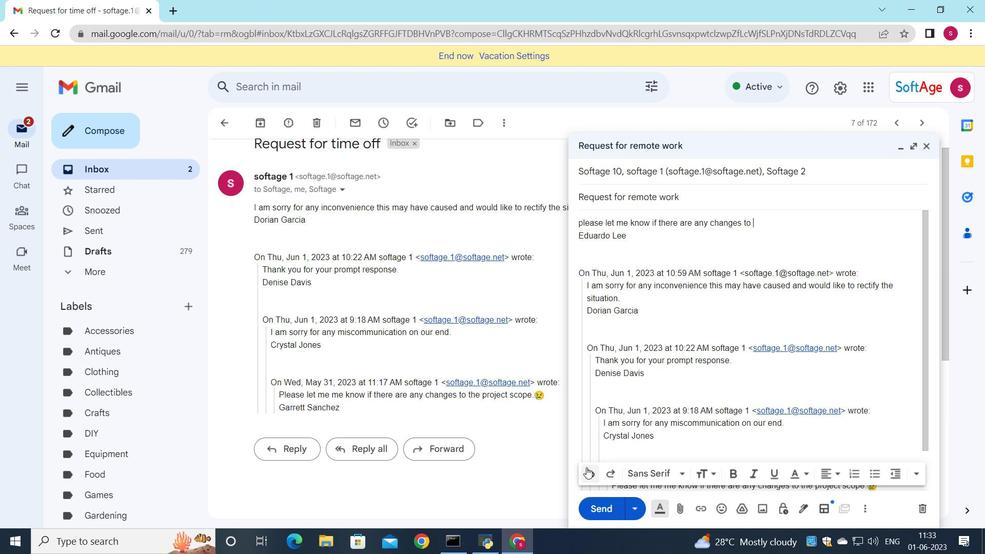 
Action: Mouse pressed left at (587, 467)
Screenshot: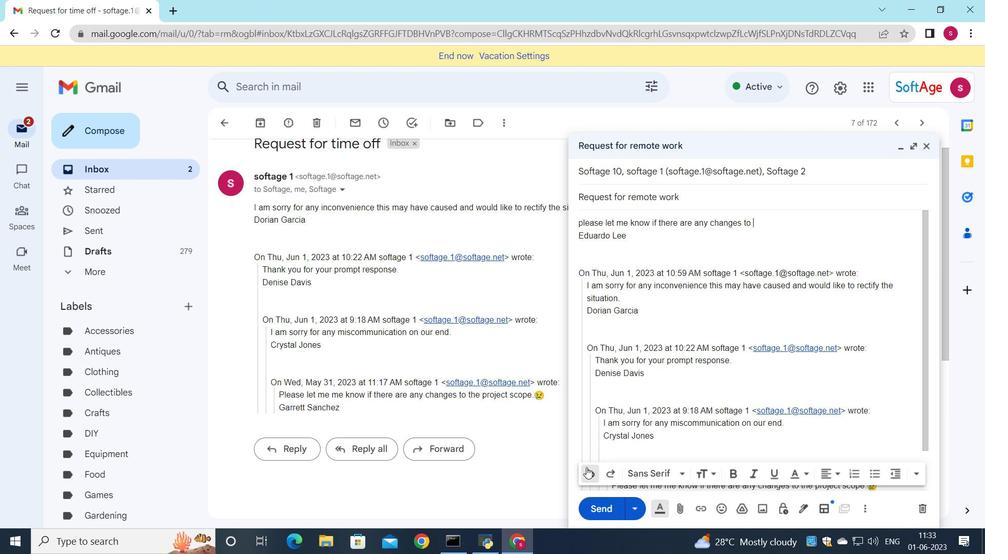 
Action: Mouse pressed left at (587, 467)
Screenshot: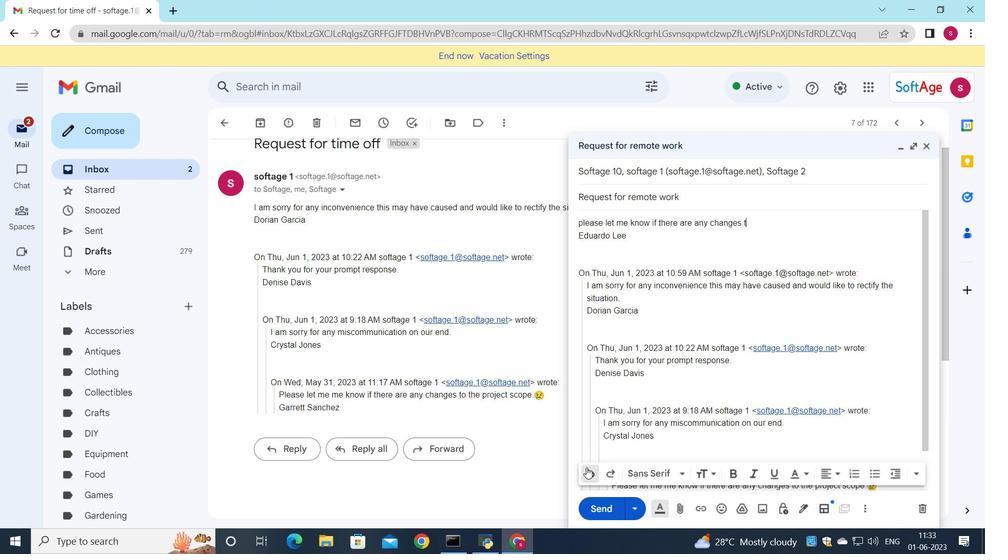 
Action: Mouse pressed left at (587, 467)
Screenshot: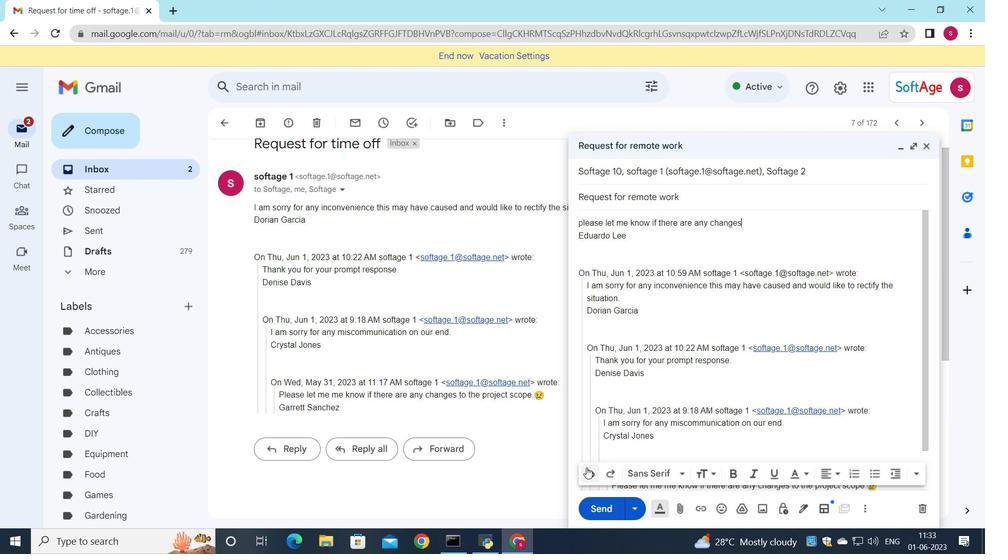 
Action: Mouse pressed left at (587, 467)
Screenshot: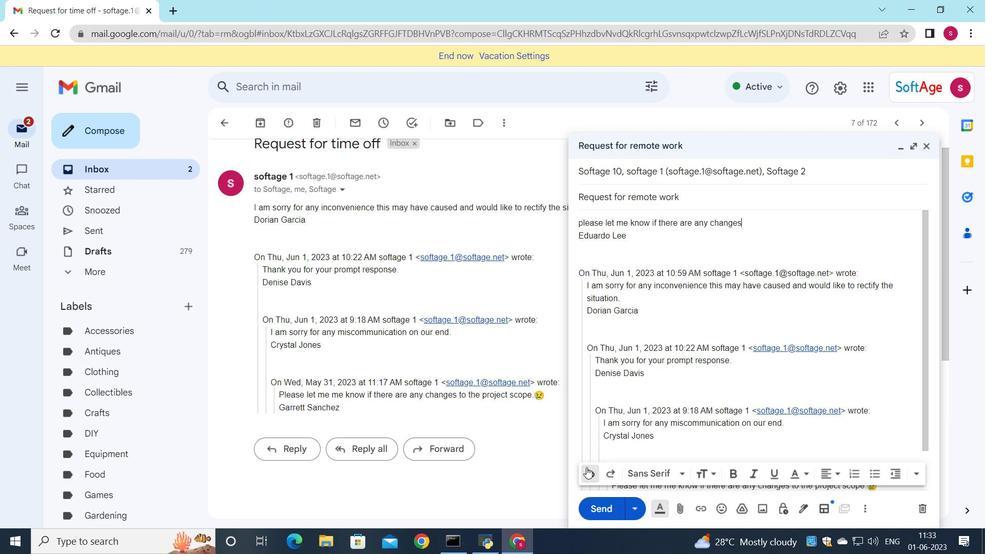 
Action: Mouse pressed left at (587, 467)
Screenshot: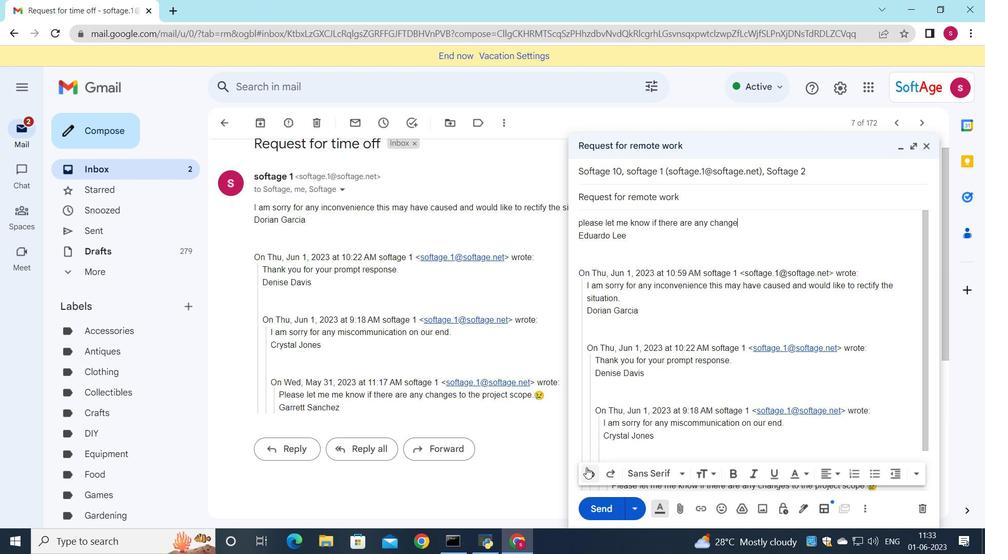 
Action: Mouse pressed left at (587, 467)
Screenshot: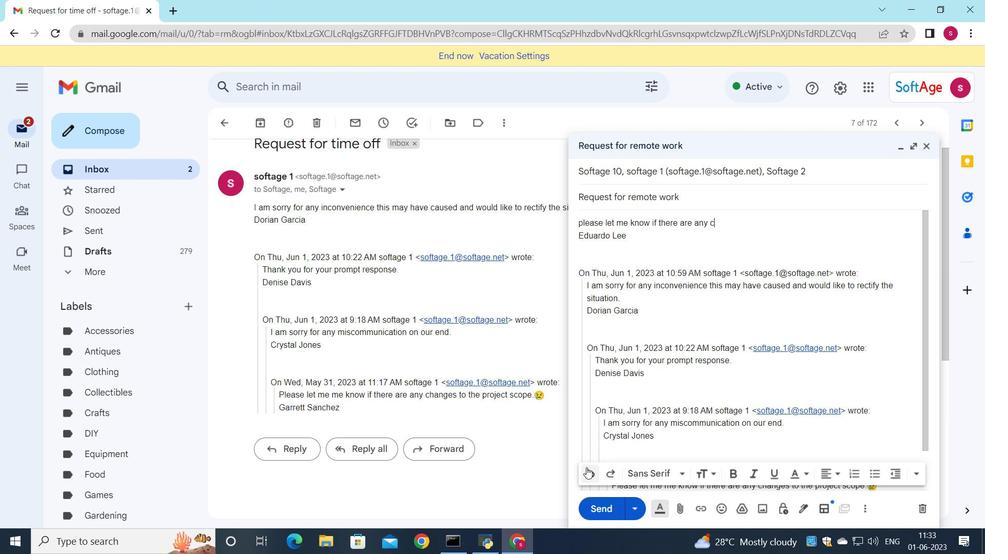 
Action: Mouse pressed left at (587, 467)
Screenshot: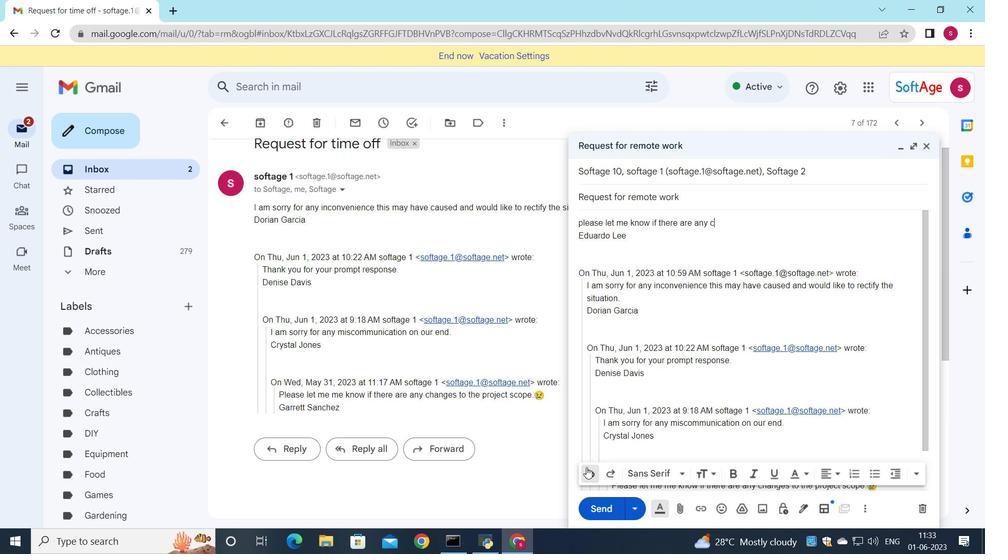 
Action: Mouse pressed left at (587, 467)
Screenshot: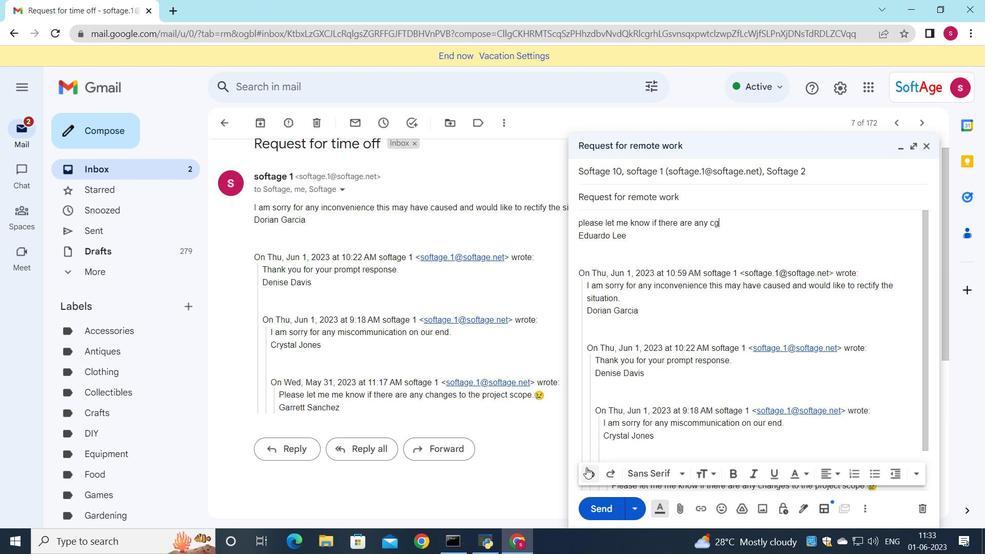 
Action: Mouse pressed left at (587, 467)
Screenshot: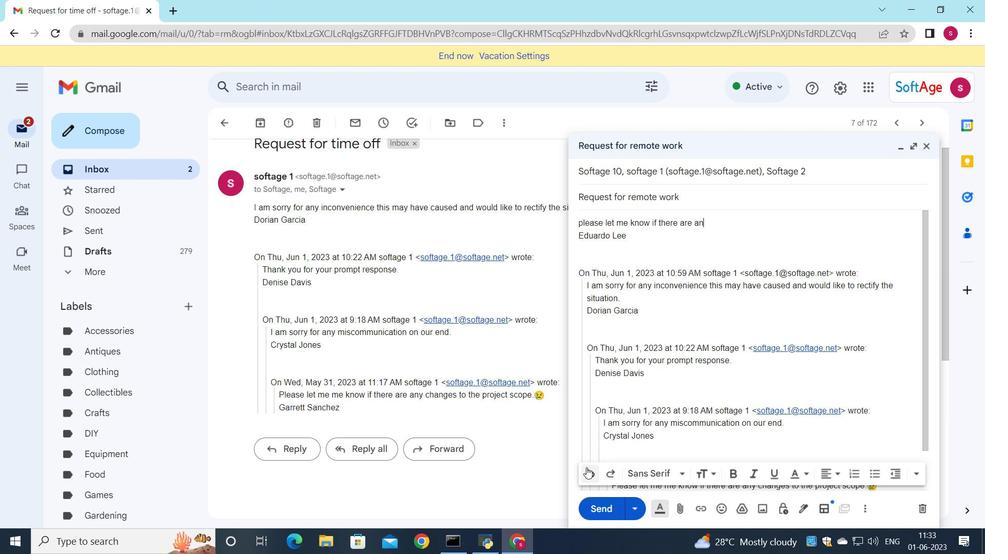
Action: Mouse pressed left at (587, 467)
Screenshot: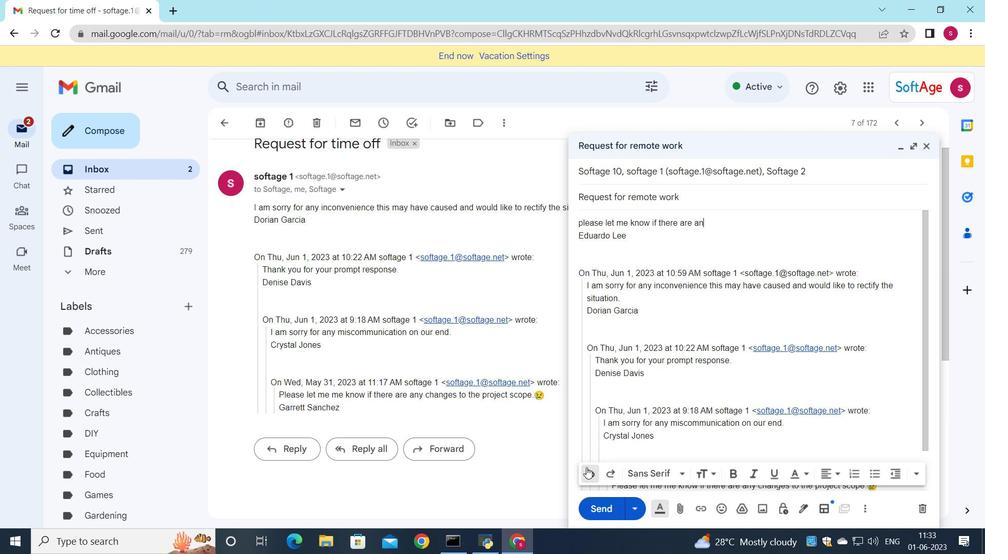 
Action: Mouse pressed left at (587, 467)
Screenshot: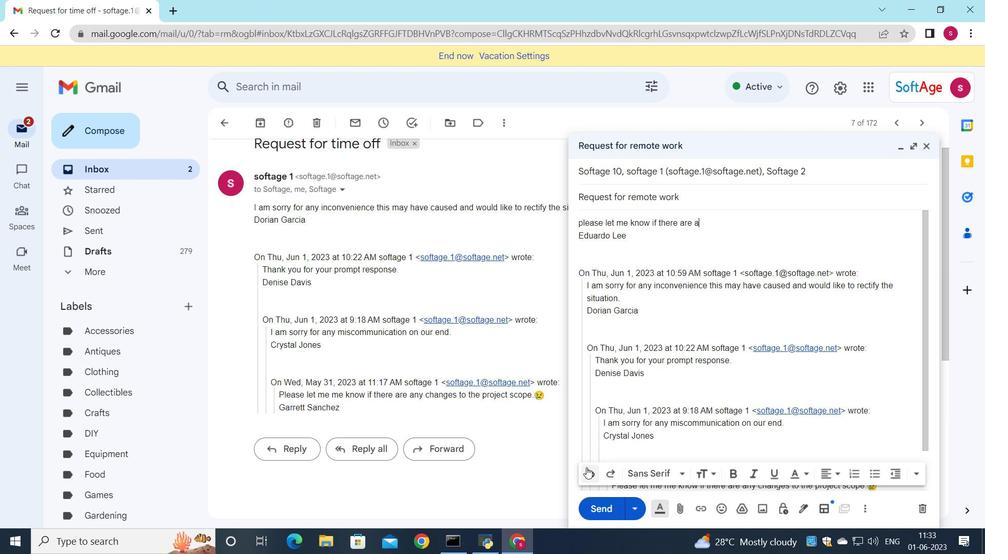 
Action: Mouse pressed left at (587, 467)
Screenshot: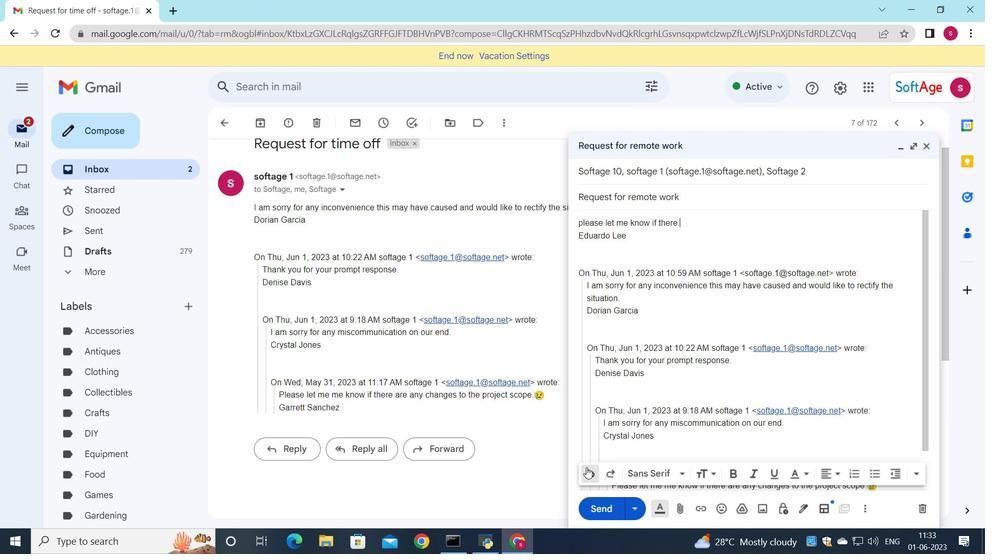 
Action: Mouse pressed left at (587, 467)
Screenshot: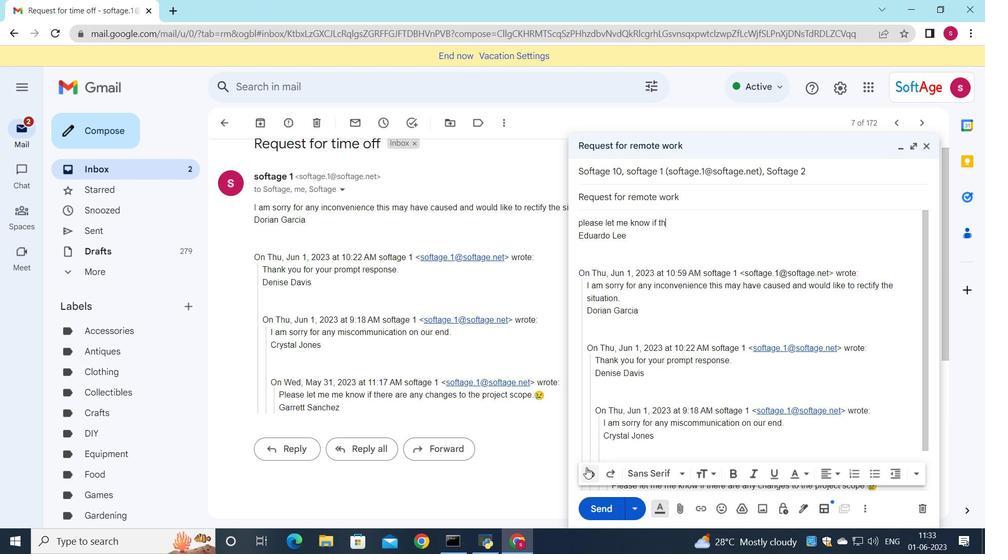 
Action: Mouse pressed left at (587, 467)
Screenshot: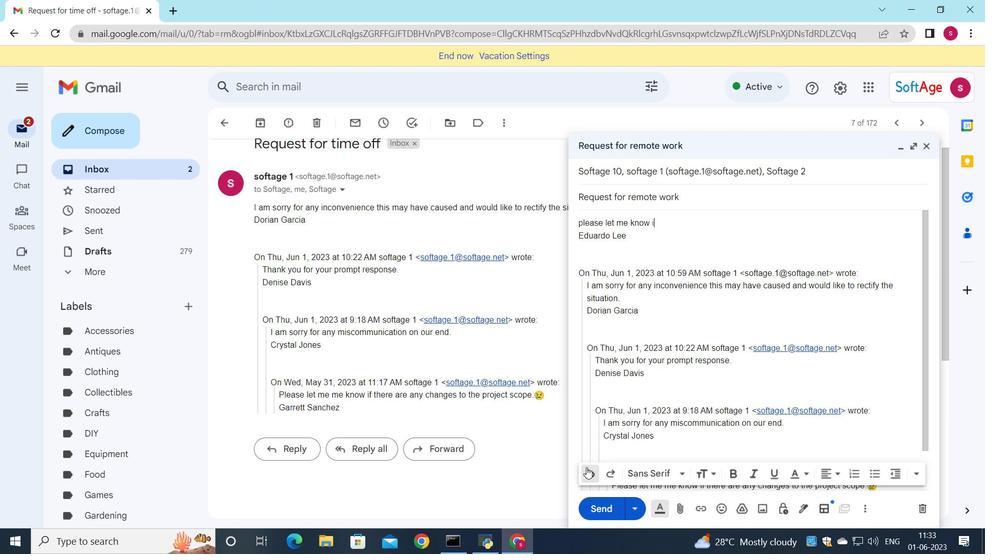 
Action: Mouse pressed left at (587, 467)
Screenshot: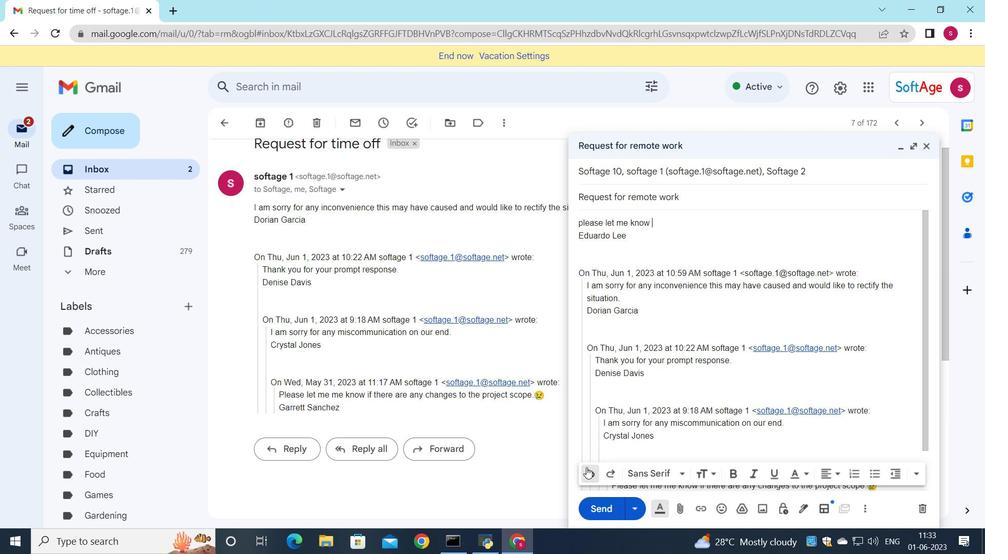 
Action: Mouse pressed left at (587, 467)
Screenshot: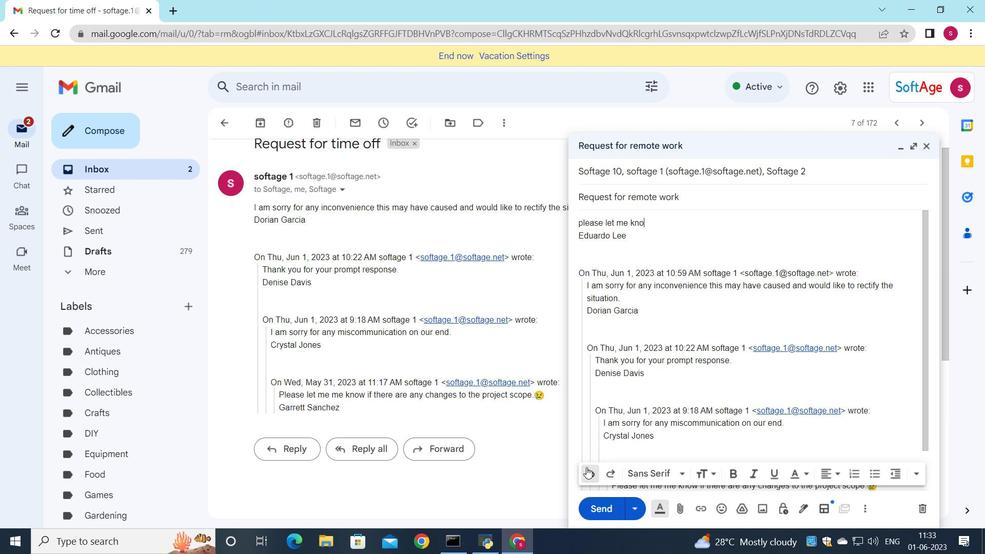 
Action: Mouse pressed left at (587, 467)
Screenshot: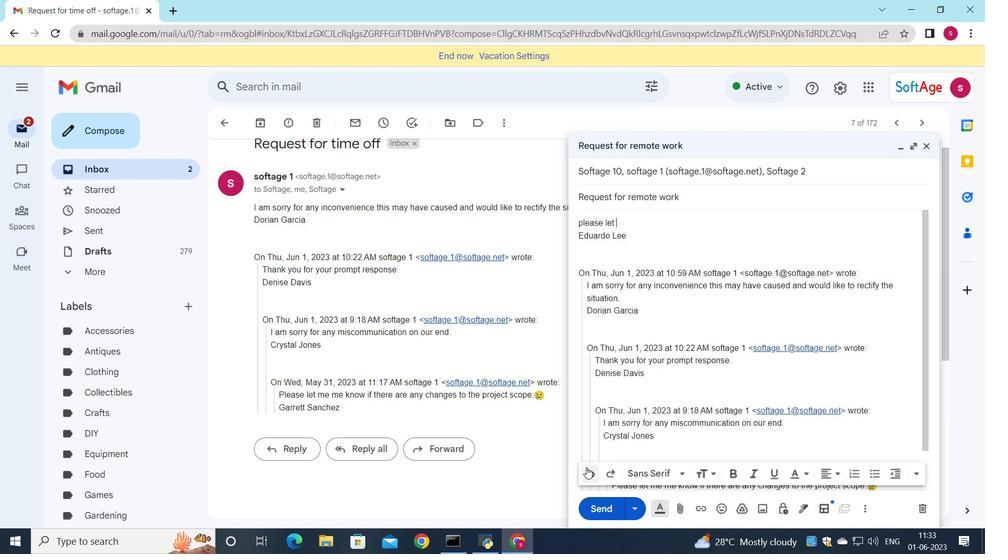 
Action: Mouse pressed left at (587, 467)
Screenshot: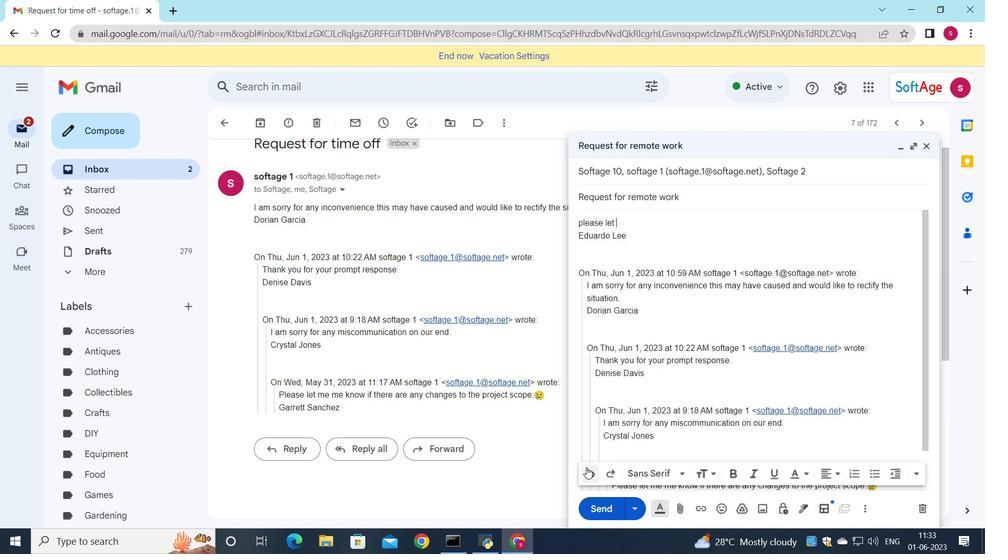 
Action: Mouse pressed left at (587, 467)
Screenshot: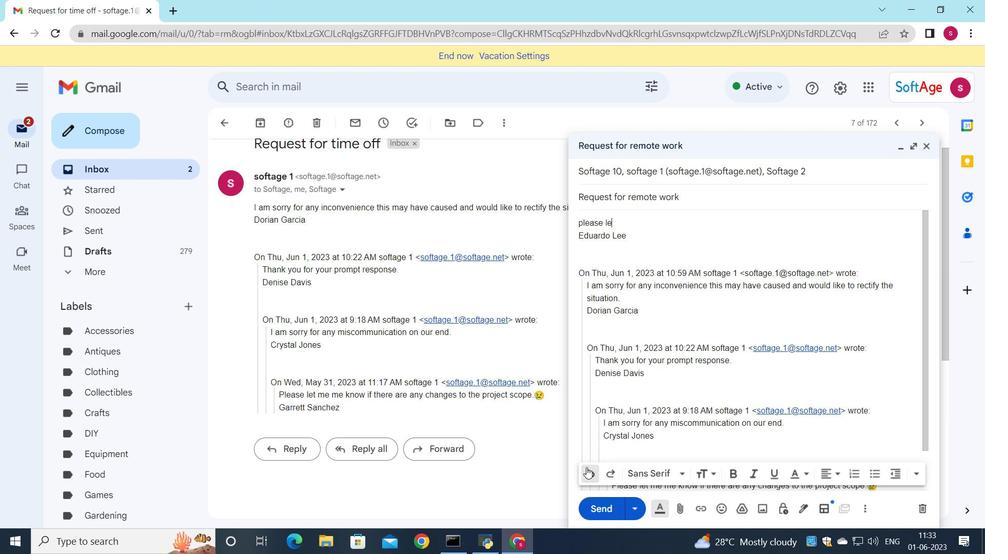
Action: Mouse pressed left at (587, 467)
Screenshot: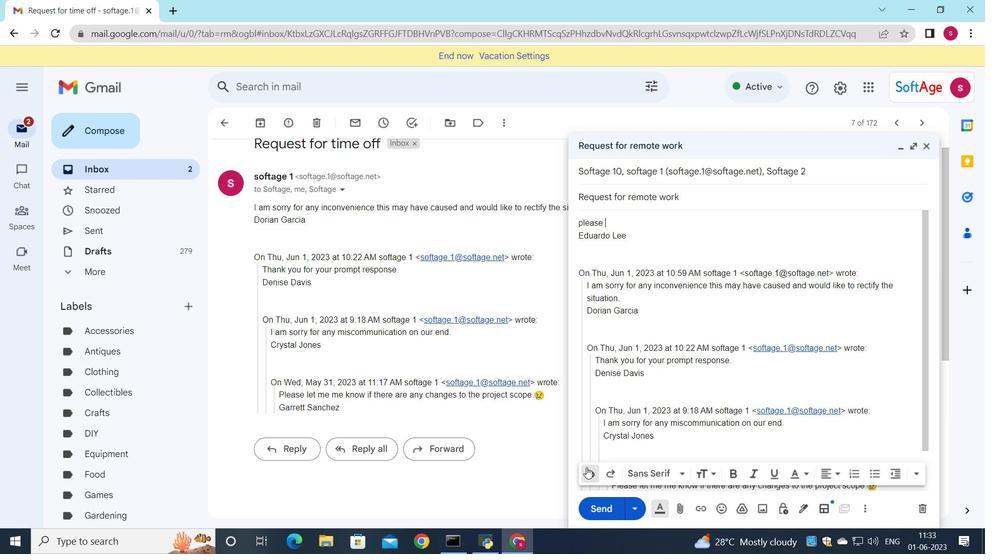 
Action: Mouse pressed left at (587, 467)
Screenshot: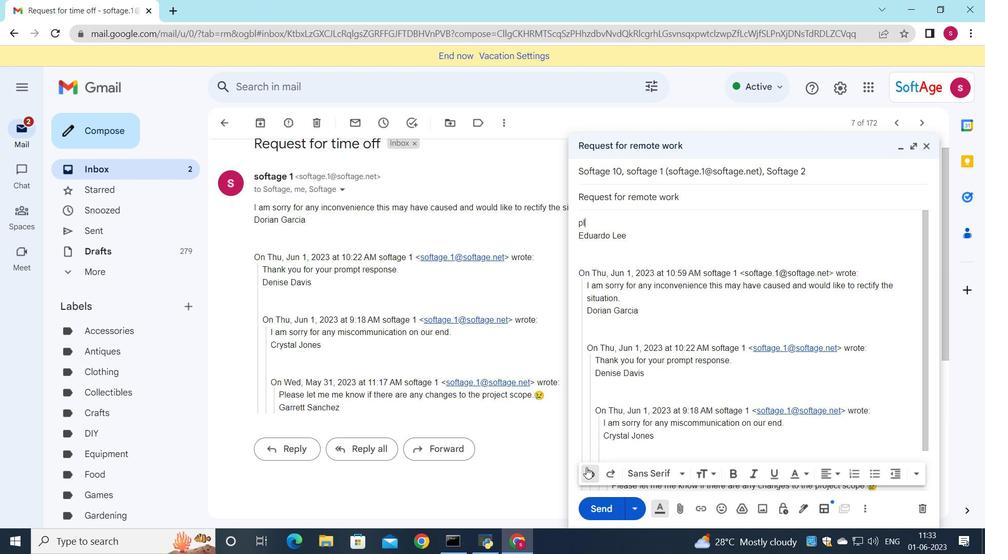 
Action: Mouse pressed left at (587, 467)
Screenshot: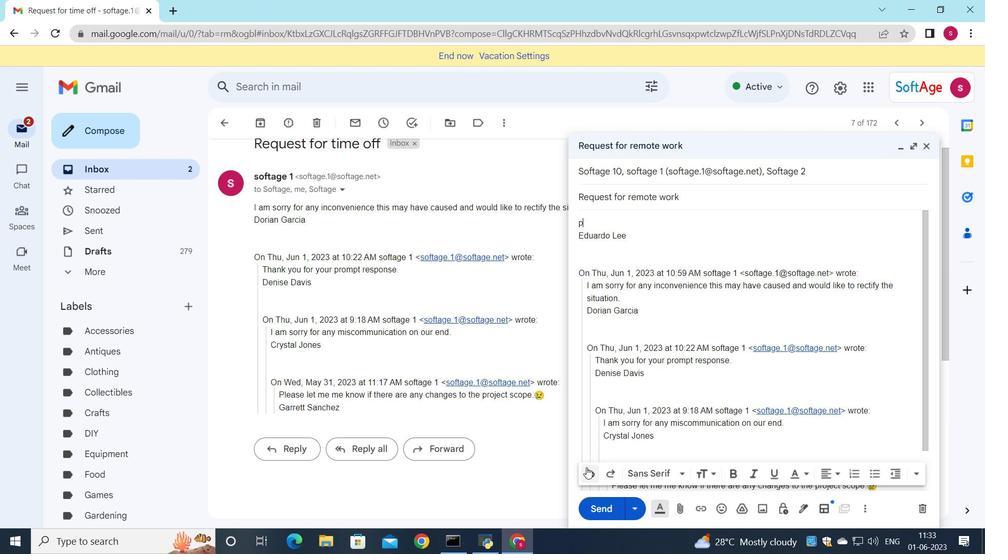 
Action: Mouse pressed left at (587, 467)
Screenshot: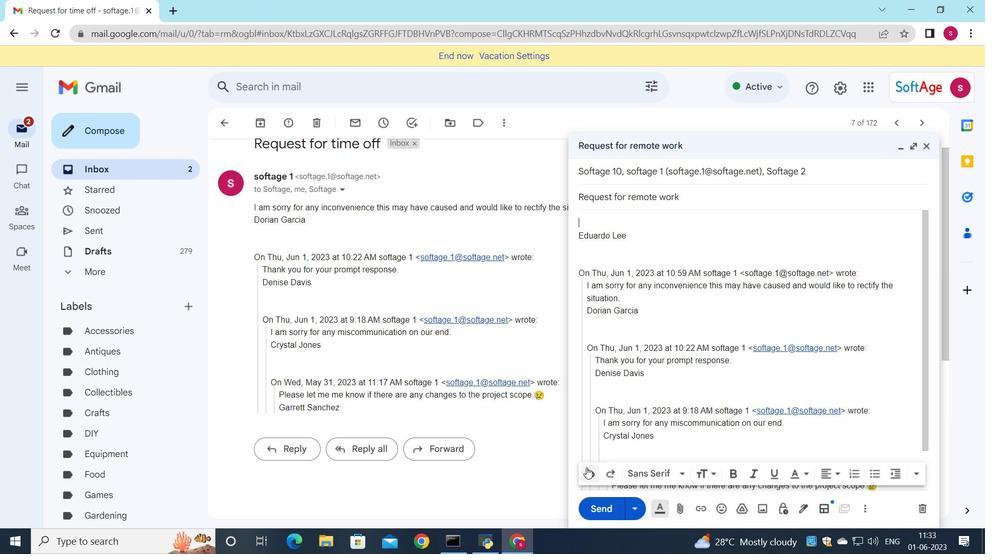 
Action: Key pressed <Key.shift>I<Key.space>appreciate<Key.space>yoy<Key.backspace>ur<Key.space>patience<Key.space>and<Key.space>understanding<Key.space>in<Key.space>this<Key.space>matter
Screenshot: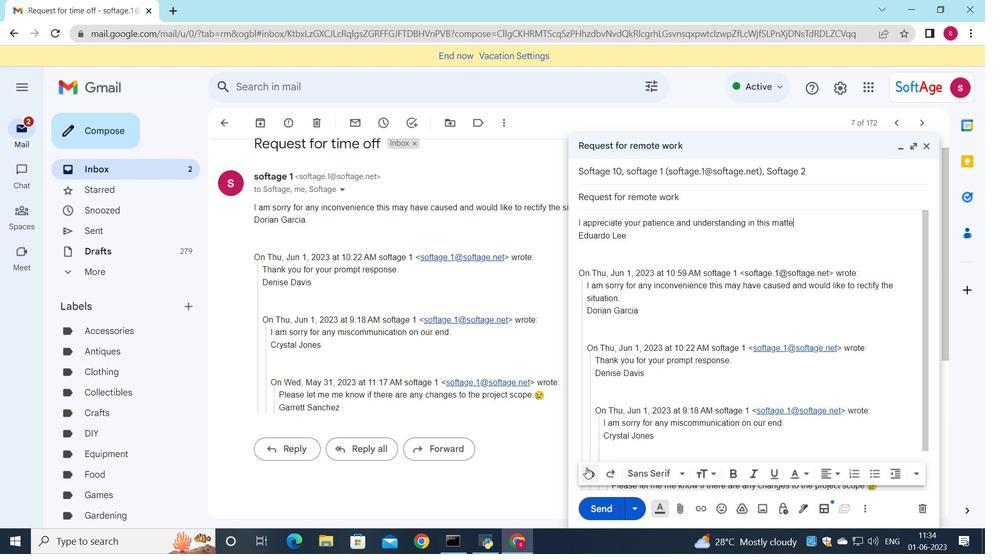 
Action: Mouse moved to (687, 473)
Screenshot: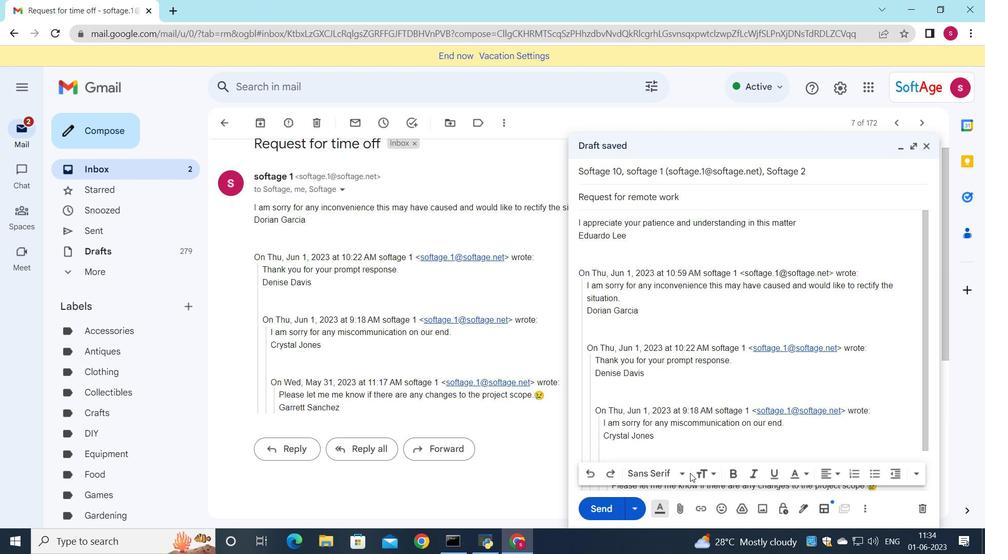 
Action: Key pressed .
Screenshot: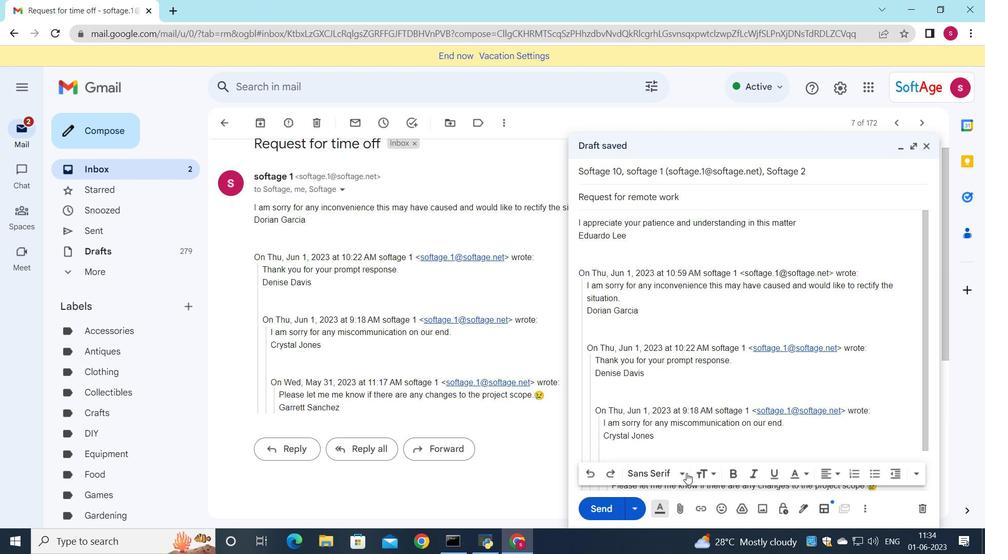 
Action: Mouse moved to (602, 507)
Screenshot: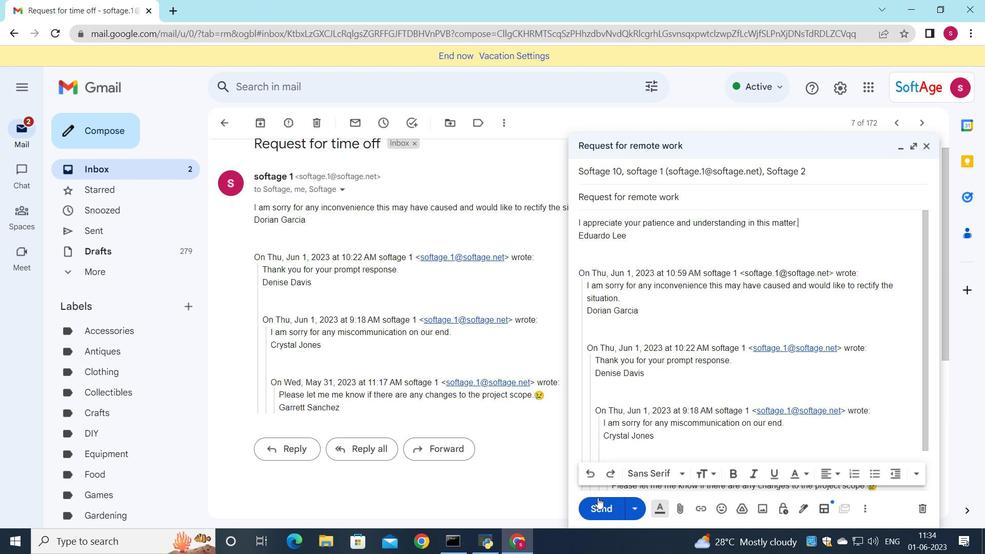 
Action: Mouse pressed left at (602, 507)
Screenshot: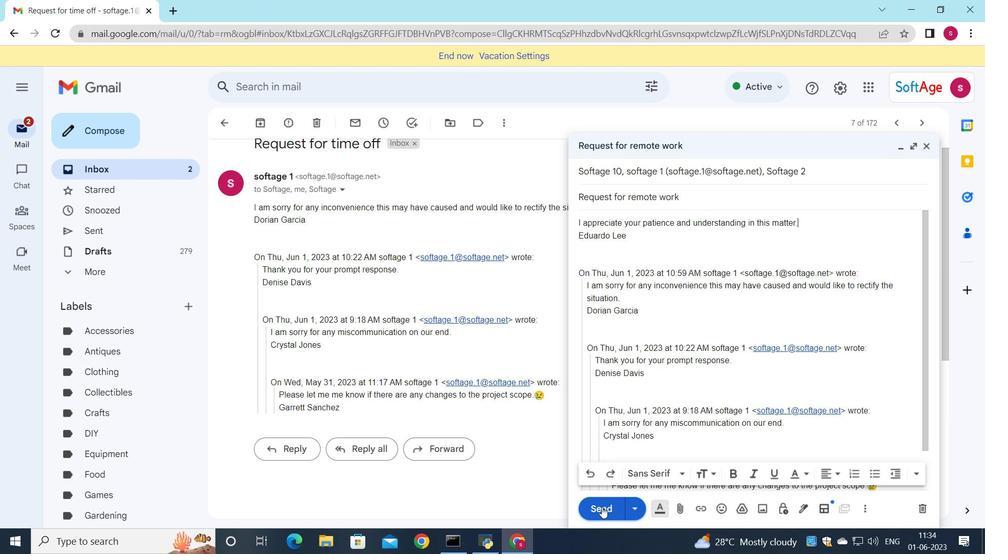 
Action: Mouse moved to (173, 175)
Screenshot: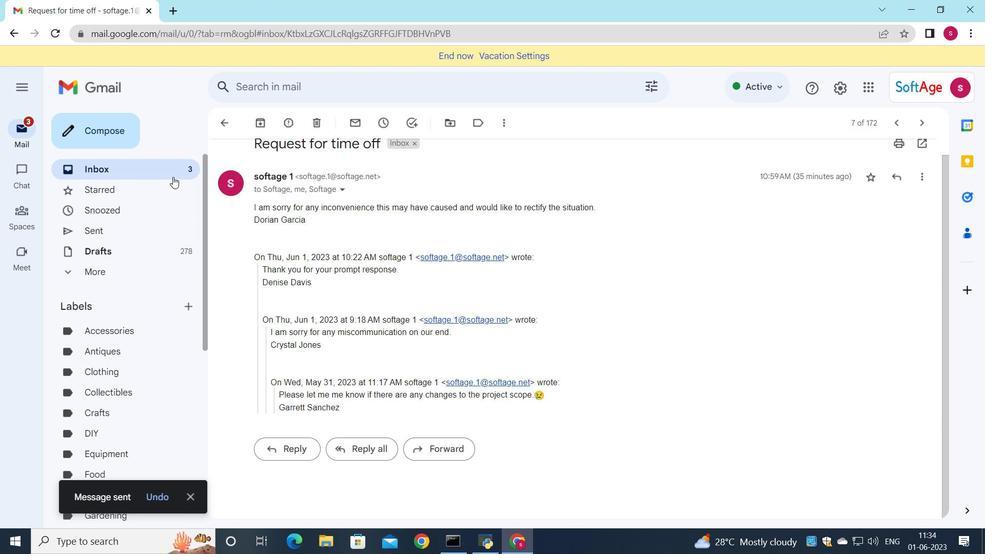 
Action: Mouse pressed left at (173, 175)
Screenshot: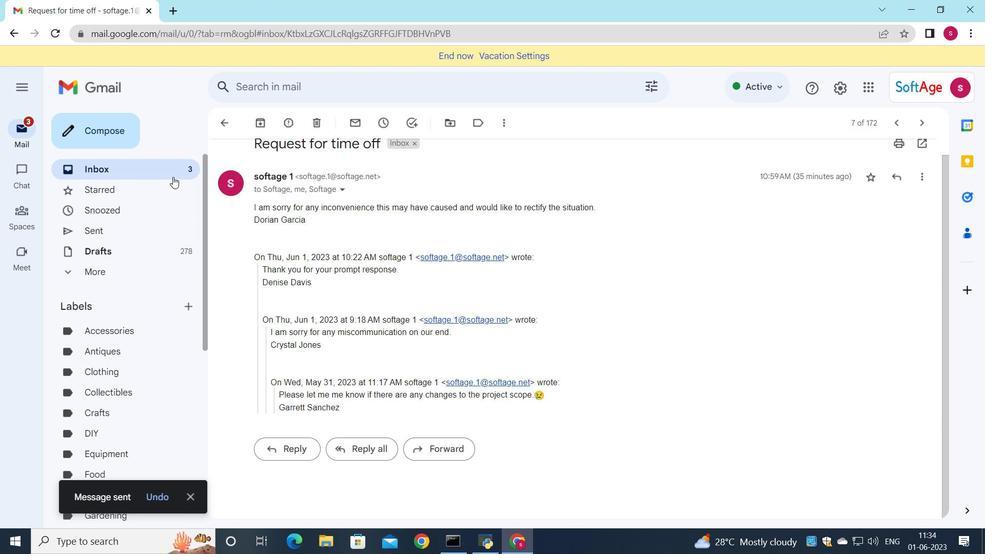 
Action: Mouse moved to (411, 153)
Screenshot: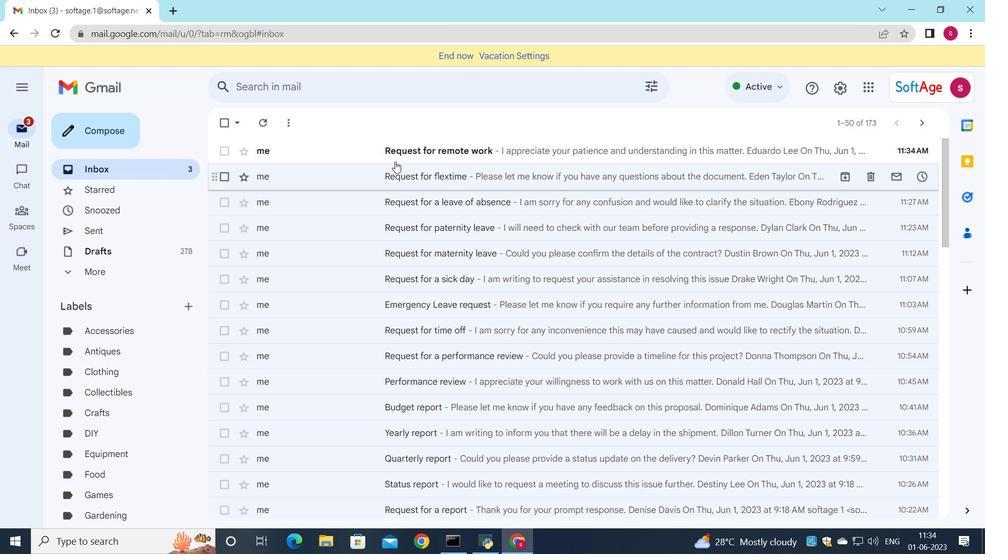 
Action: Mouse pressed left at (411, 153)
Screenshot: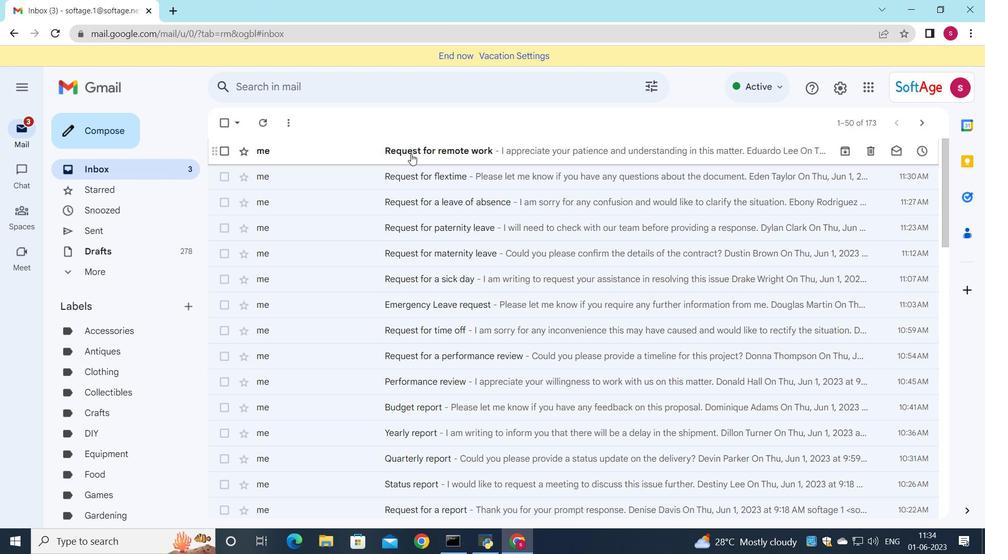
